 Task: Provide the 2023 Victory Lane Racing Xfinity Series picks for the track "Michigan Int'l Speedway".
Action: Mouse moved to (201, 279)
Screenshot: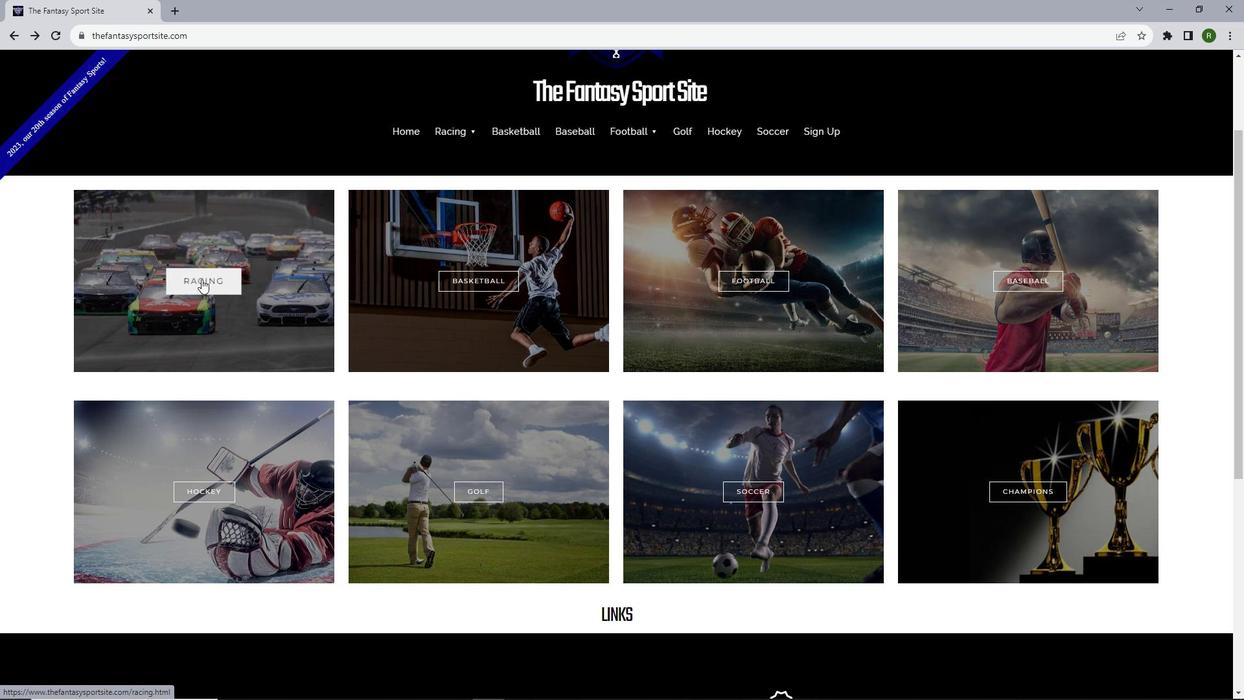 
Action: Mouse pressed left at (201, 279)
Screenshot: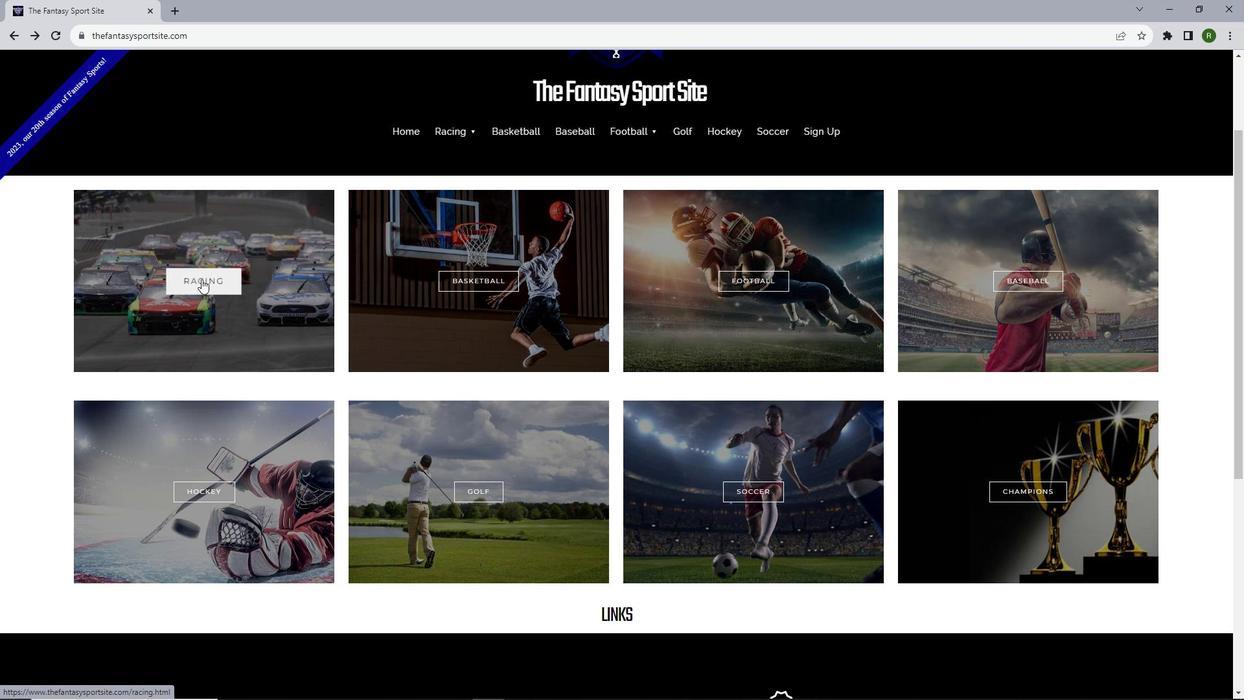 
Action: Mouse moved to (619, 578)
Screenshot: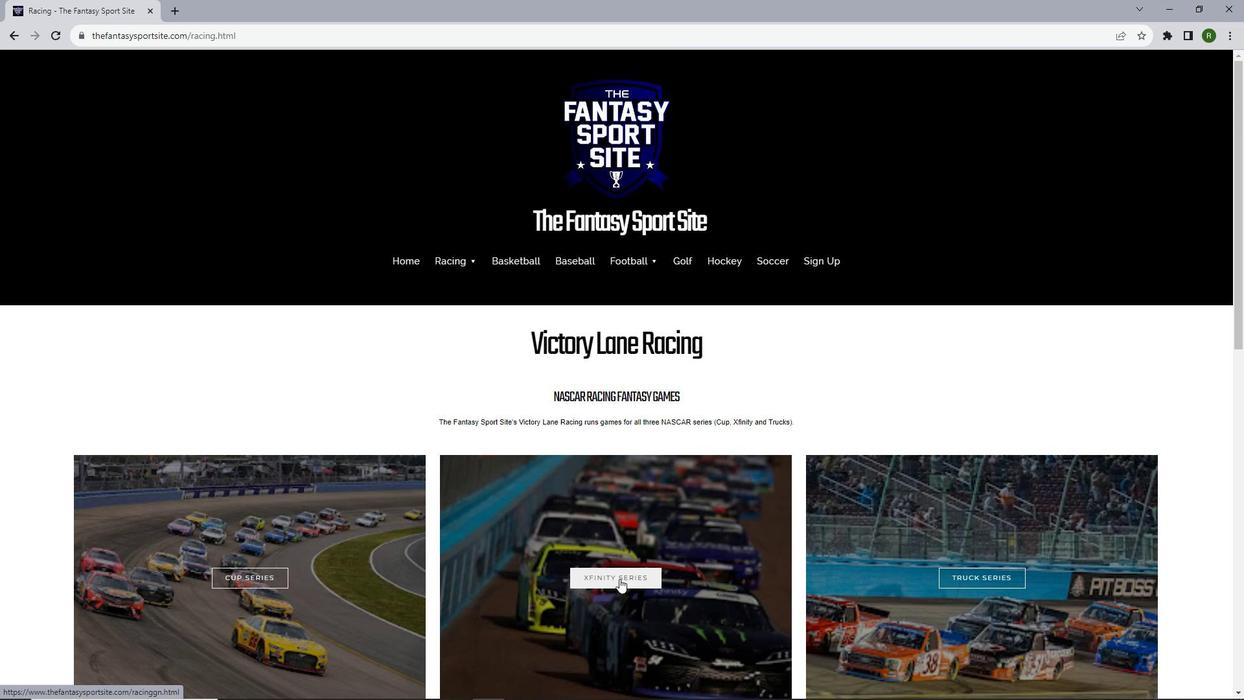 
Action: Mouse pressed left at (619, 578)
Screenshot: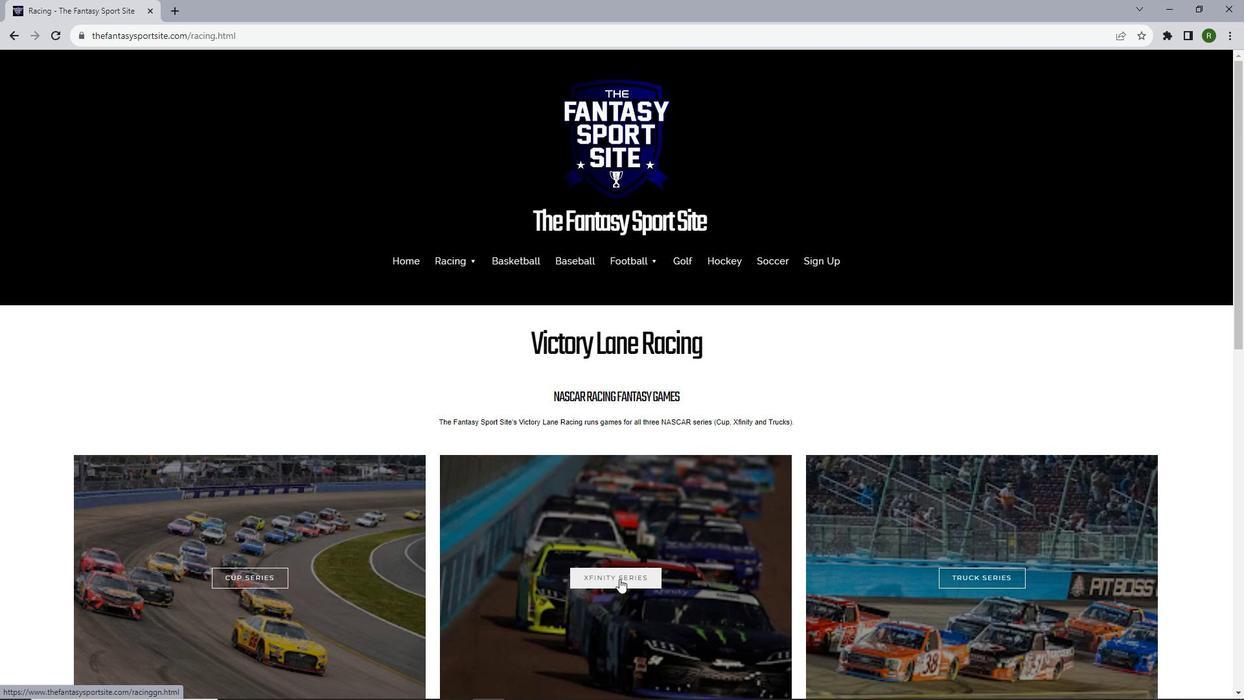 
Action: Mouse moved to (289, 320)
Screenshot: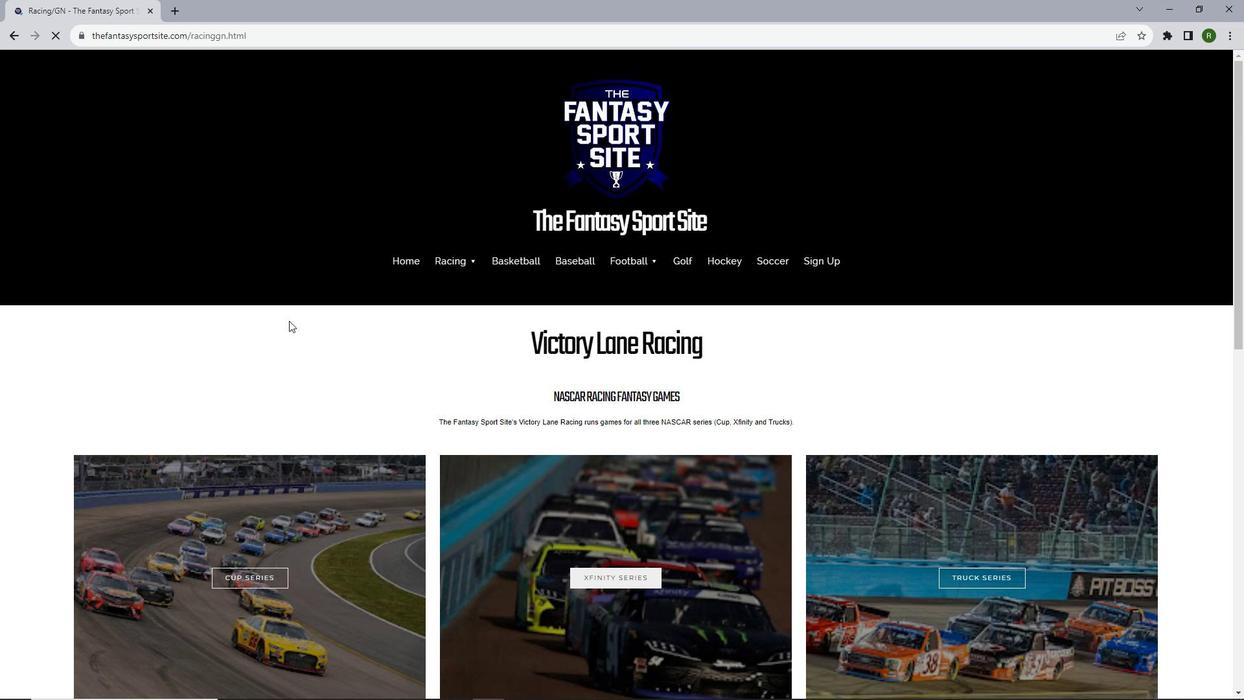 
Action: Mouse scrolled (289, 319) with delta (0, 0)
Screenshot: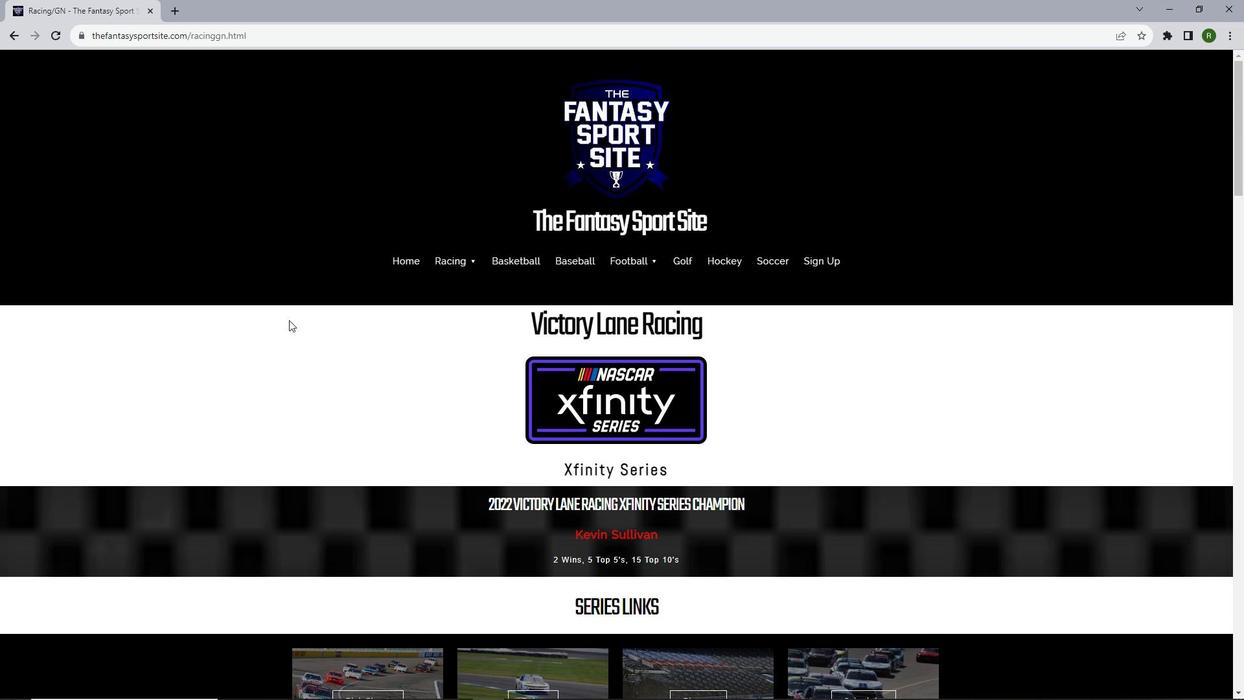 
Action: Mouse scrolled (289, 319) with delta (0, 0)
Screenshot: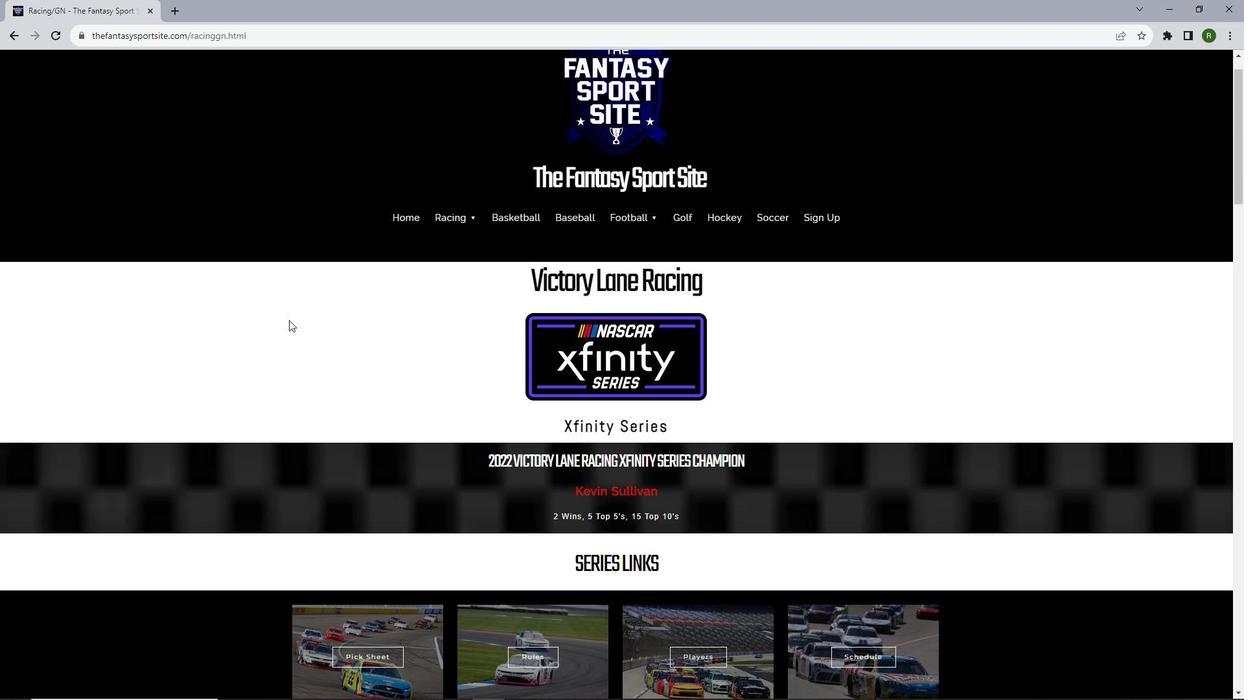 
Action: Mouse scrolled (289, 319) with delta (0, 0)
Screenshot: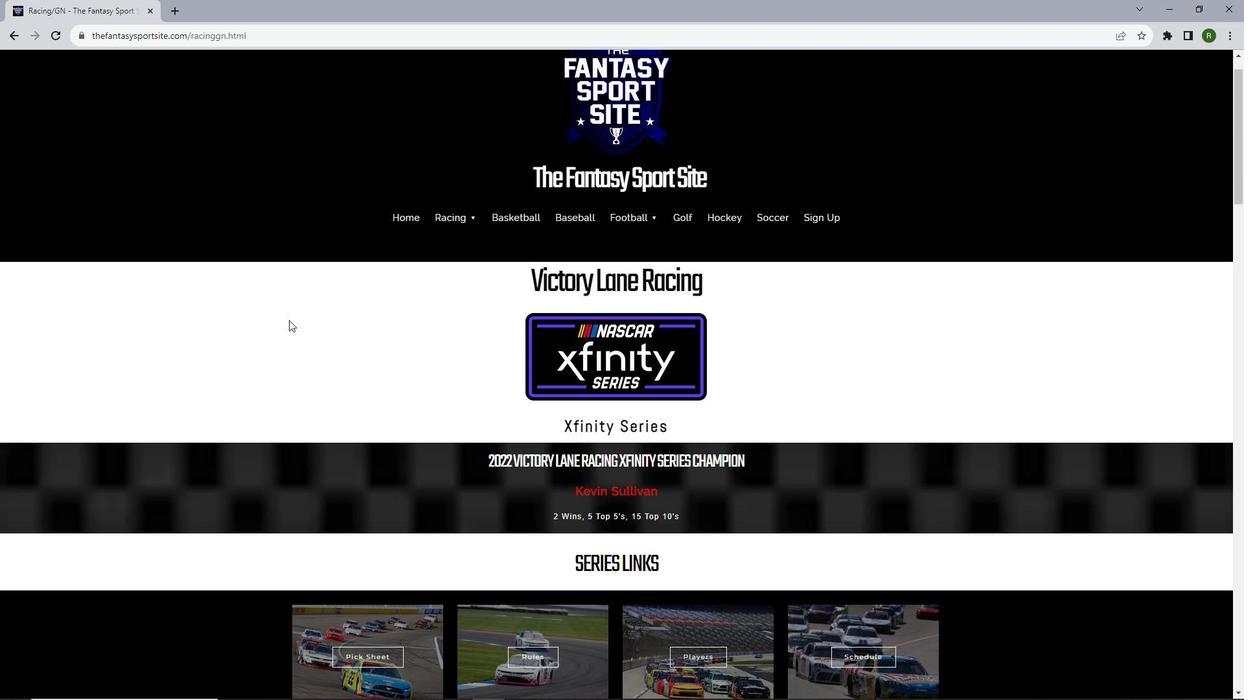 
Action: Mouse scrolled (289, 319) with delta (0, 0)
Screenshot: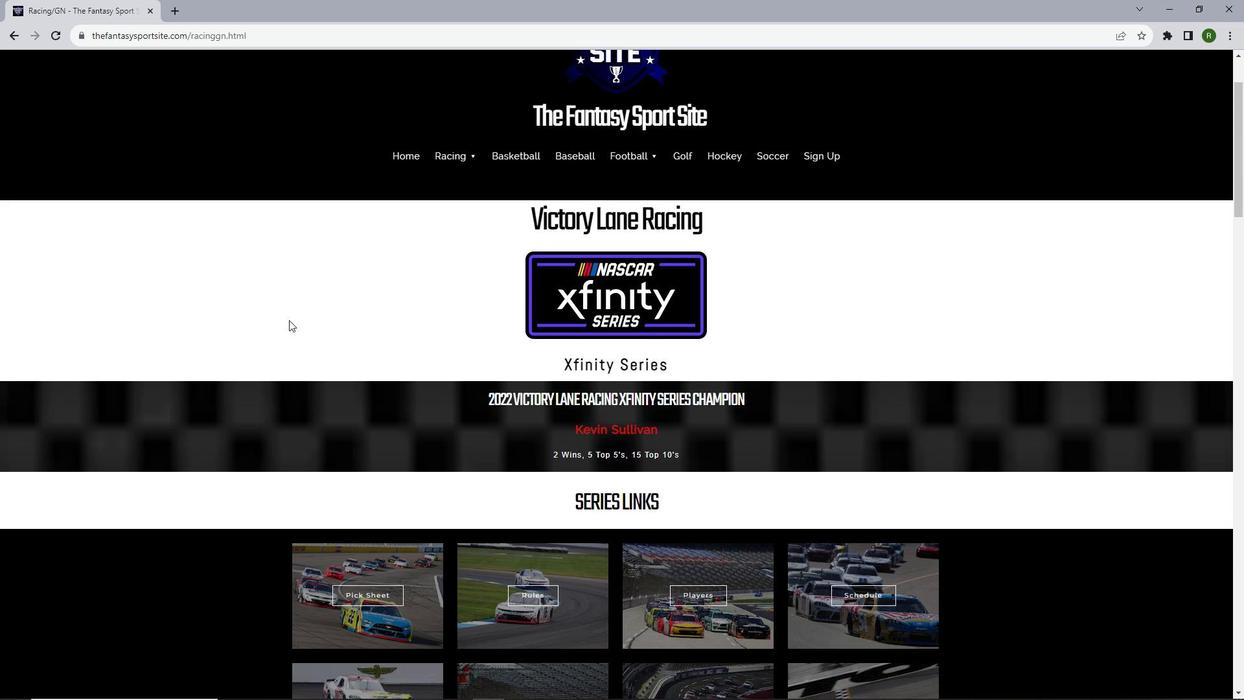 
Action: Mouse moved to (379, 563)
Screenshot: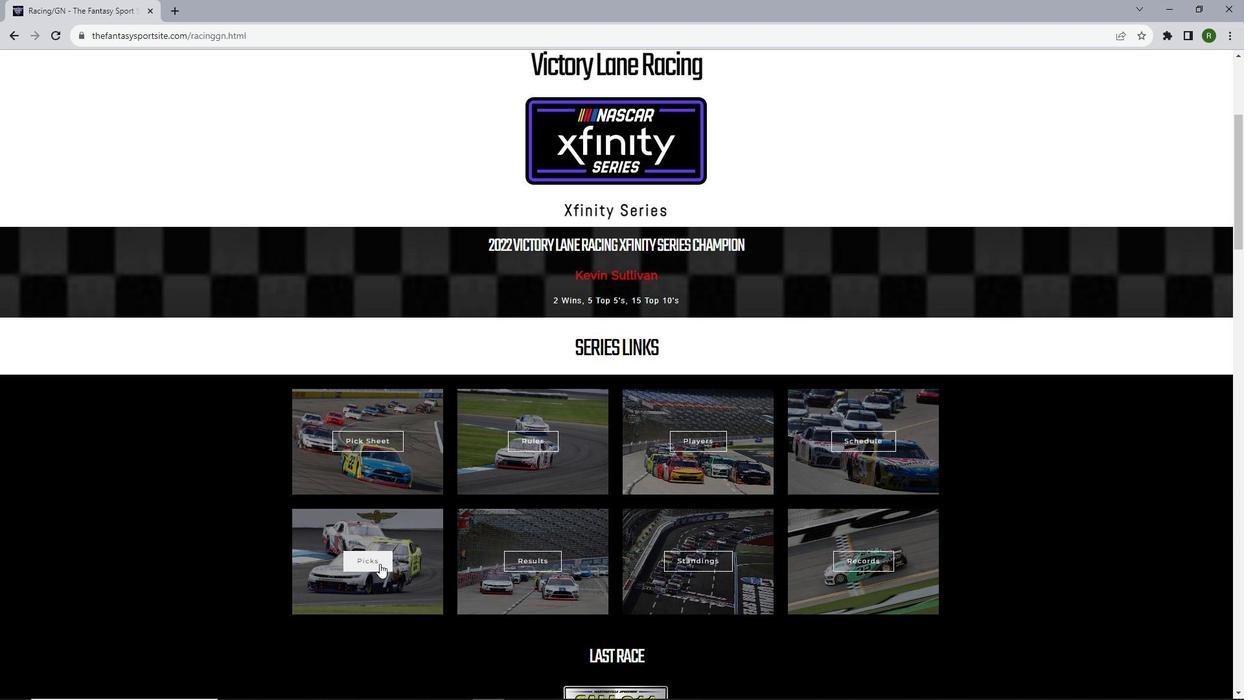 
Action: Mouse pressed left at (379, 563)
Screenshot: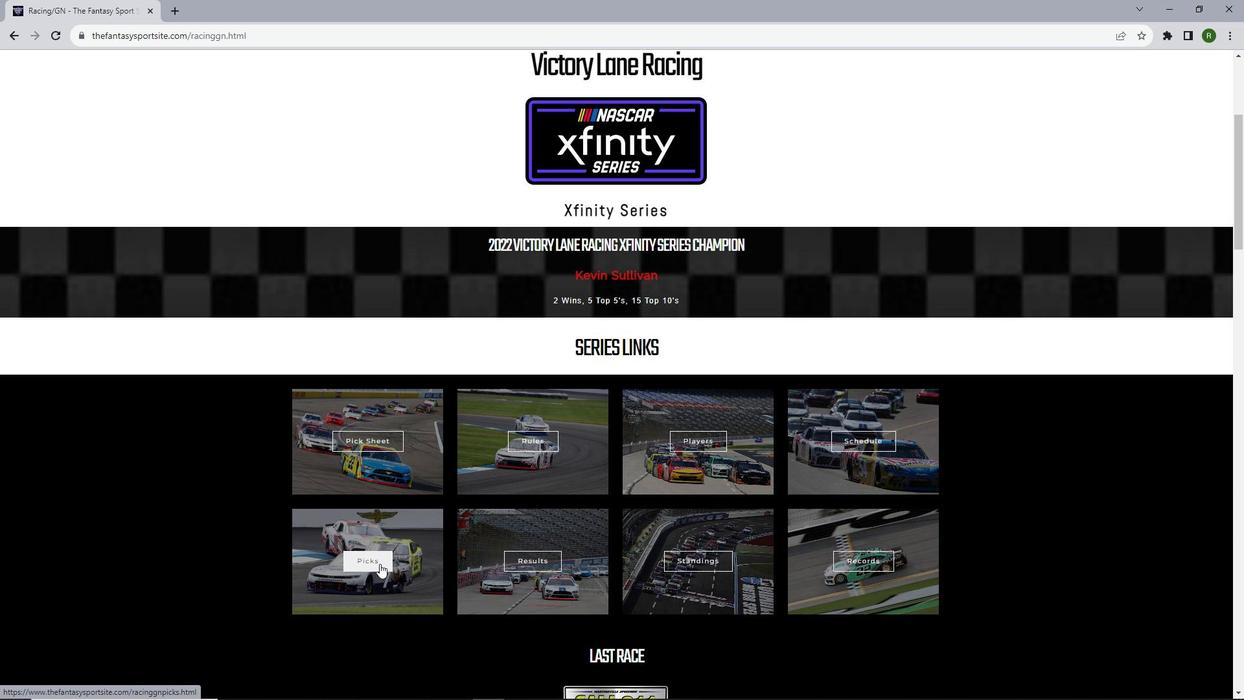 
Action: Mouse moved to (512, 442)
Screenshot: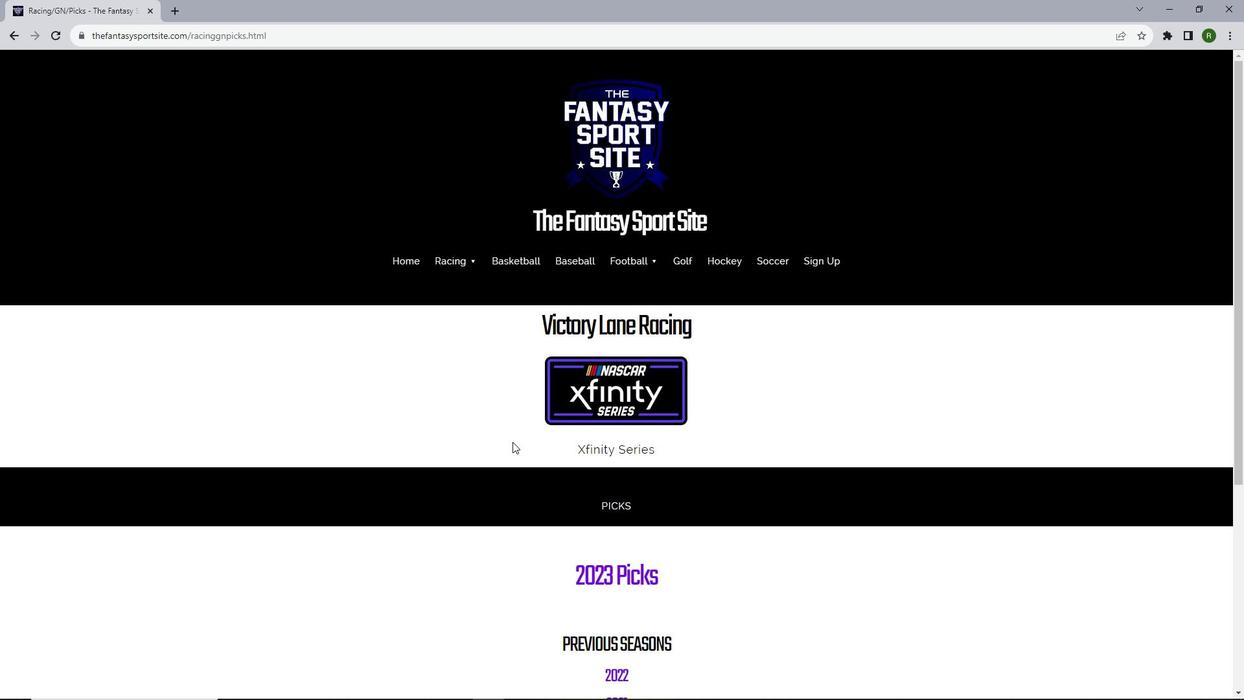 
Action: Mouse scrolled (512, 441) with delta (0, 0)
Screenshot: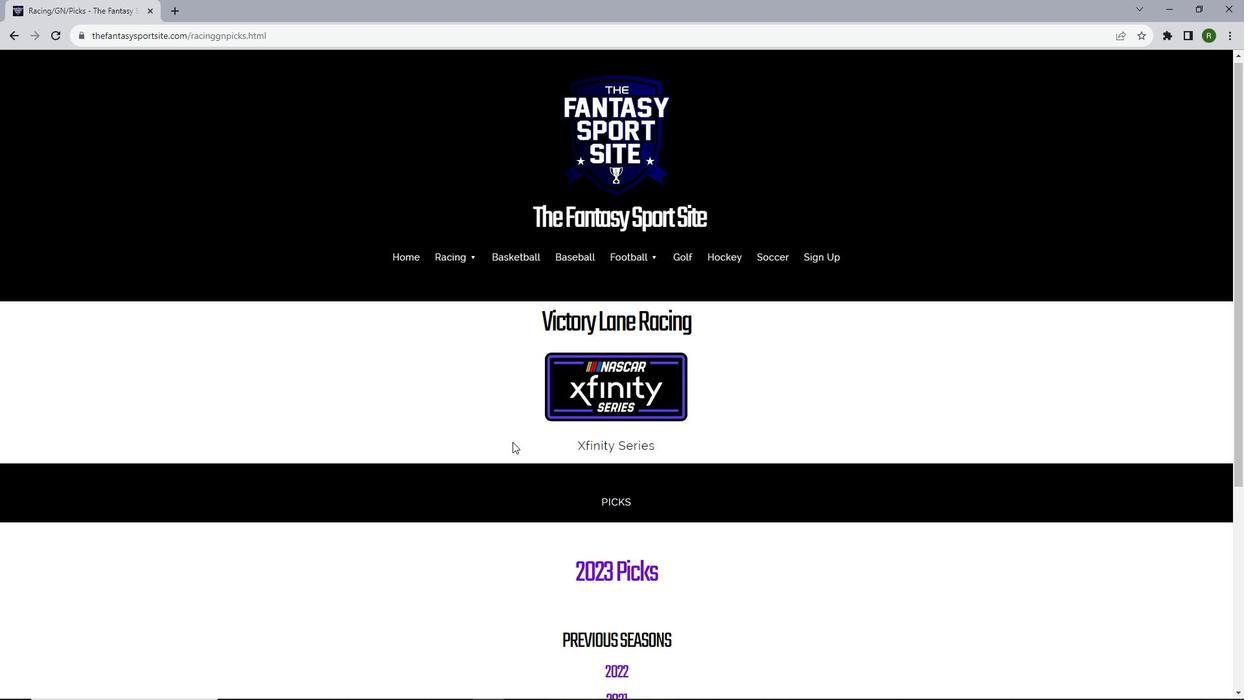 
Action: Mouse moved to (512, 441)
Screenshot: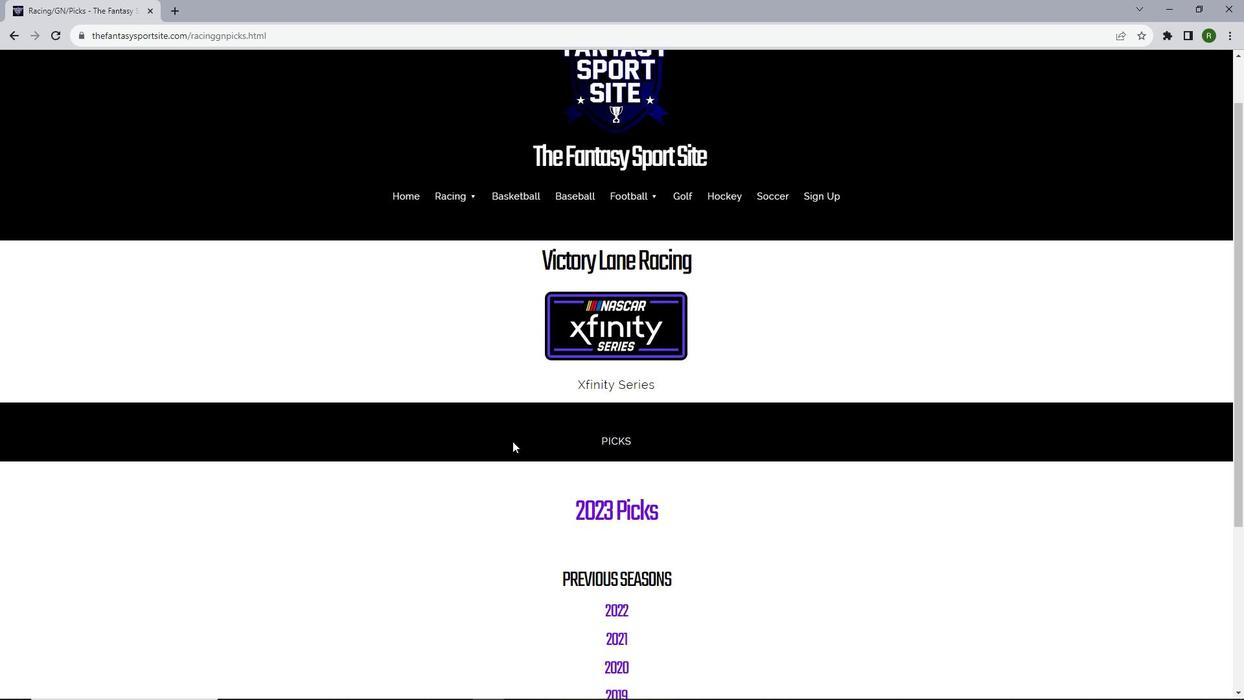 
Action: Mouse scrolled (512, 440) with delta (0, 0)
Screenshot: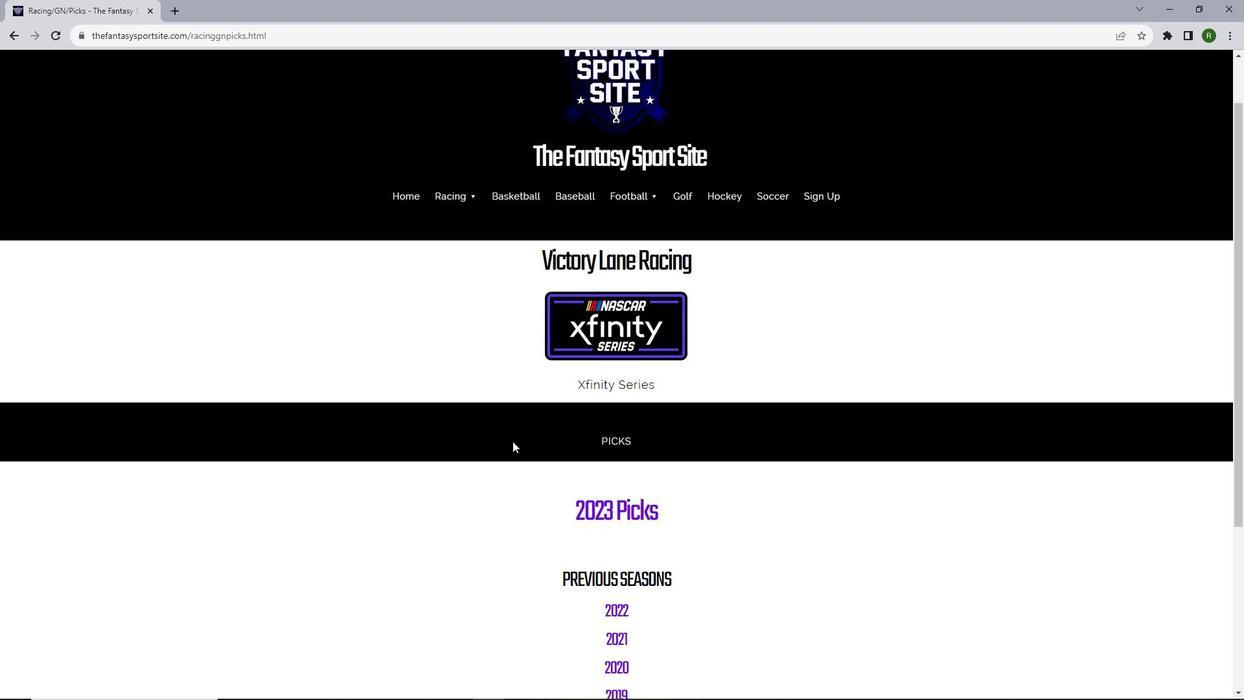 
Action: Mouse moved to (512, 441)
Screenshot: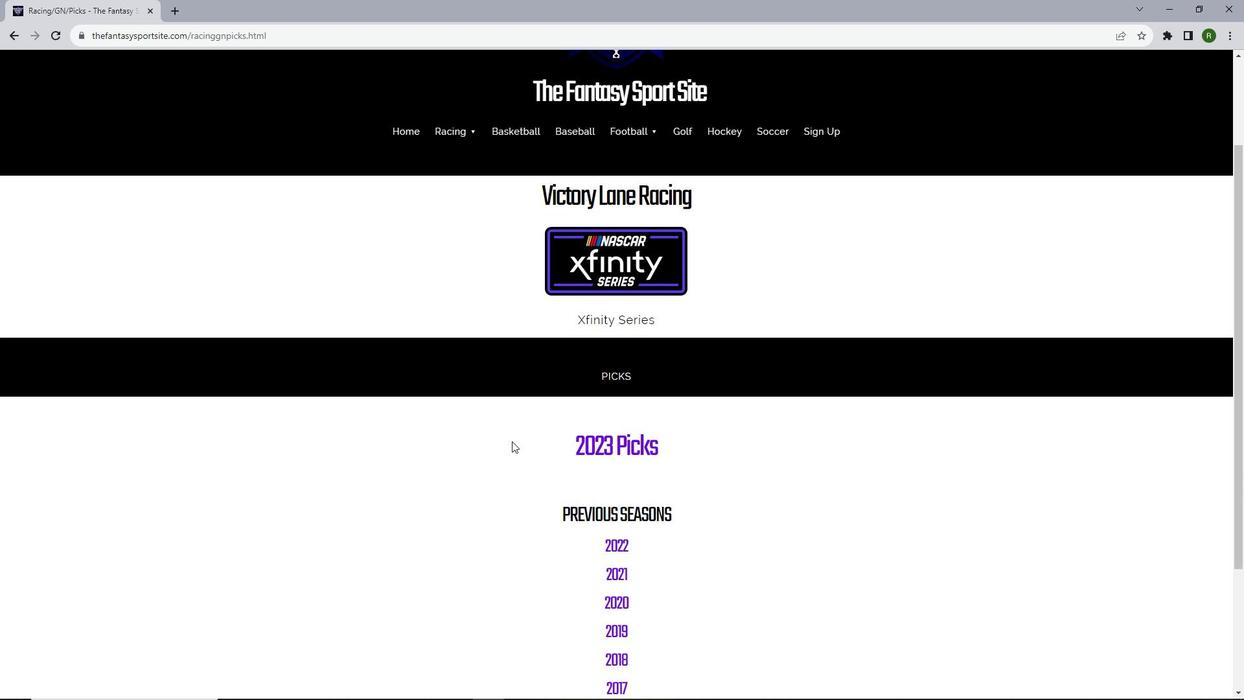 
Action: Mouse scrolled (512, 440) with delta (0, 0)
Screenshot: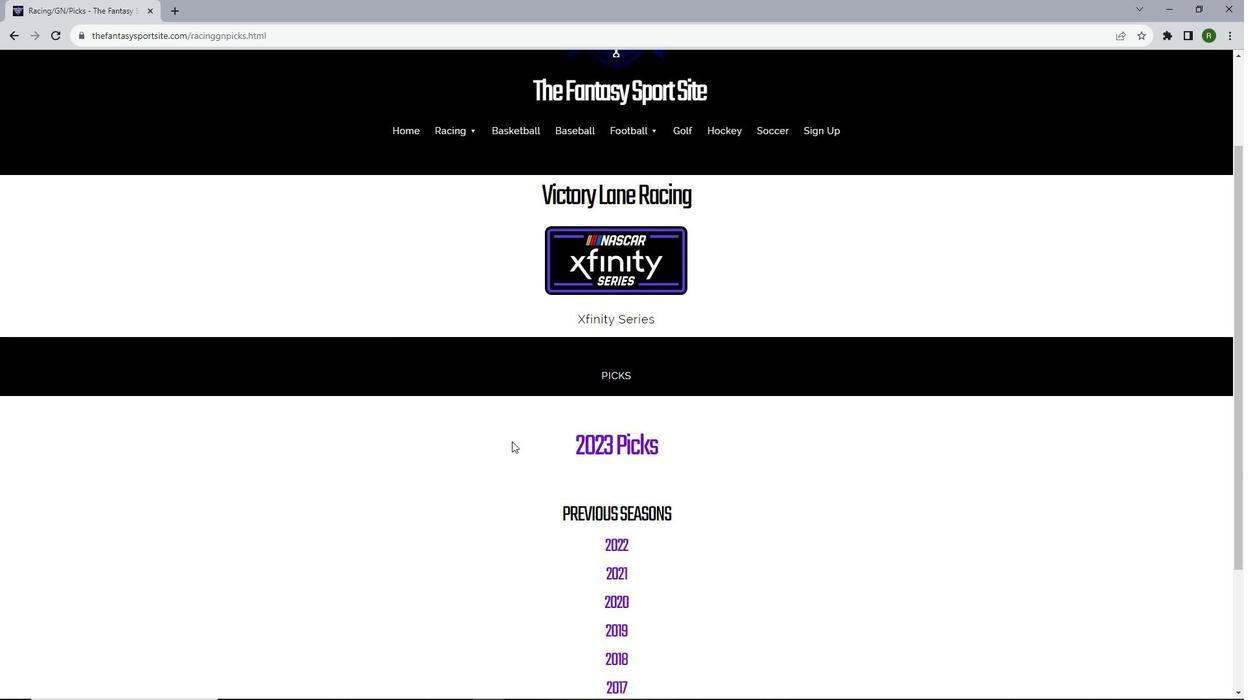 
Action: Mouse scrolled (512, 440) with delta (0, 0)
Screenshot: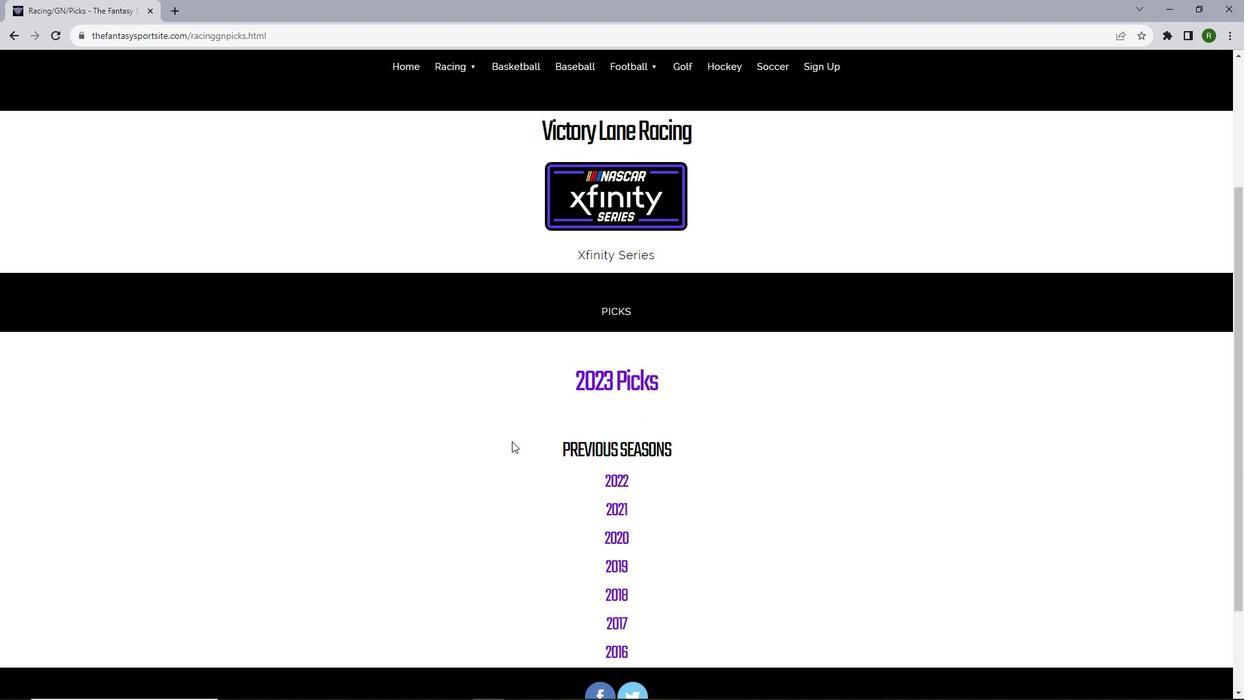 
Action: Mouse scrolled (512, 440) with delta (0, 0)
Screenshot: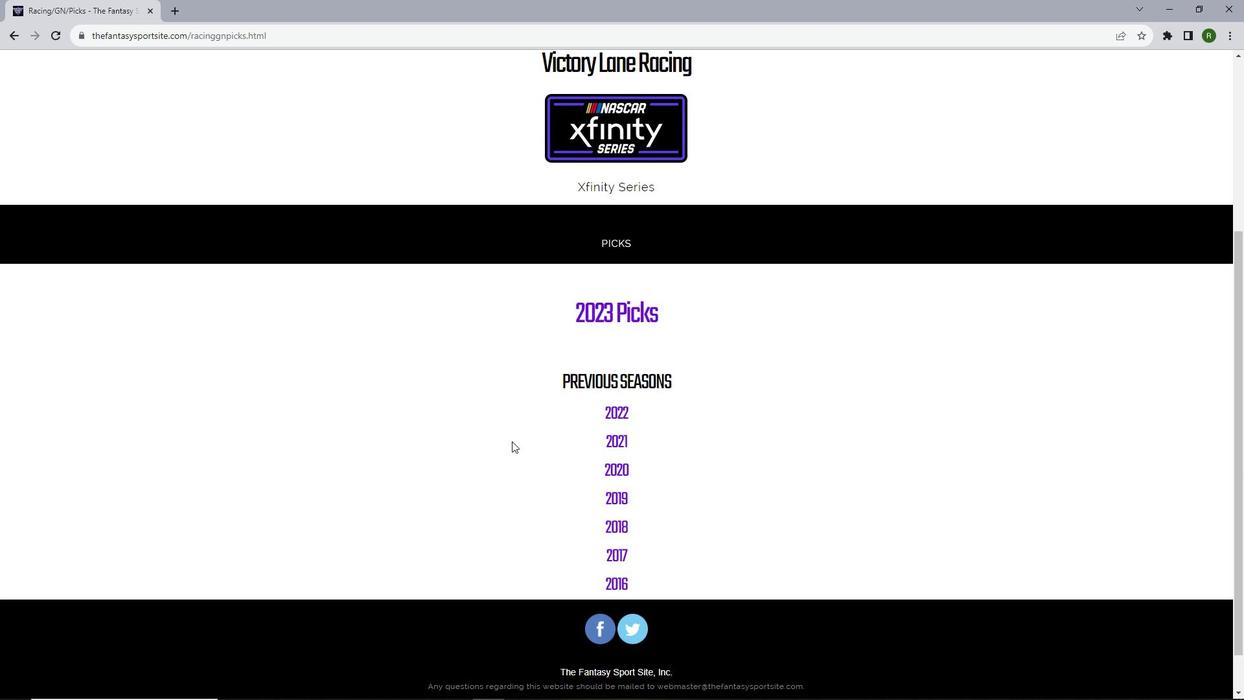 
Action: Mouse moved to (618, 261)
Screenshot: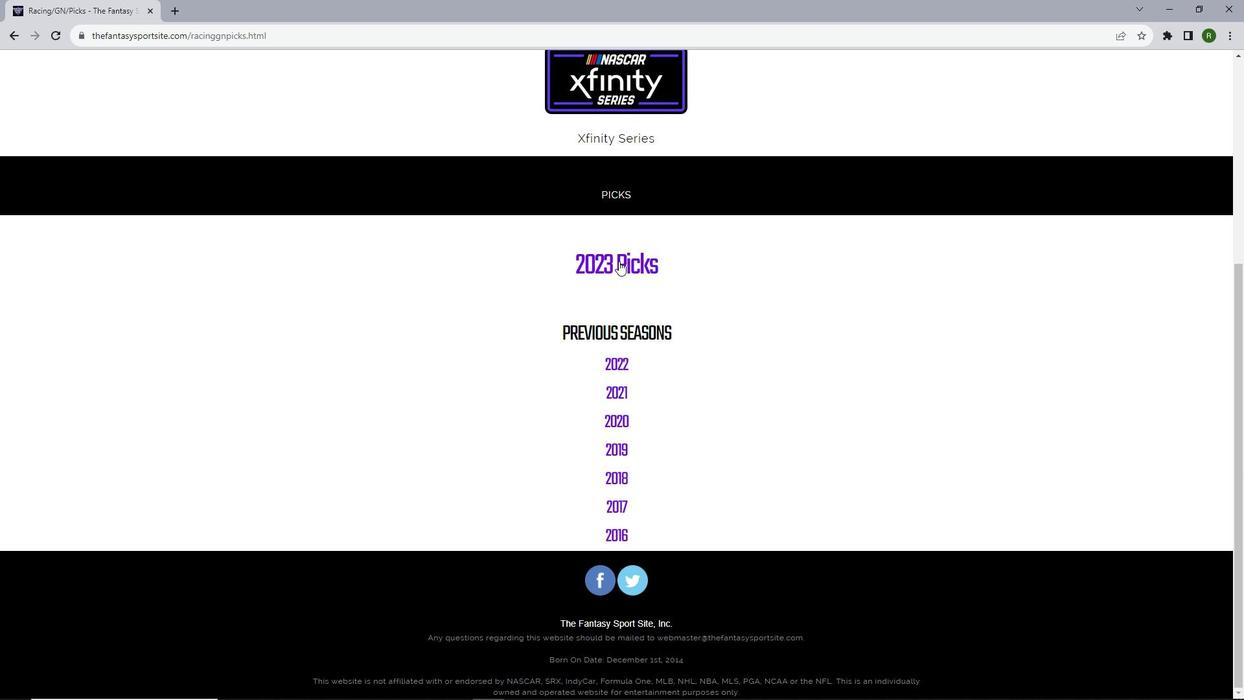 
Action: Mouse pressed left at (618, 261)
Screenshot: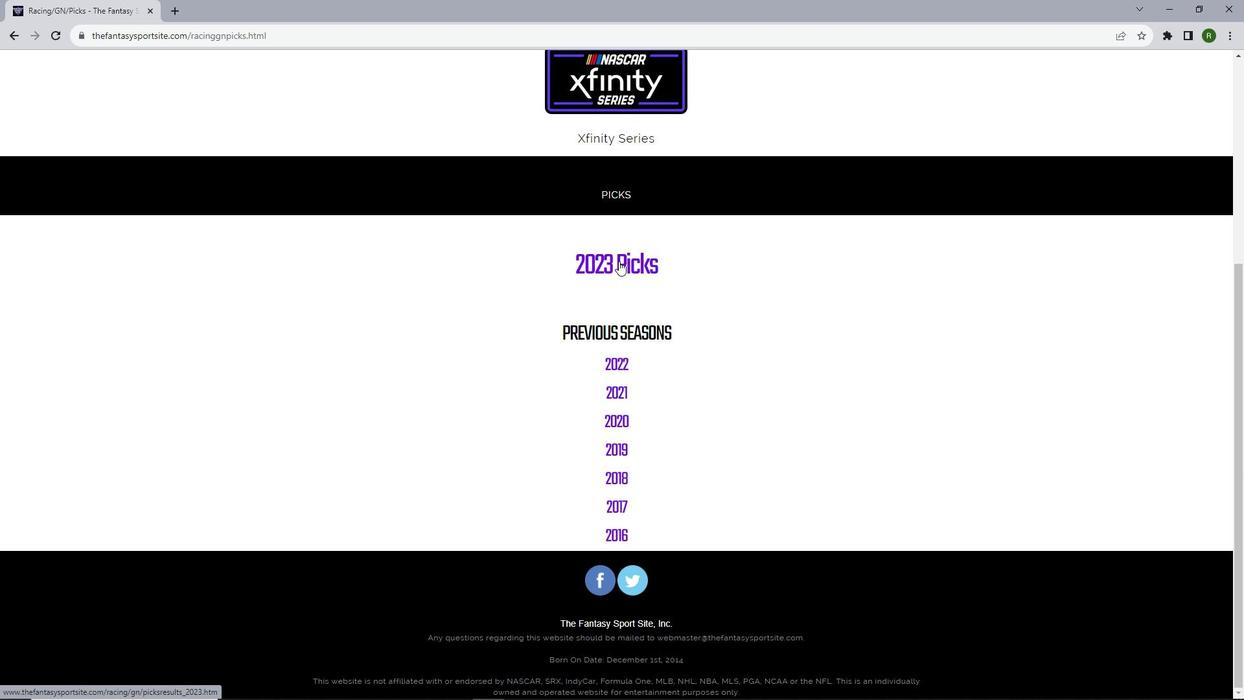 
Action: Mouse moved to (583, 264)
Screenshot: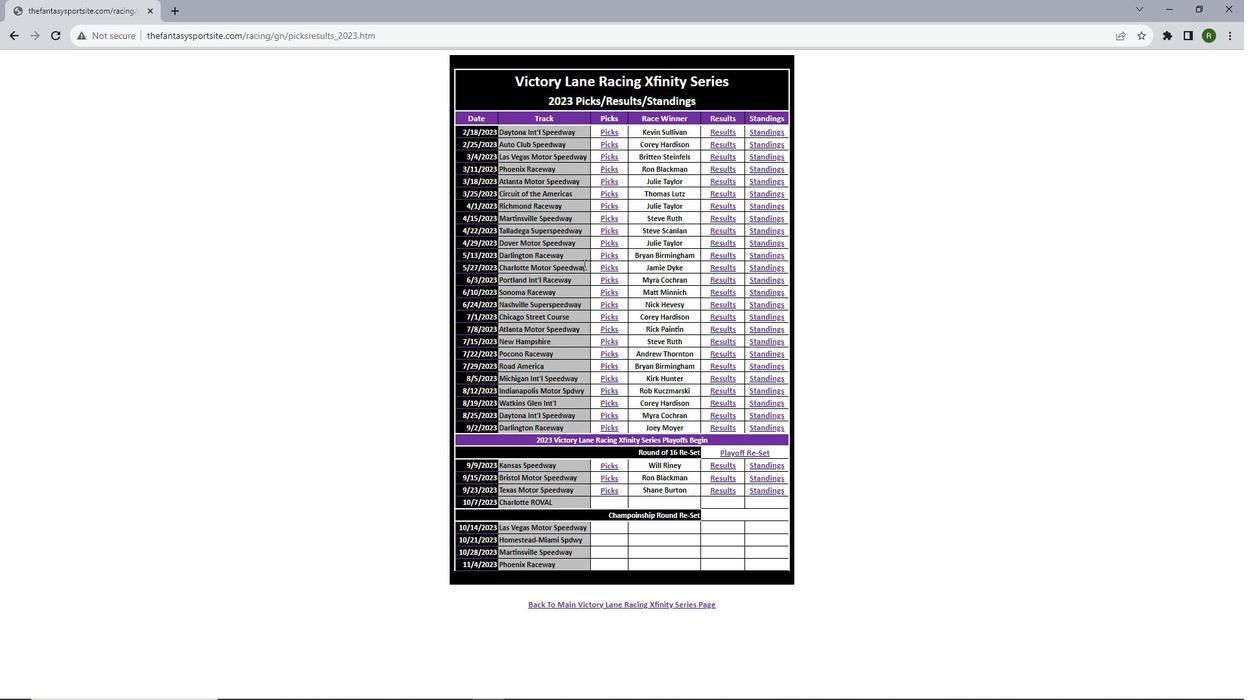 
Action: Mouse scrolled (583, 263) with delta (0, 0)
Screenshot: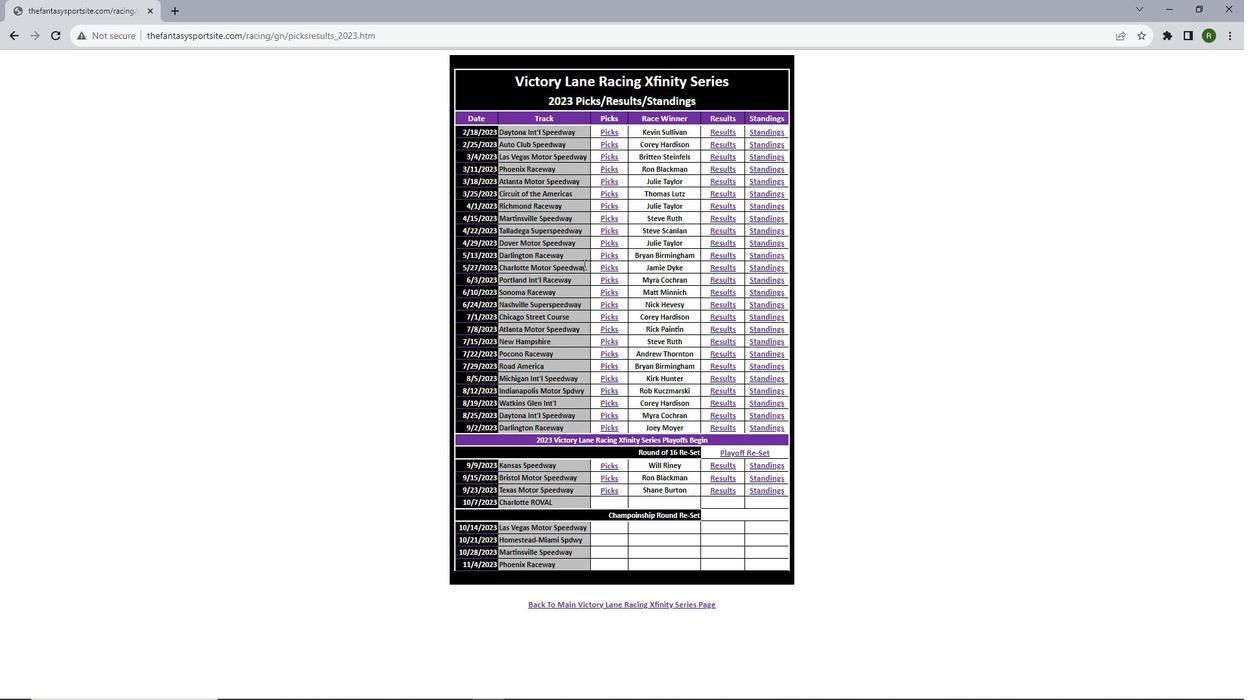 
Action: Mouse moved to (606, 375)
Screenshot: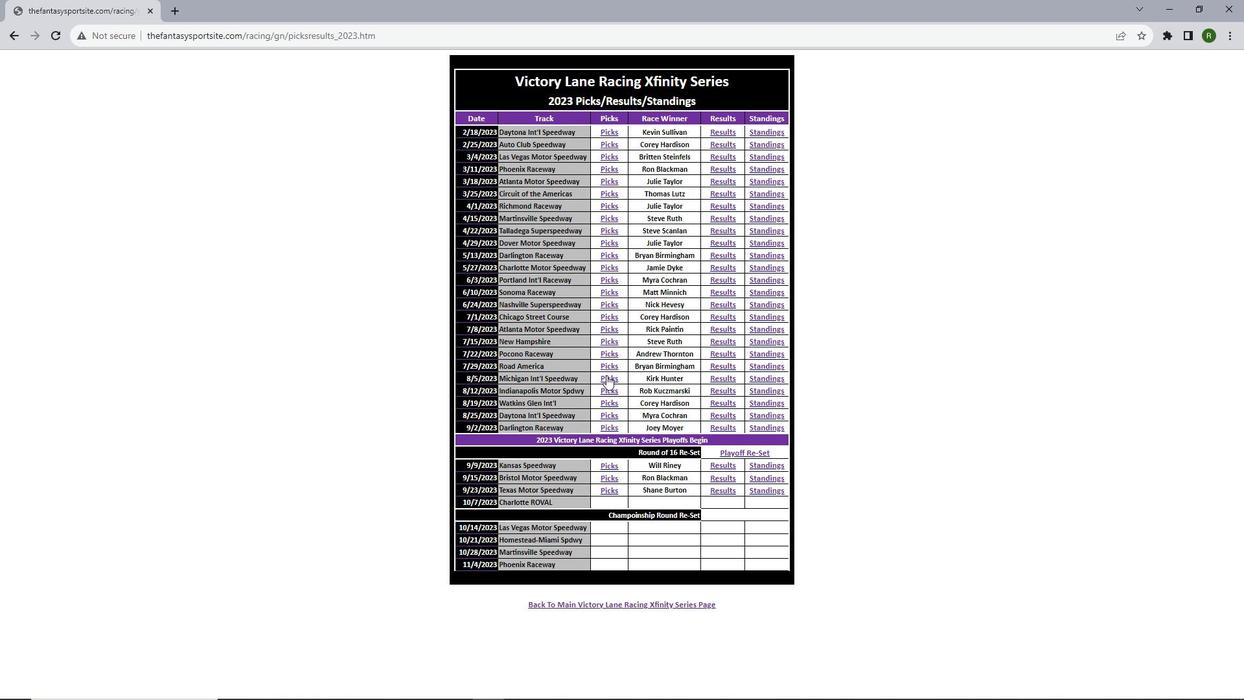 
Action: Mouse pressed left at (606, 375)
Screenshot: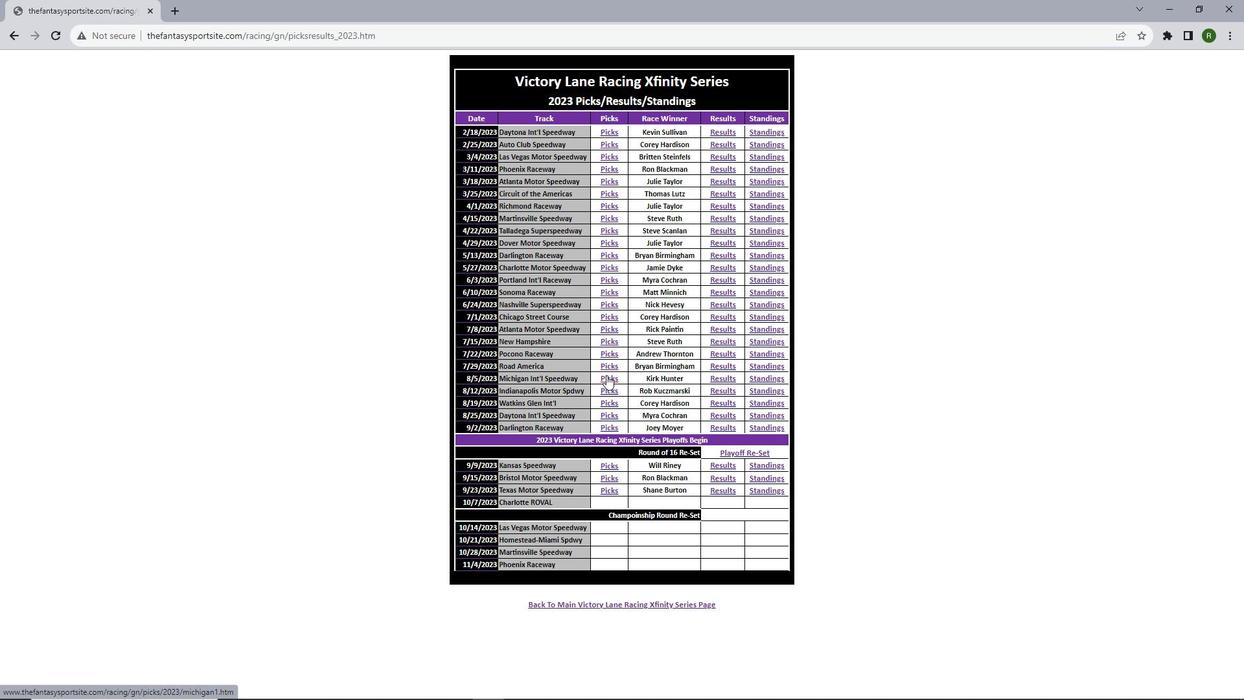 
Action: Mouse moved to (601, 268)
Screenshot: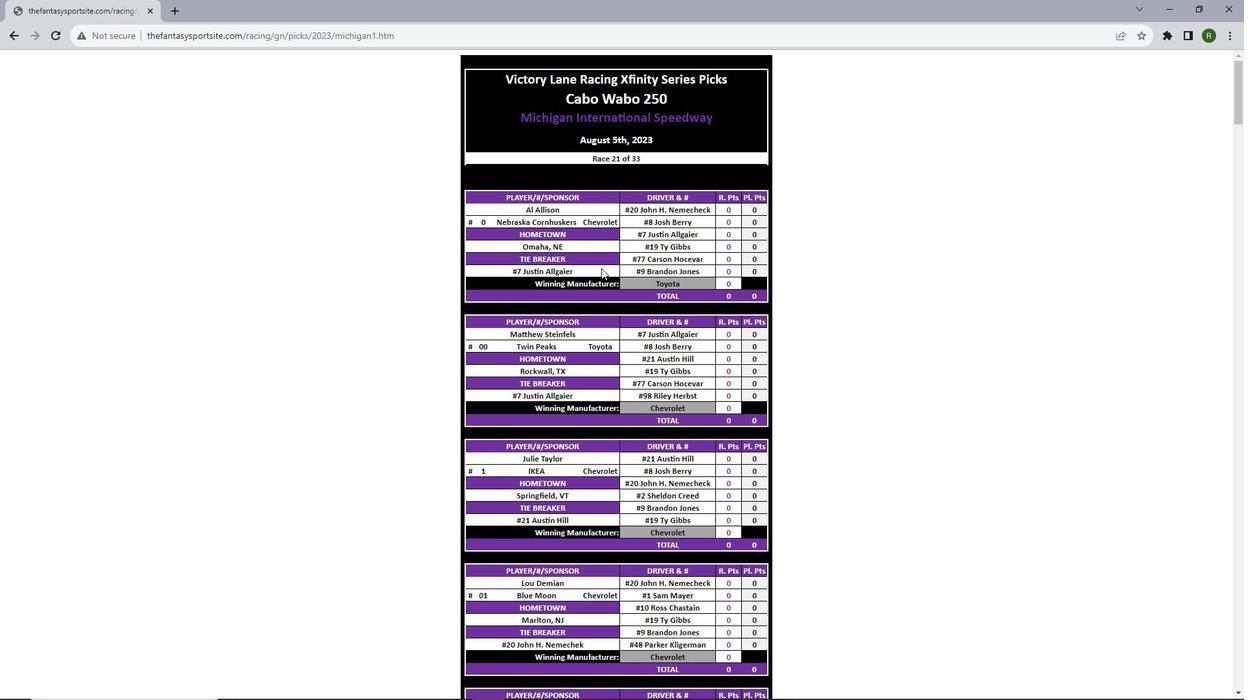 
Action: Mouse scrolled (601, 267) with delta (0, 0)
Screenshot: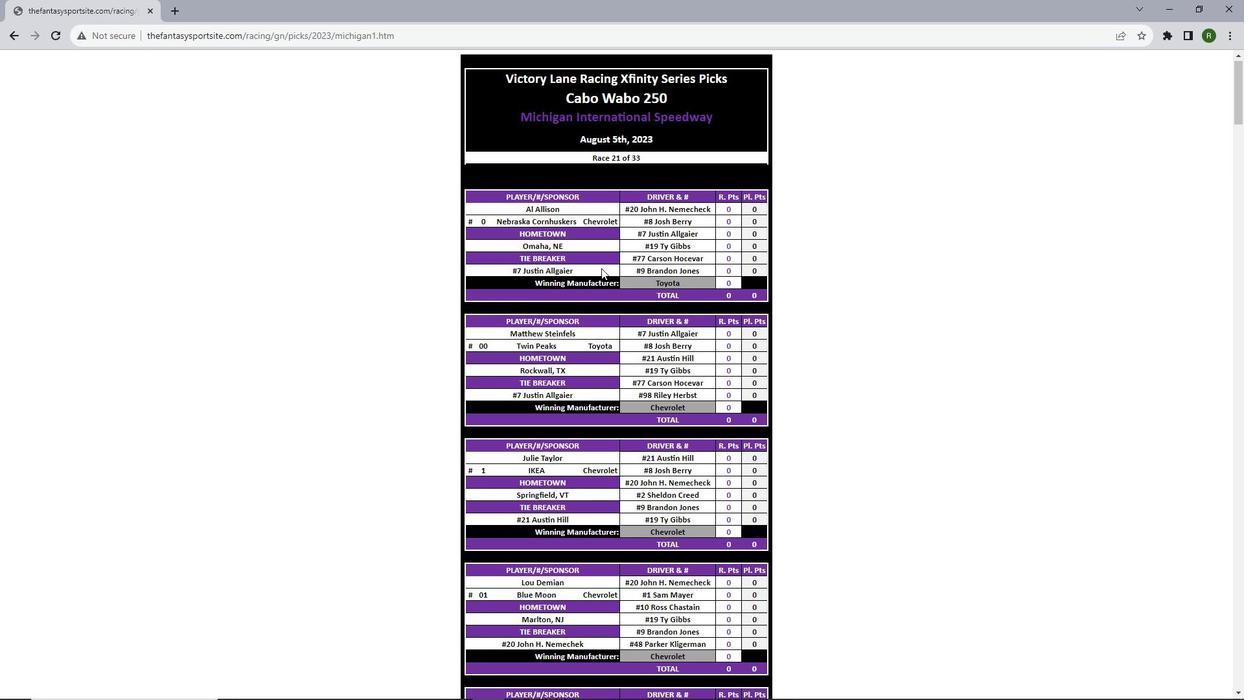 
Action: Mouse scrolled (601, 267) with delta (0, 0)
Screenshot: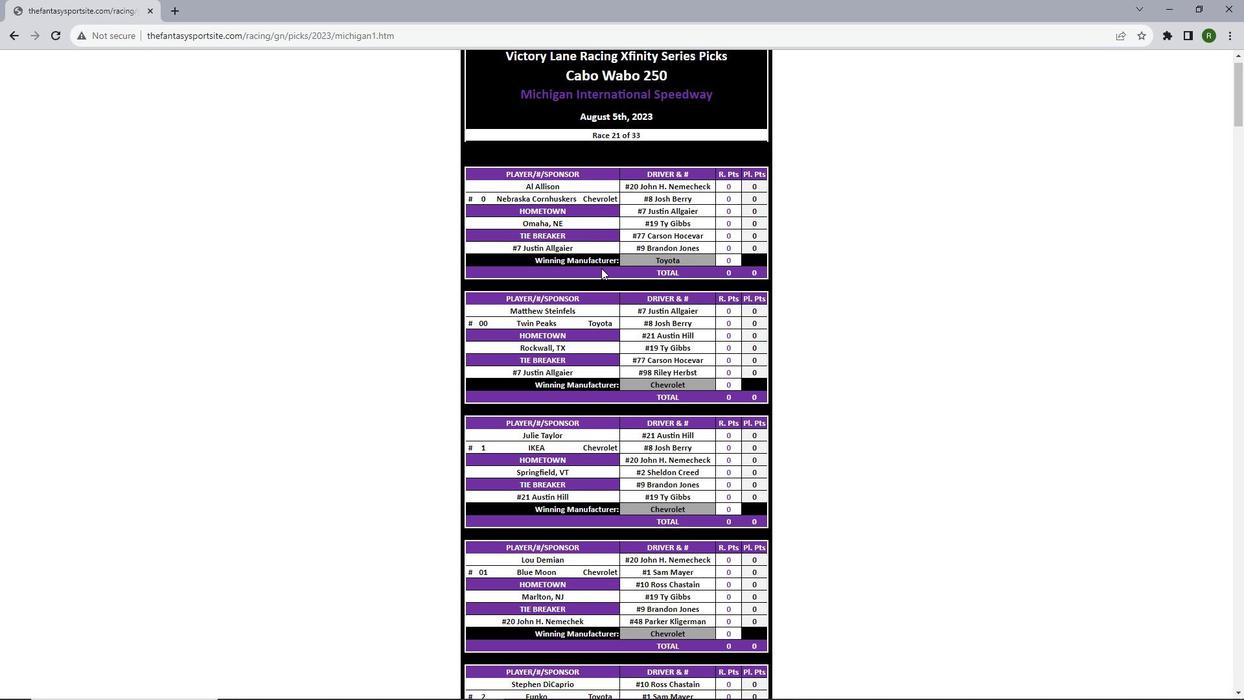
Action: Mouse scrolled (601, 267) with delta (0, 0)
Screenshot: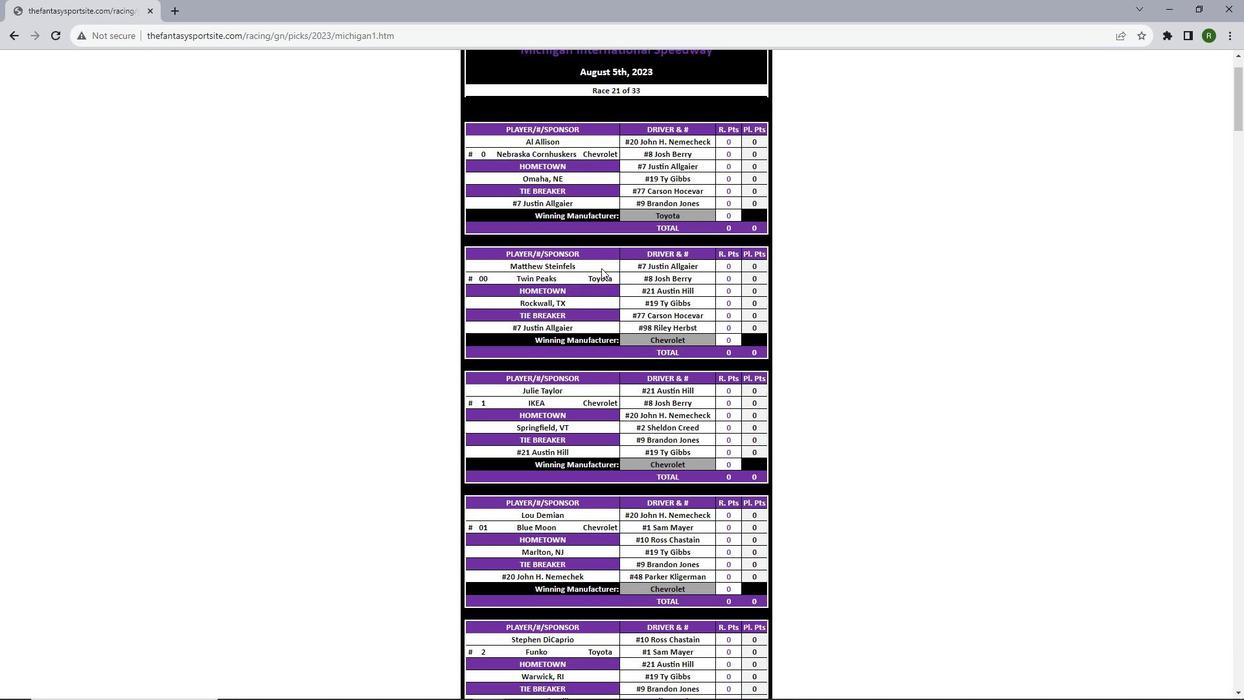 
Action: Mouse scrolled (601, 267) with delta (0, 0)
Screenshot: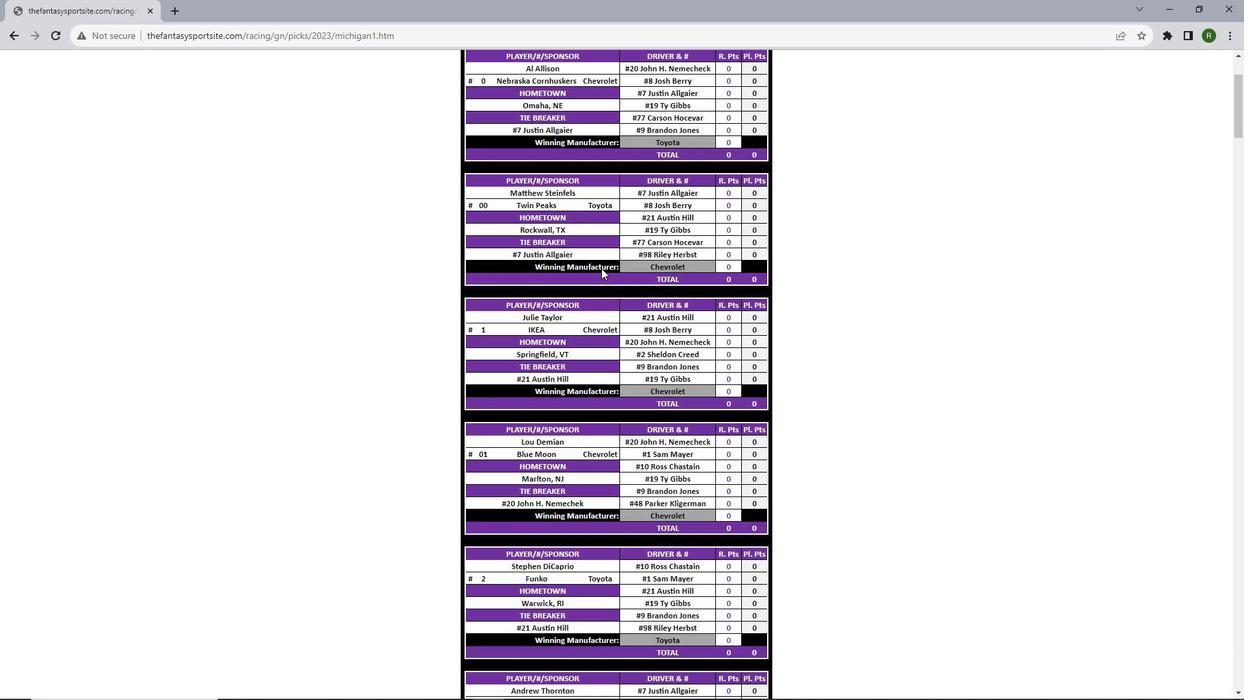
Action: Mouse scrolled (601, 267) with delta (0, 0)
Screenshot: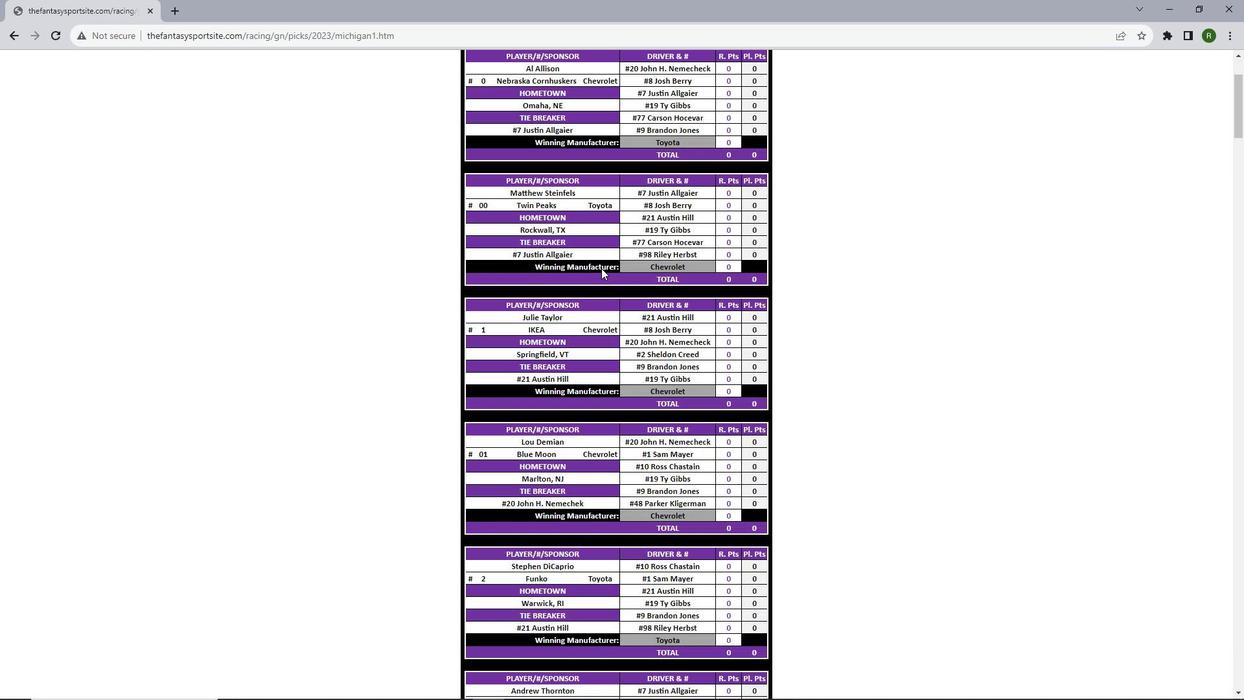 
Action: Mouse scrolled (601, 267) with delta (0, 0)
Screenshot: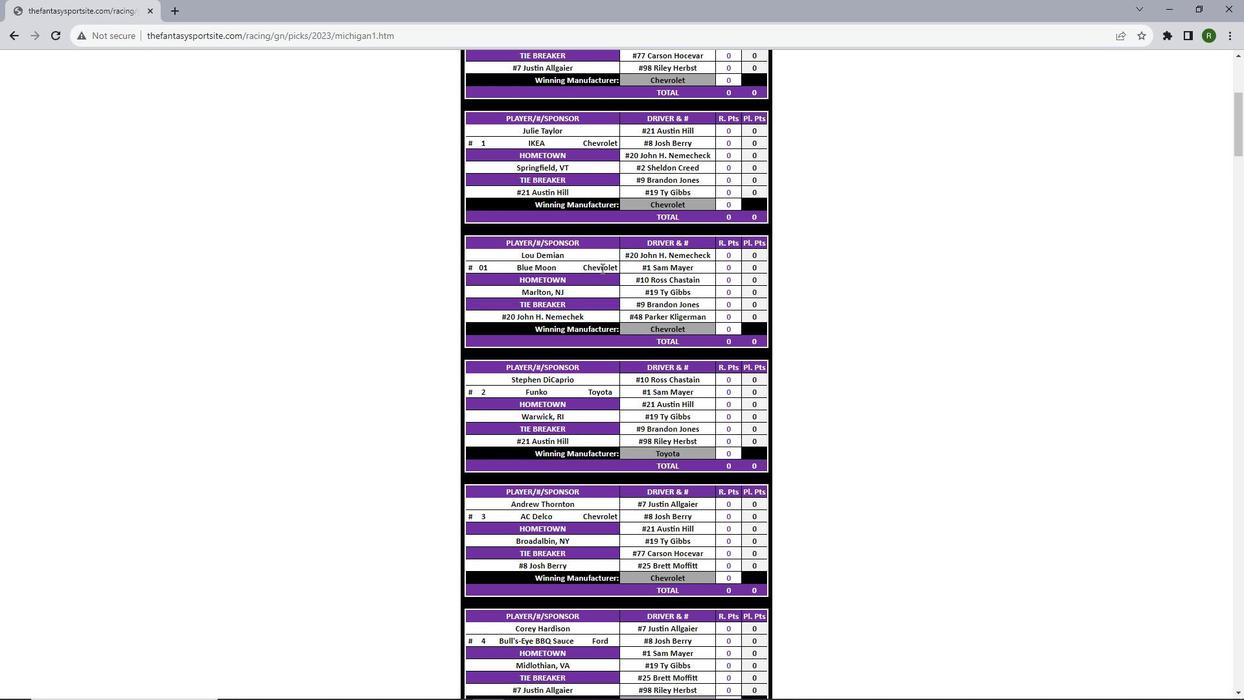 
Action: Mouse scrolled (601, 267) with delta (0, 0)
Screenshot: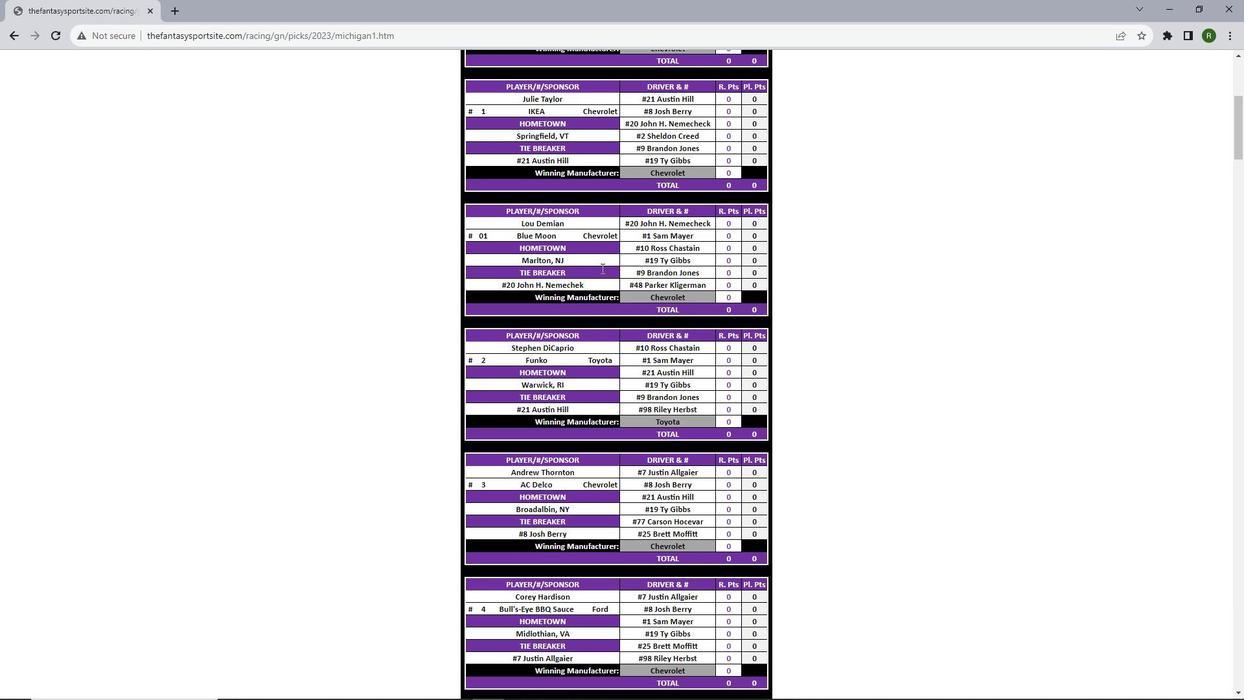 
Action: Mouse scrolled (601, 267) with delta (0, 0)
Screenshot: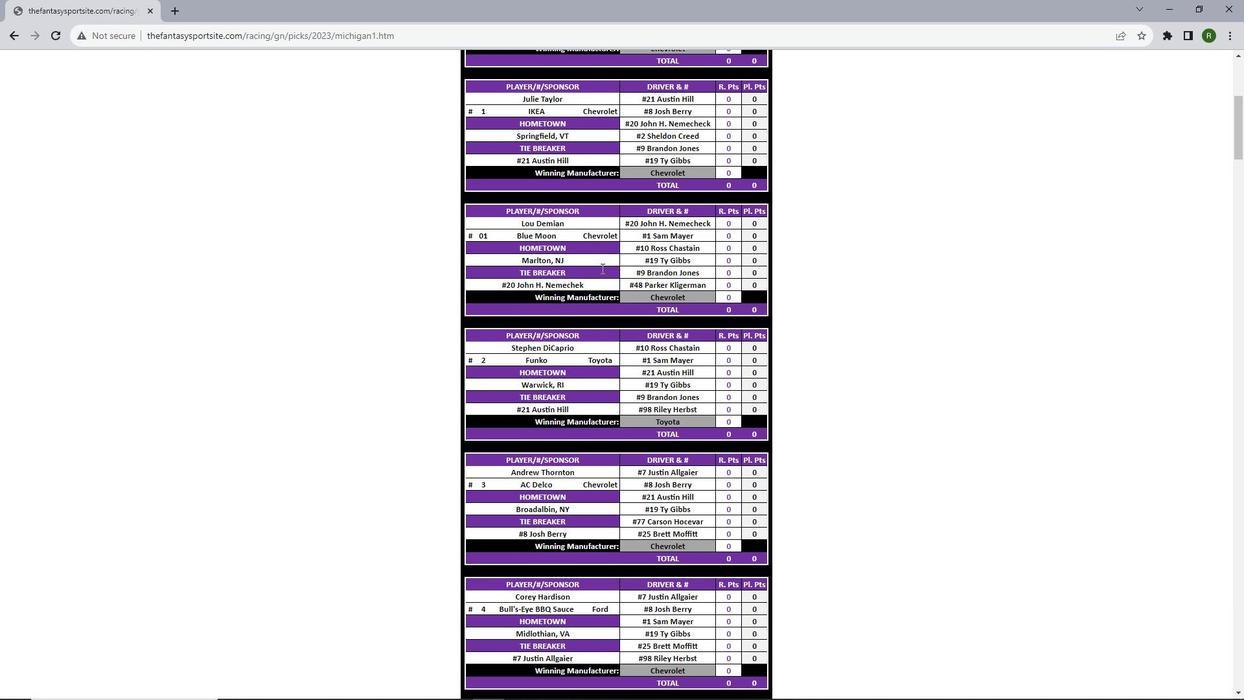 
Action: Mouse scrolled (601, 267) with delta (0, 0)
Screenshot: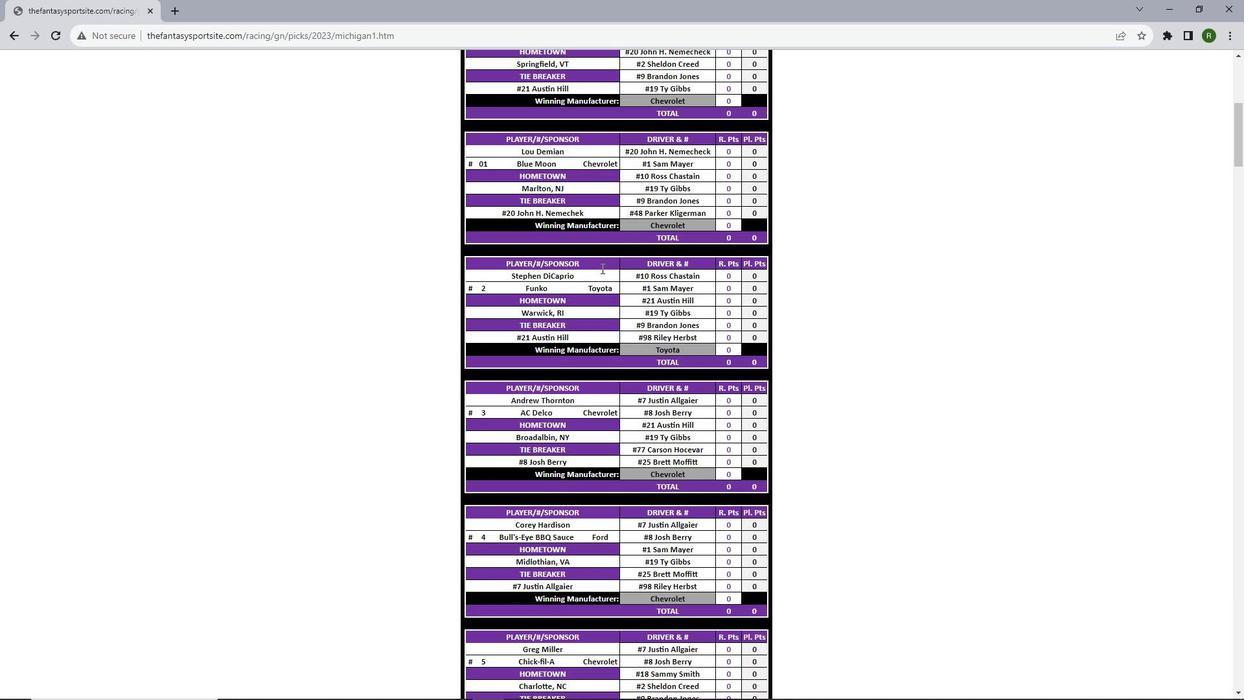 
Action: Mouse scrolled (601, 267) with delta (0, 0)
Screenshot: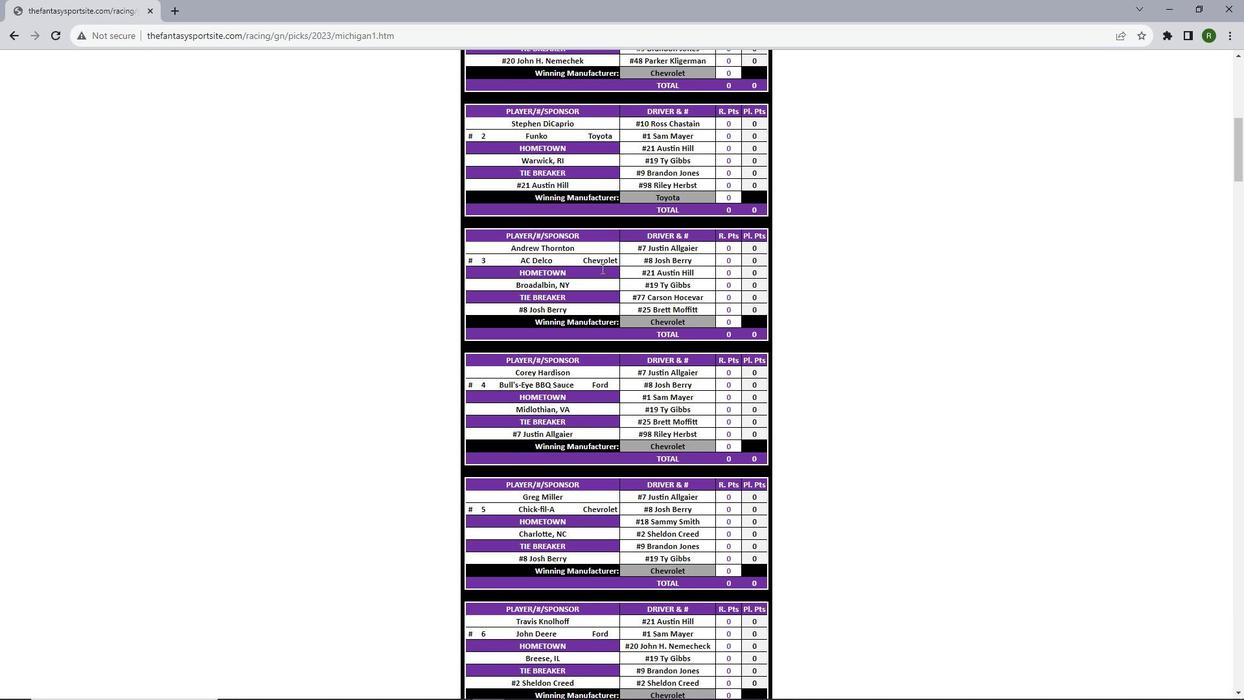 
Action: Mouse scrolled (601, 267) with delta (0, 0)
Screenshot: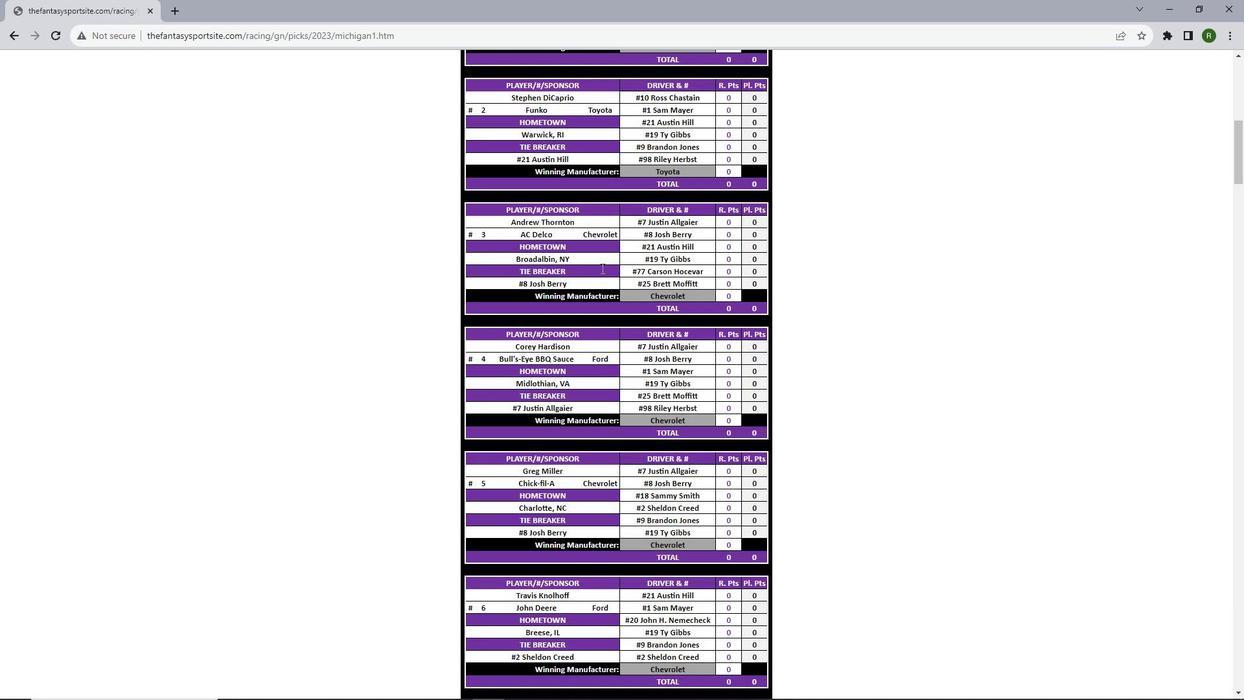 
Action: Mouse scrolled (601, 267) with delta (0, 0)
Screenshot: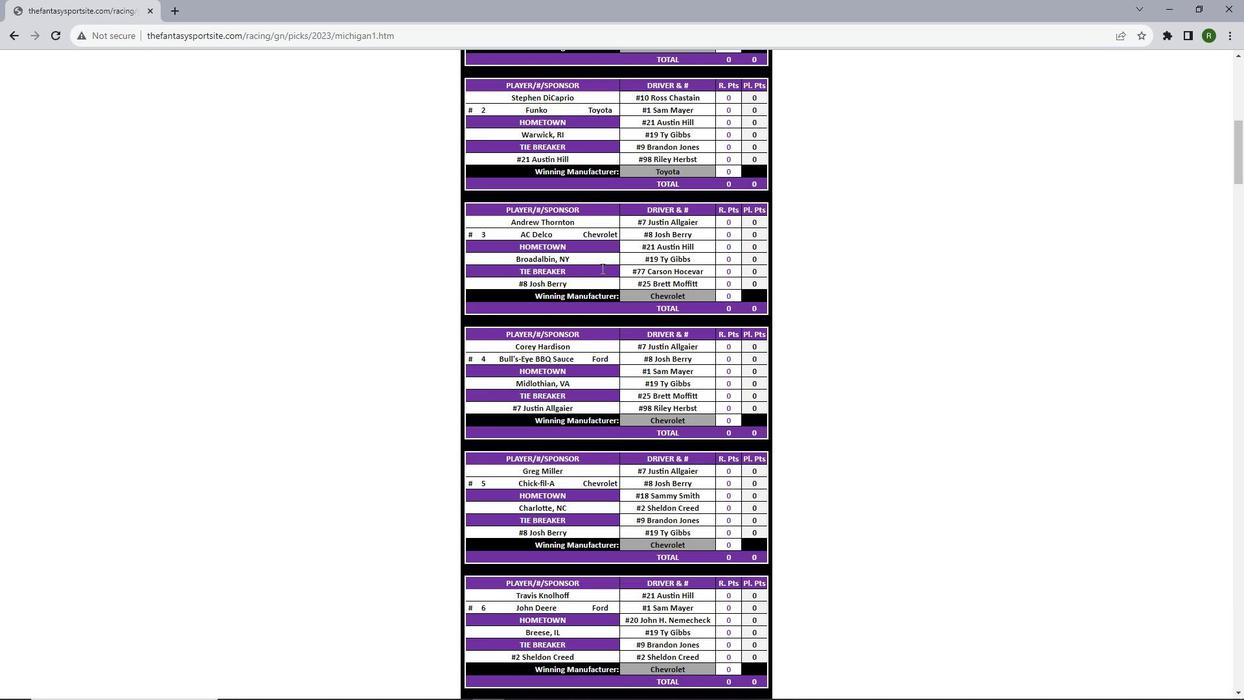
Action: Mouse scrolled (601, 267) with delta (0, 0)
Screenshot: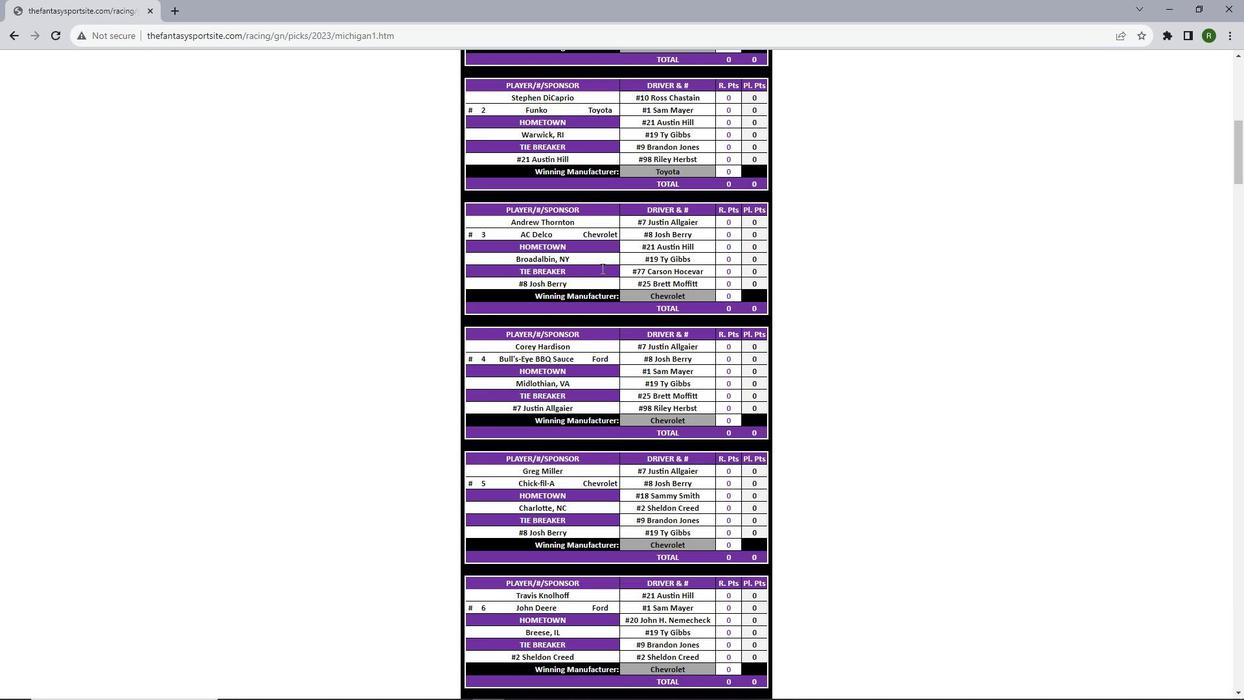 
Action: Mouse scrolled (601, 267) with delta (0, 0)
Screenshot: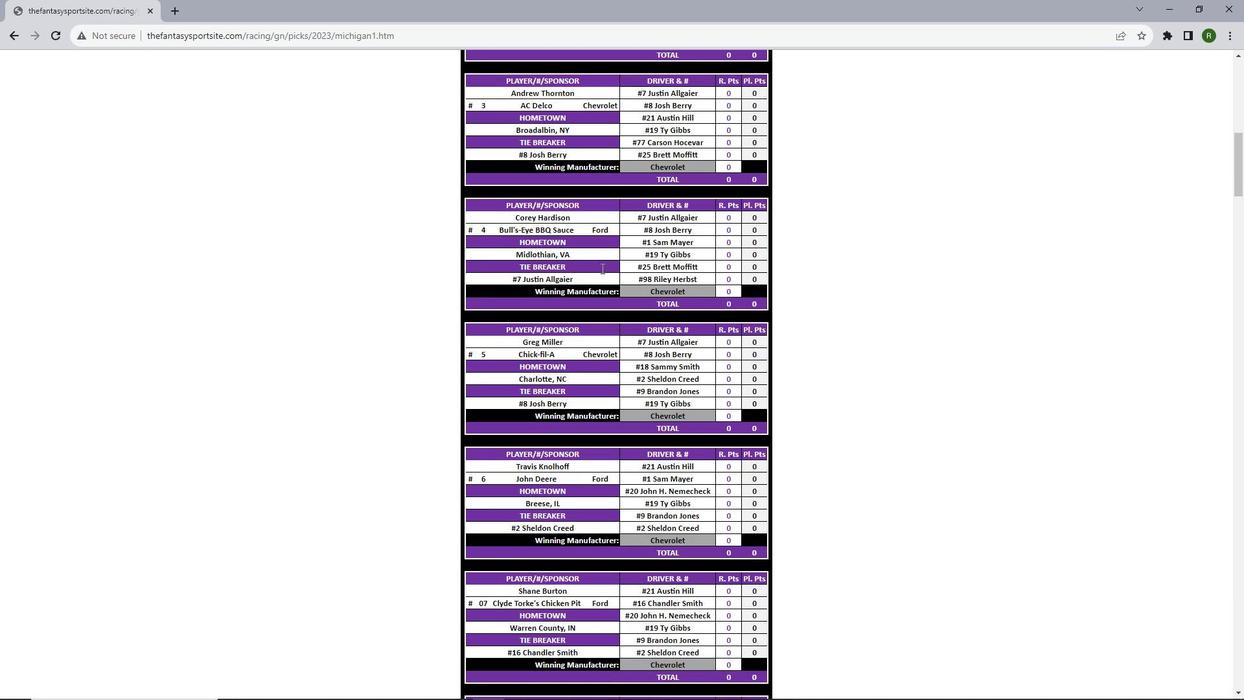 
Action: Mouse scrolled (601, 267) with delta (0, 0)
Screenshot: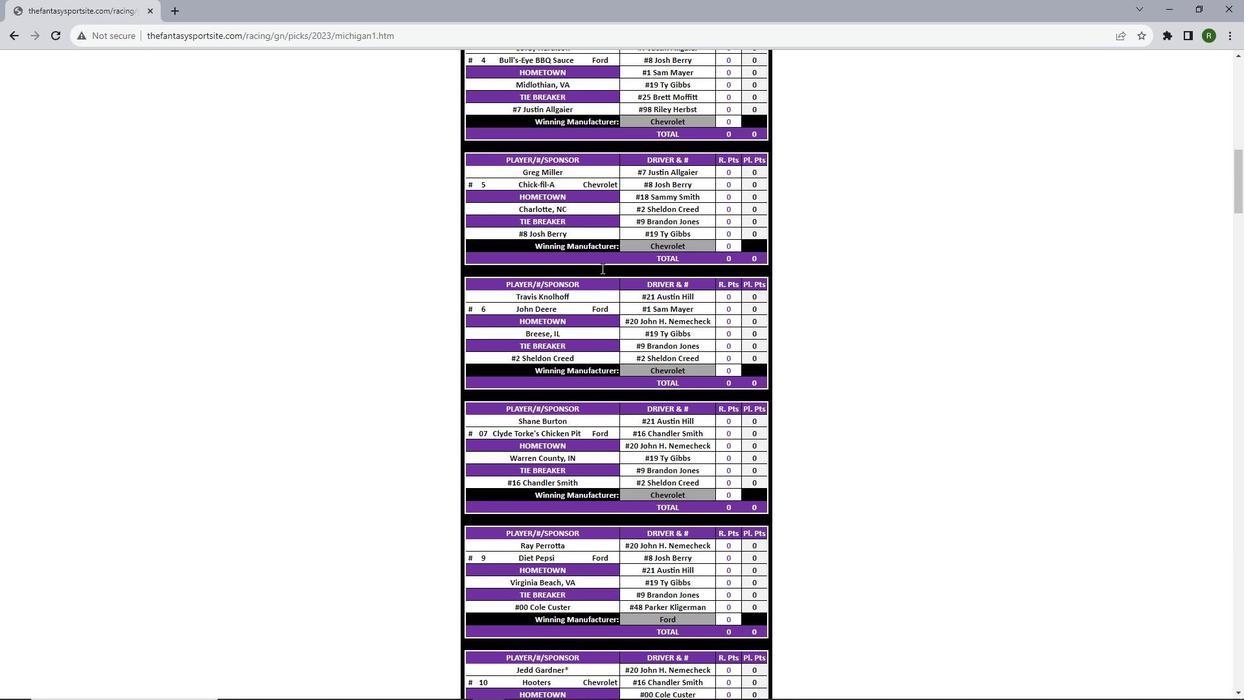 
Action: Mouse scrolled (601, 267) with delta (0, 0)
Screenshot: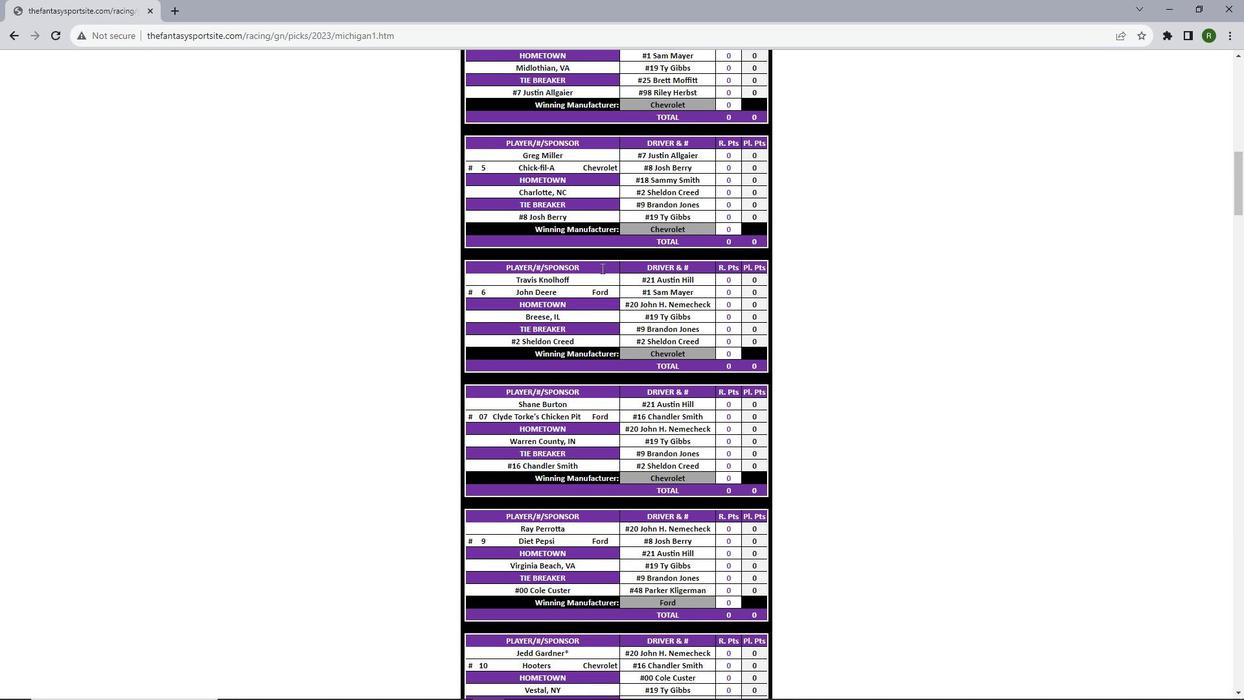 
Action: Mouse scrolled (601, 267) with delta (0, 0)
Screenshot: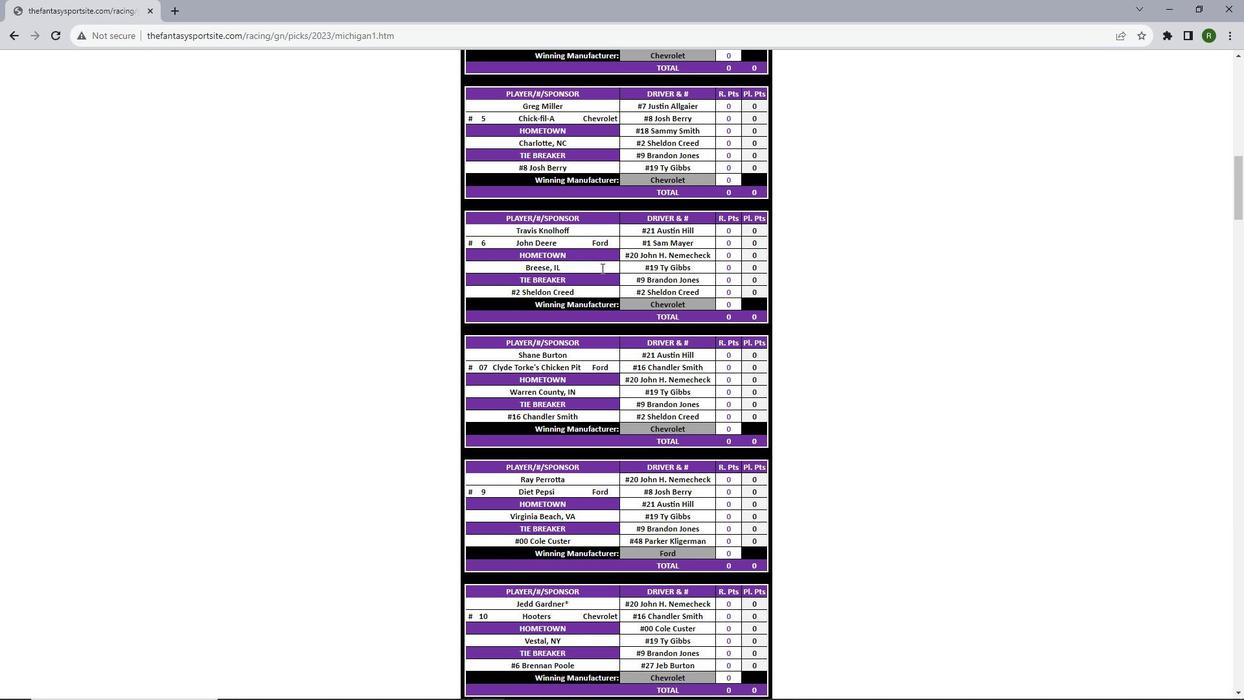 
Action: Mouse scrolled (601, 267) with delta (0, 0)
Screenshot: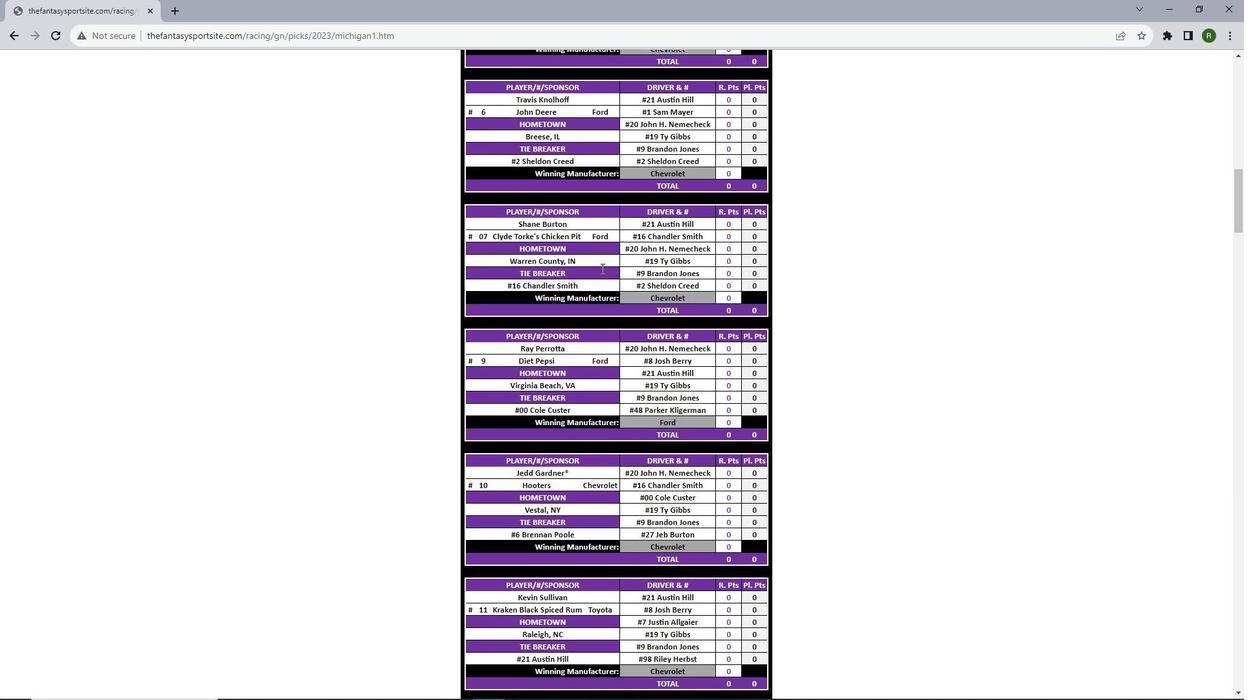 
Action: Mouse scrolled (601, 267) with delta (0, 0)
Screenshot: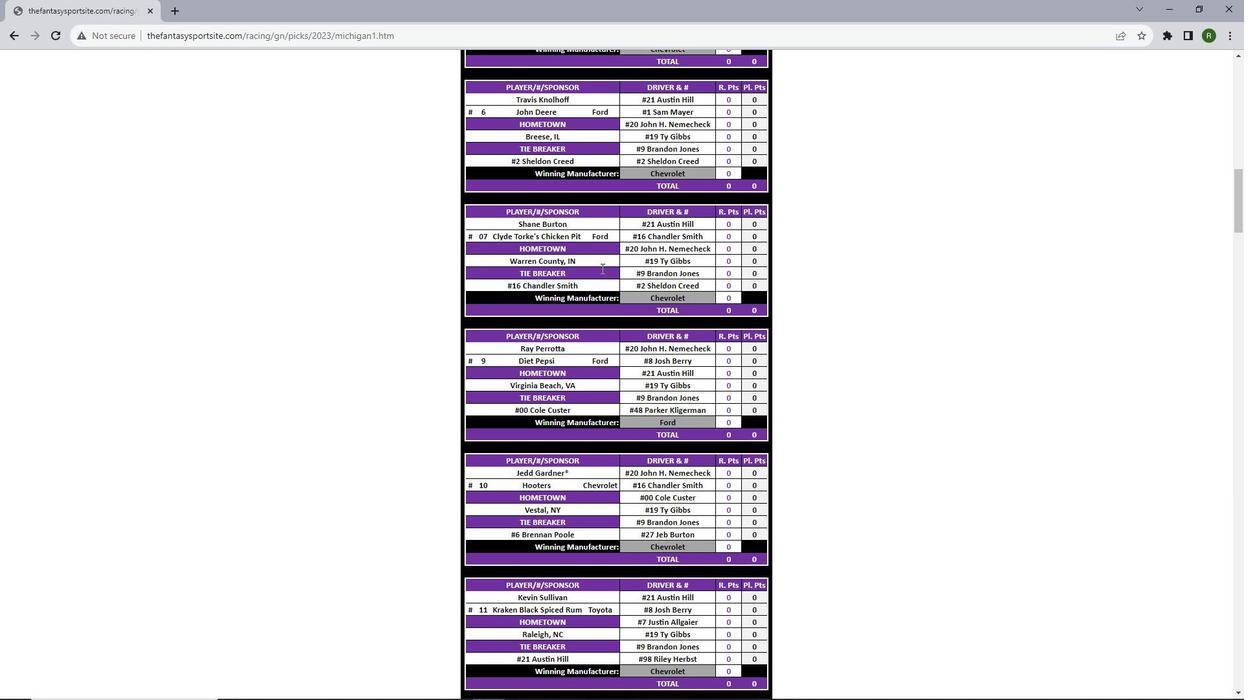 
Action: Mouse scrolled (601, 267) with delta (0, 0)
Screenshot: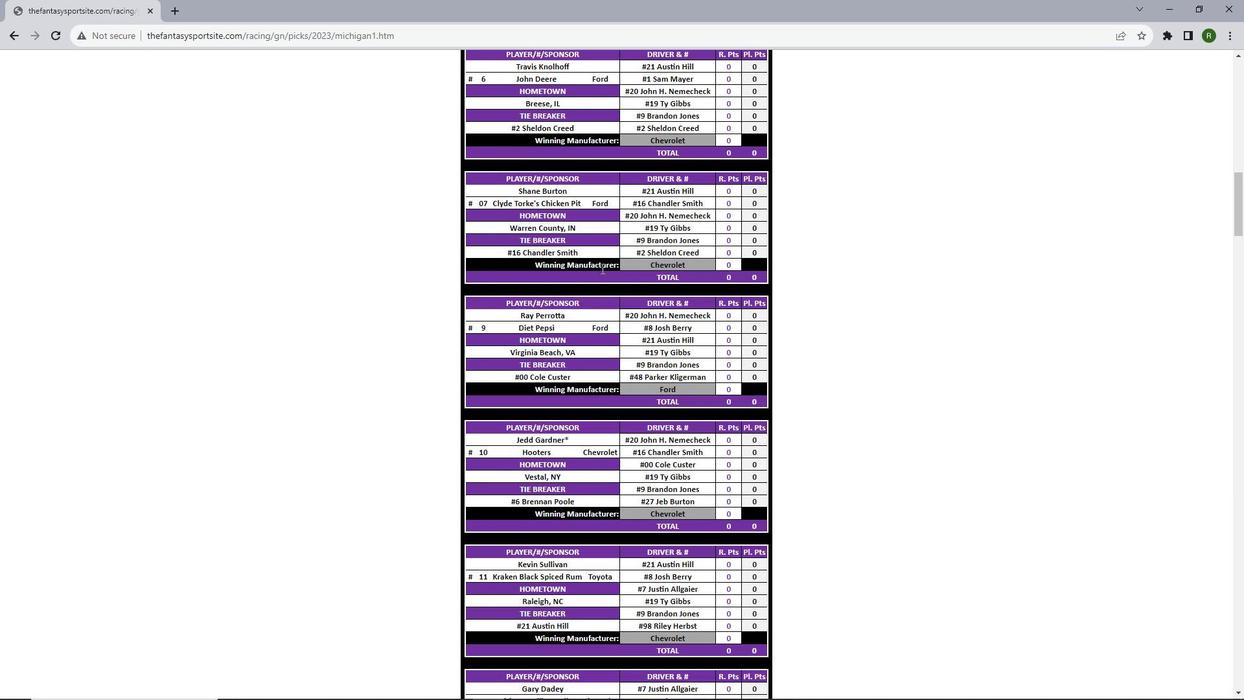 
Action: Mouse scrolled (601, 267) with delta (0, 0)
Screenshot: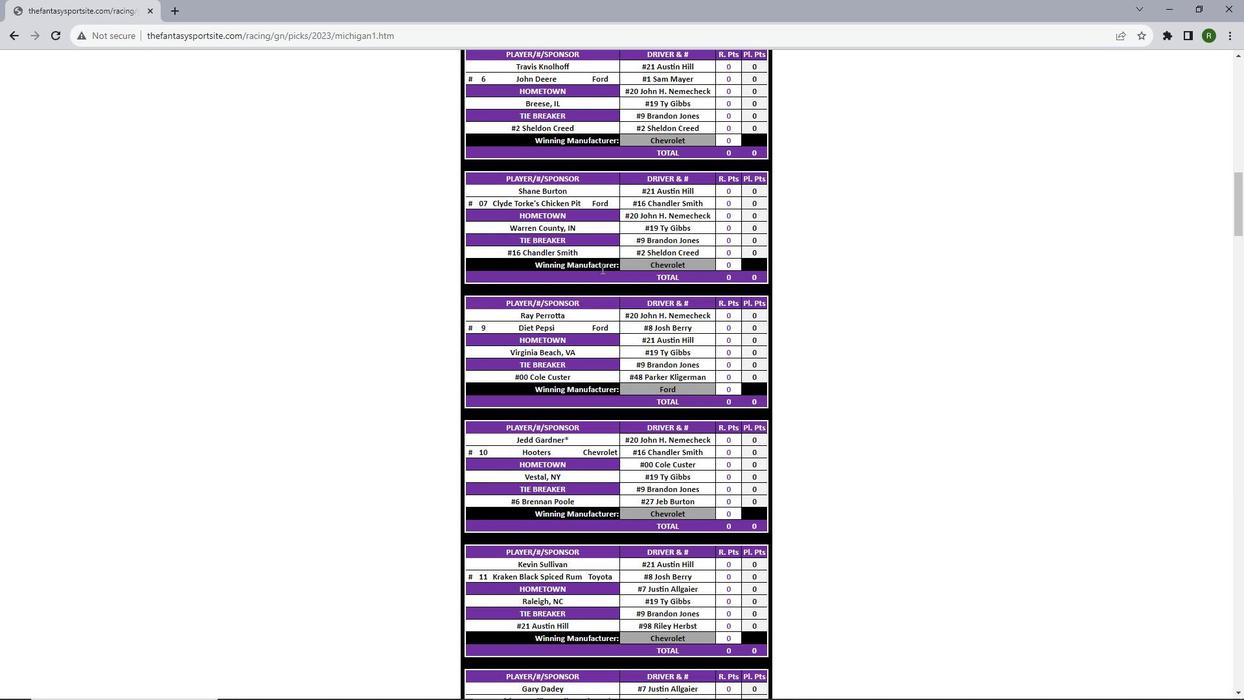 
Action: Mouse scrolled (601, 267) with delta (0, 0)
Screenshot: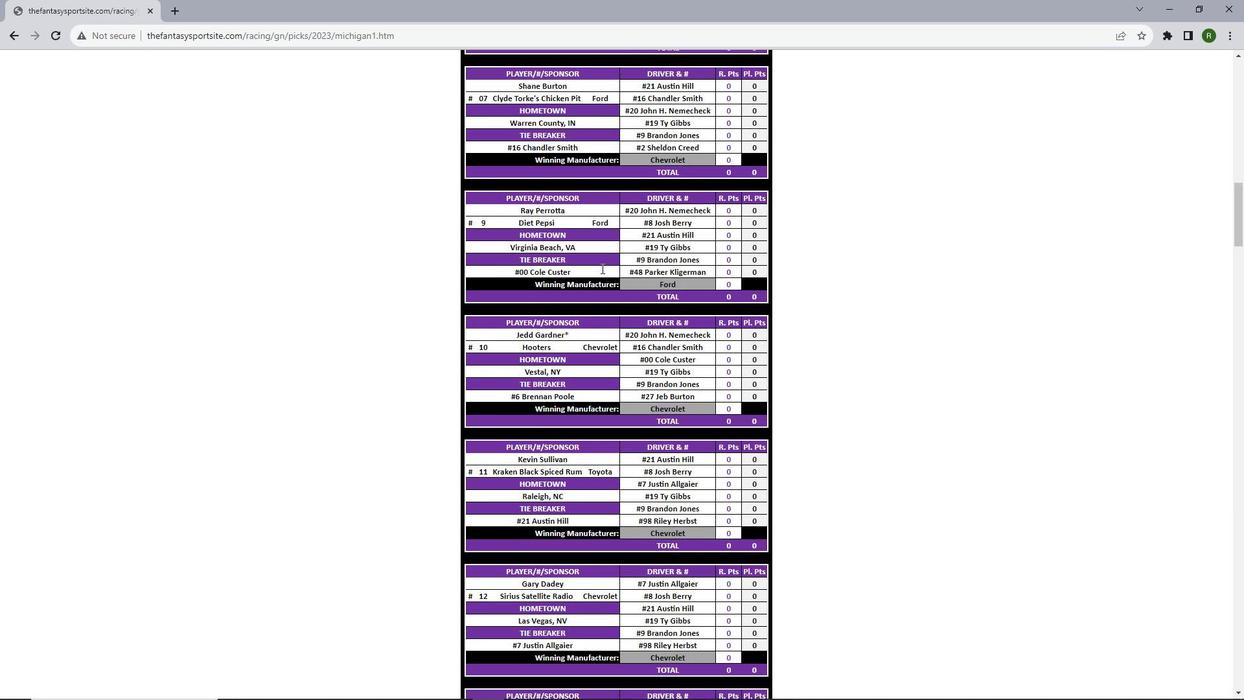 
Action: Mouse scrolled (601, 267) with delta (0, 0)
Screenshot: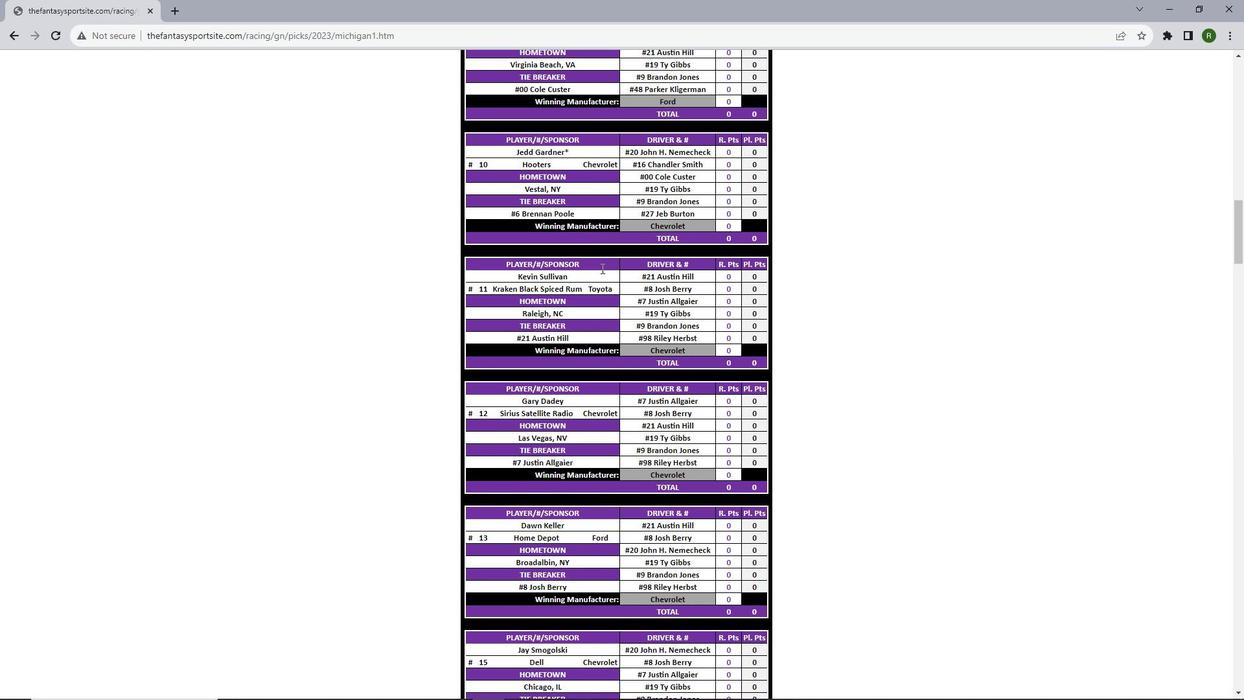 
Action: Mouse scrolled (601, 267) with delta (0, 0)
Screenshot: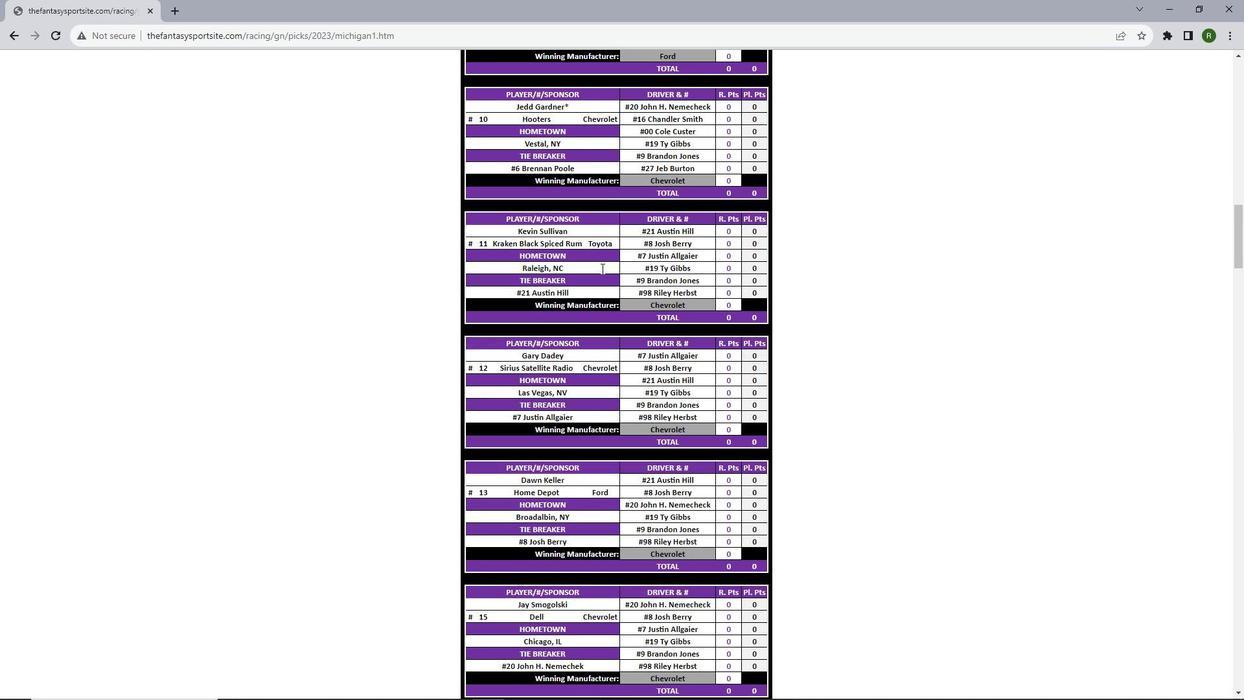 
Action: Mouse scrolled (601, 267) with delta (0, 0)
Screenshot: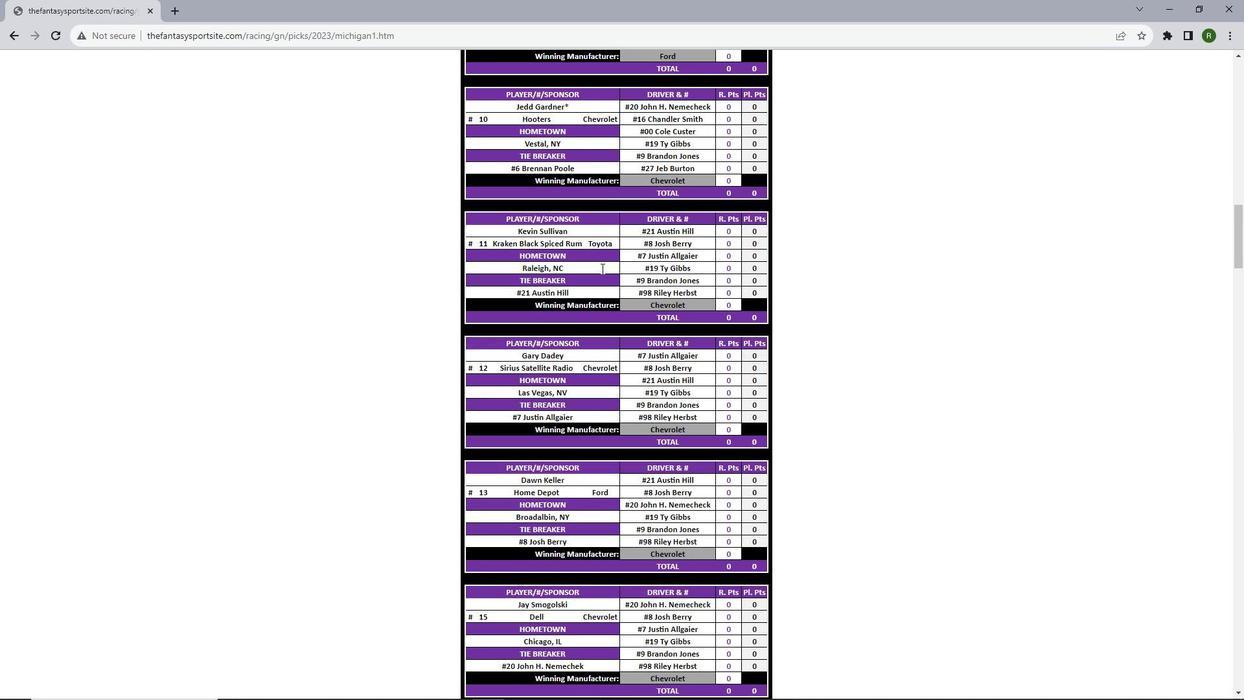 
Action: Mouse scrolled (601, 267) with delta (0, 0)
Screenshot: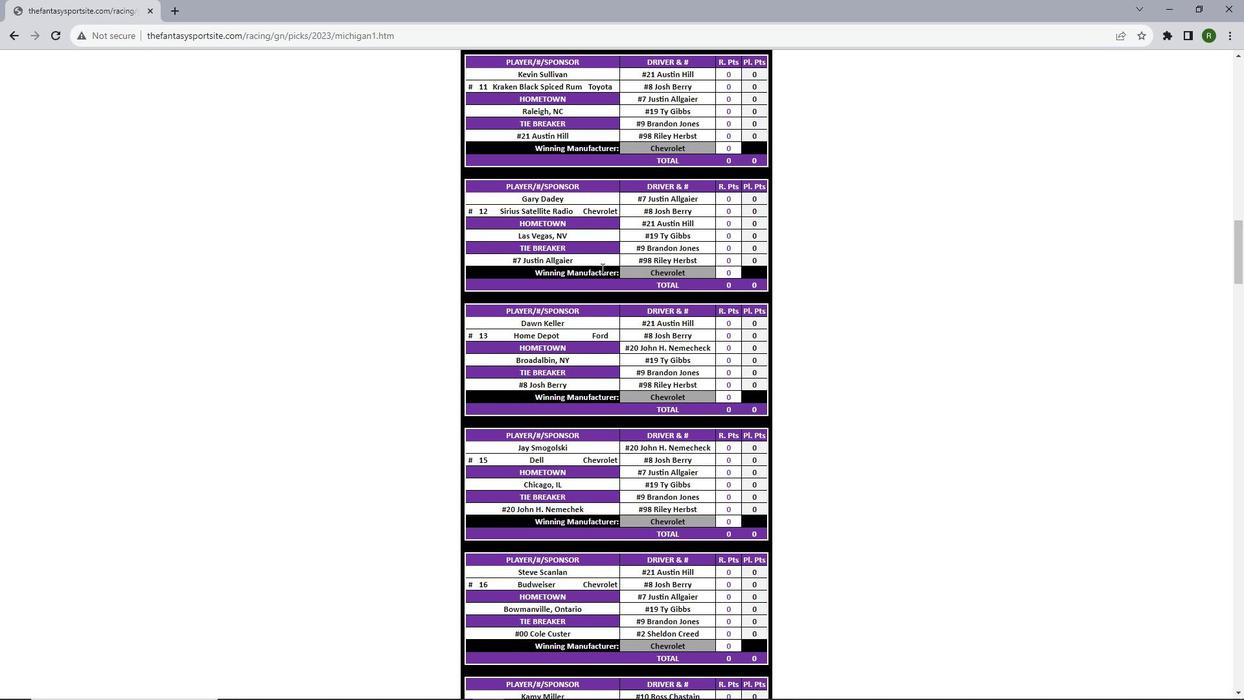 
Action: Mouse scrolled (601, 267) with delta (0, 0)
Screenshot: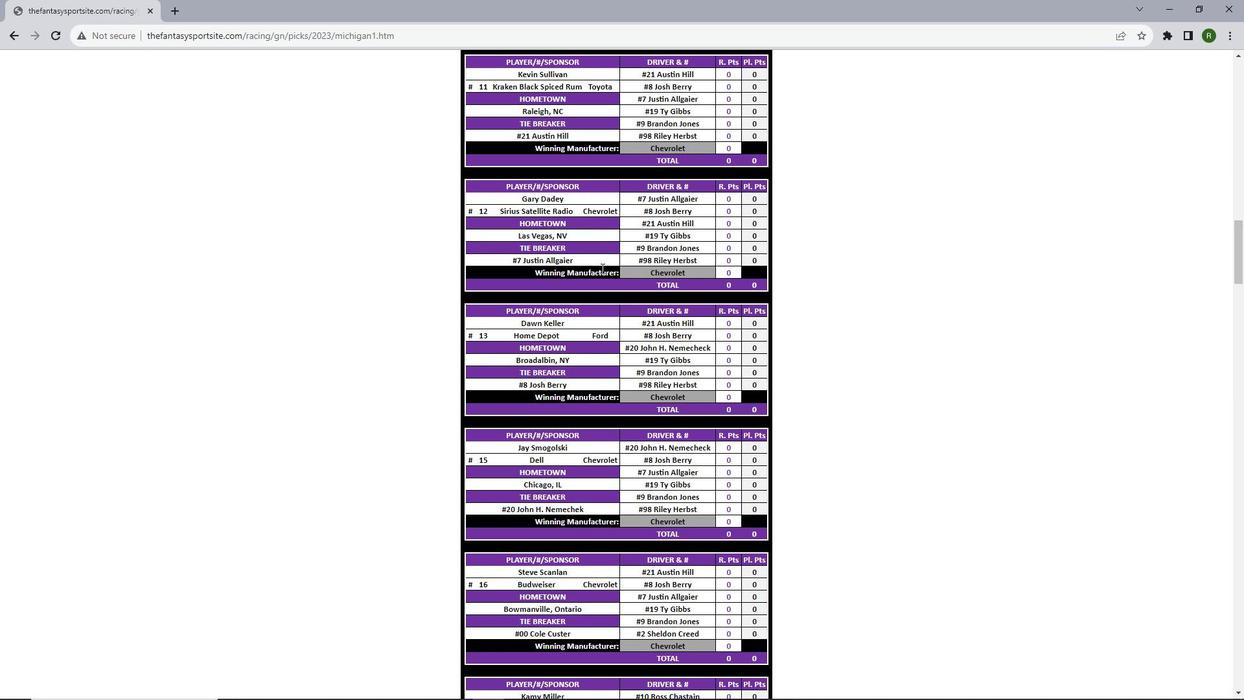 
Action: Mouse scrolled (601, 267) with delta (0, 0)
Screenshot: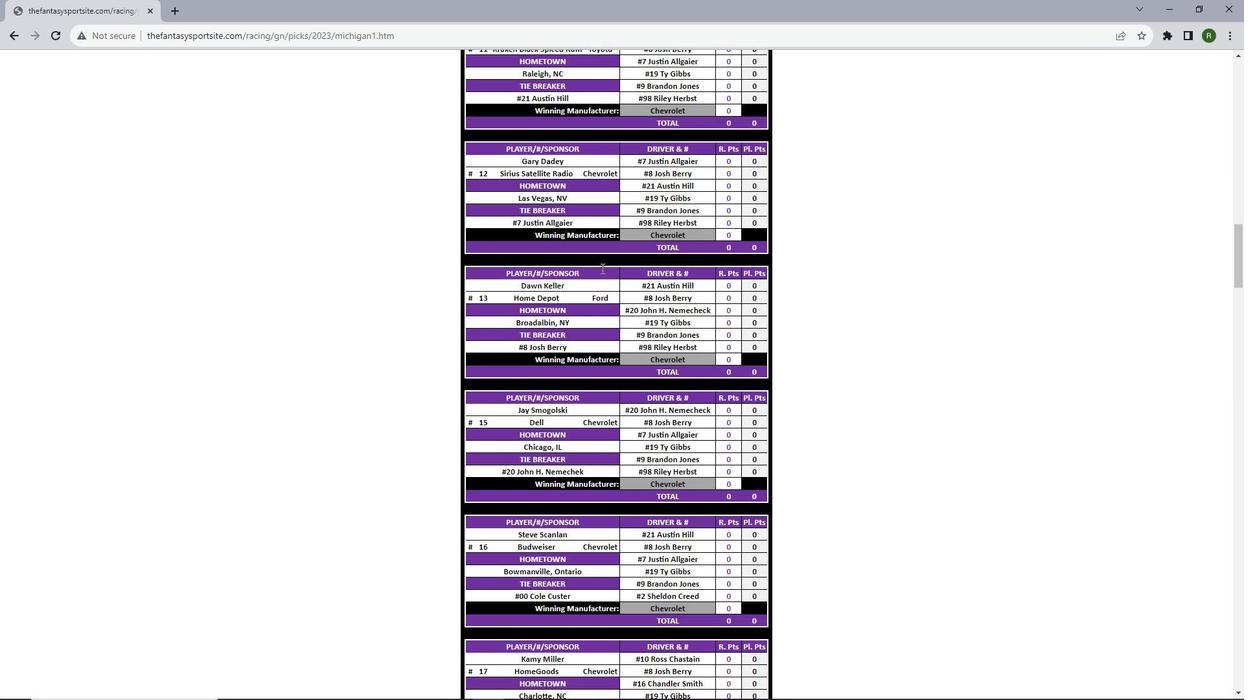 
Action: Mouse scrolled (601, 267) with delta (0, 0)
Screenshot: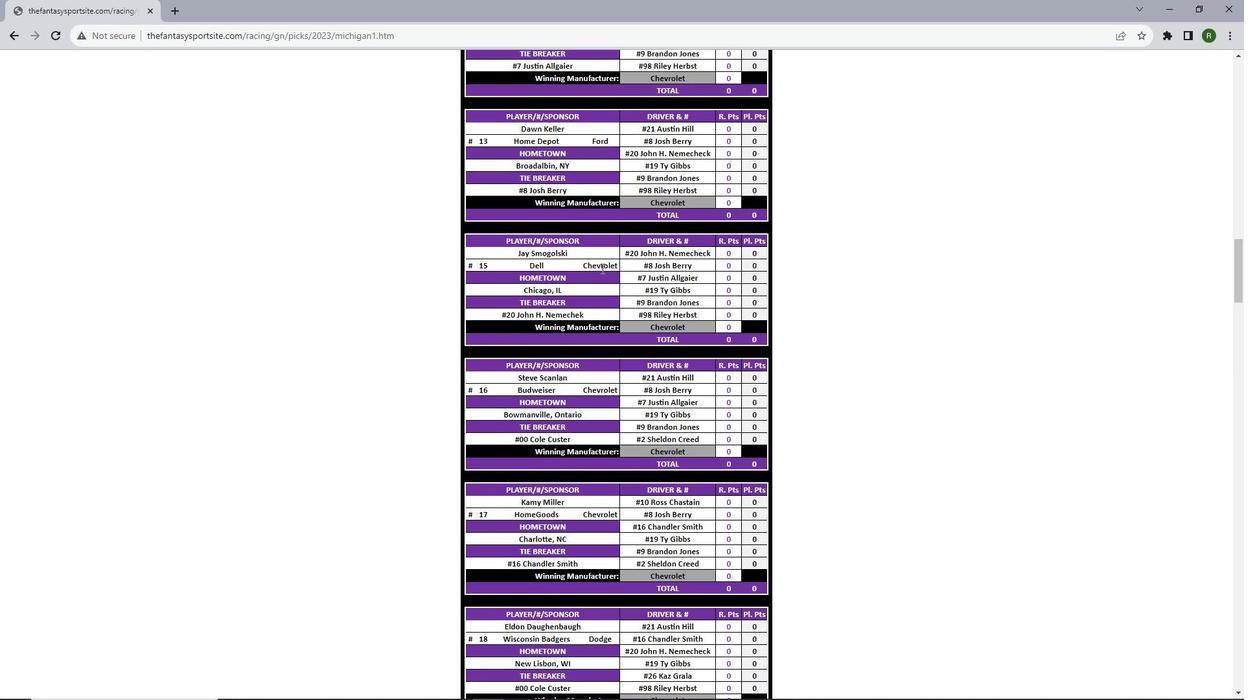 
Action: Mouse scrolled (601, 267) with delta (0, 0)
Screenshot: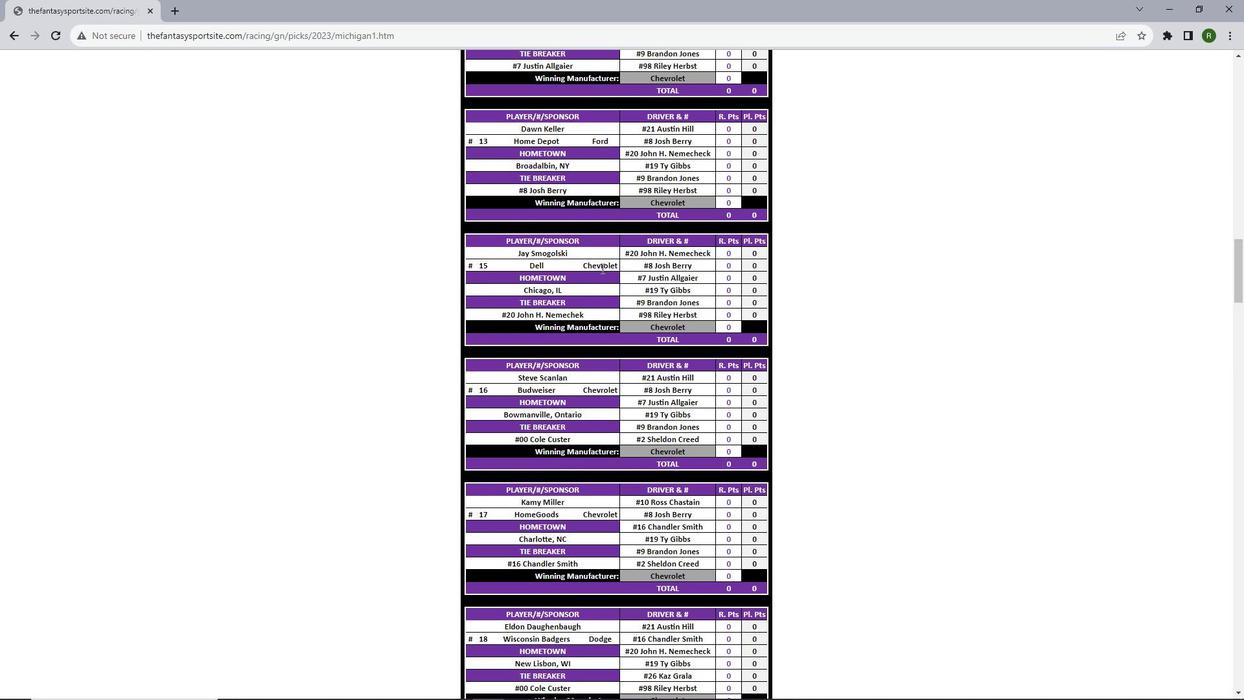 
Action: Mouse scrolled (601, 267) with delta (0, 0)
Screenshot: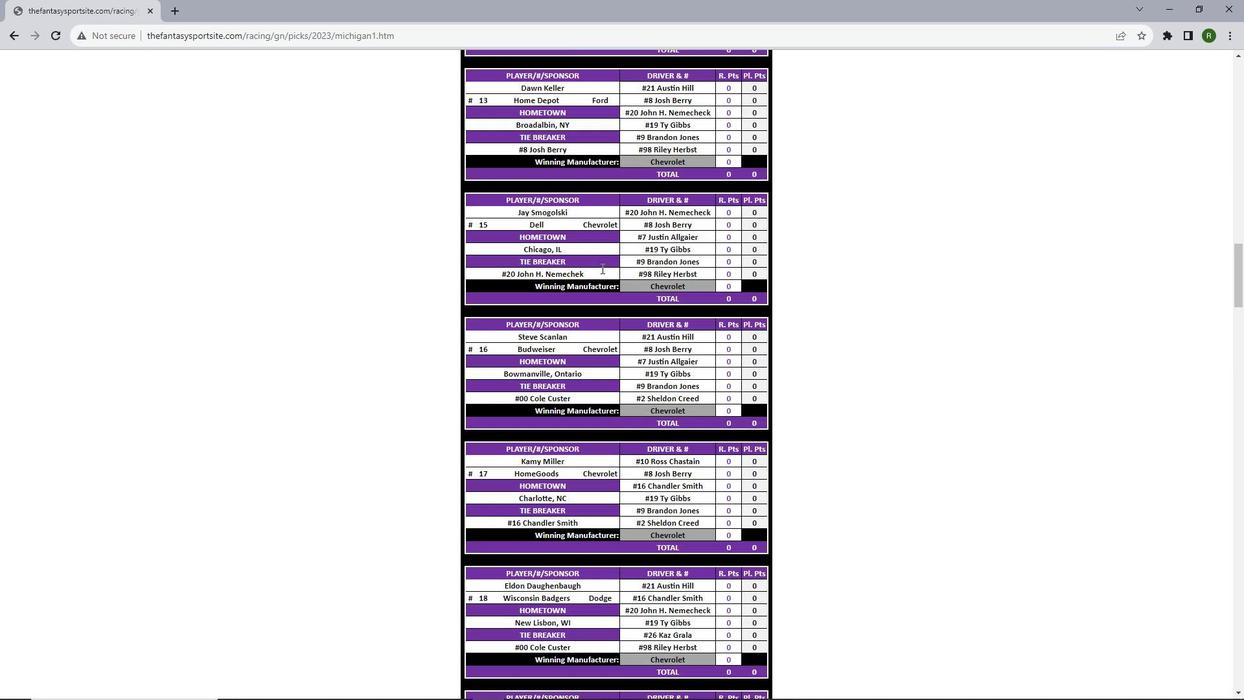 
Action: Mouse scrolled (601, 267) with delta (0, 0)
Screenshot: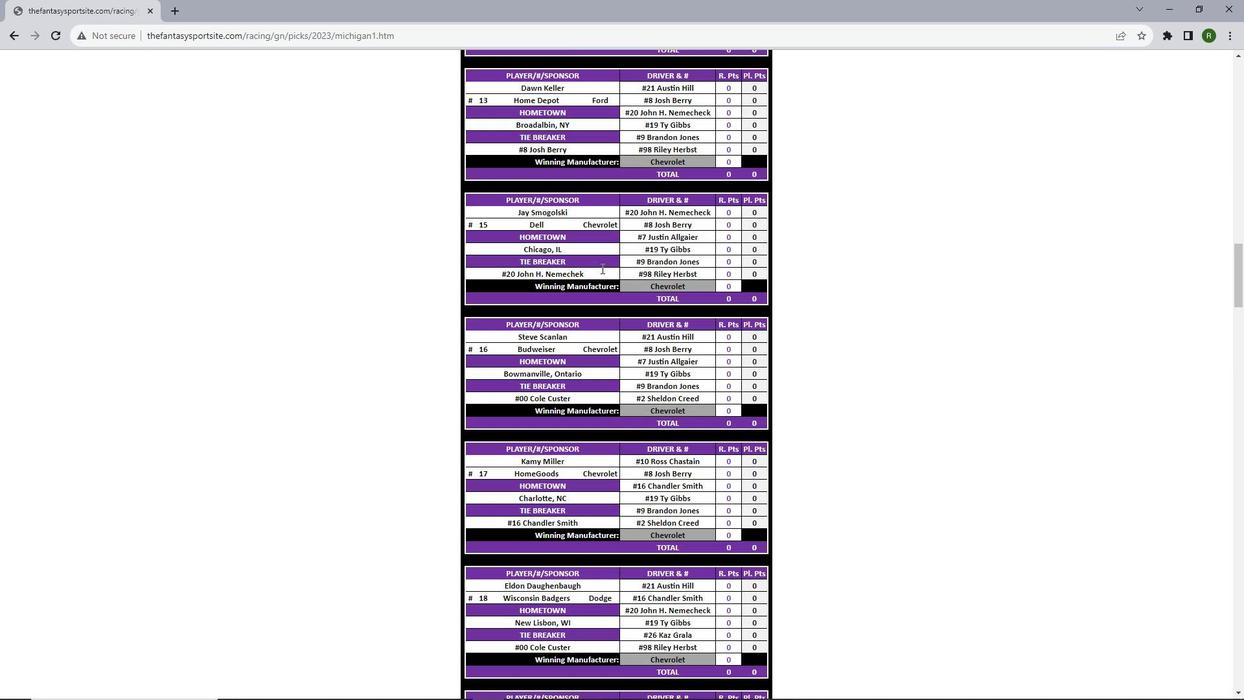 
Action: Mouse scrolled (601, 267) with delta (0, 0)
Screenshot: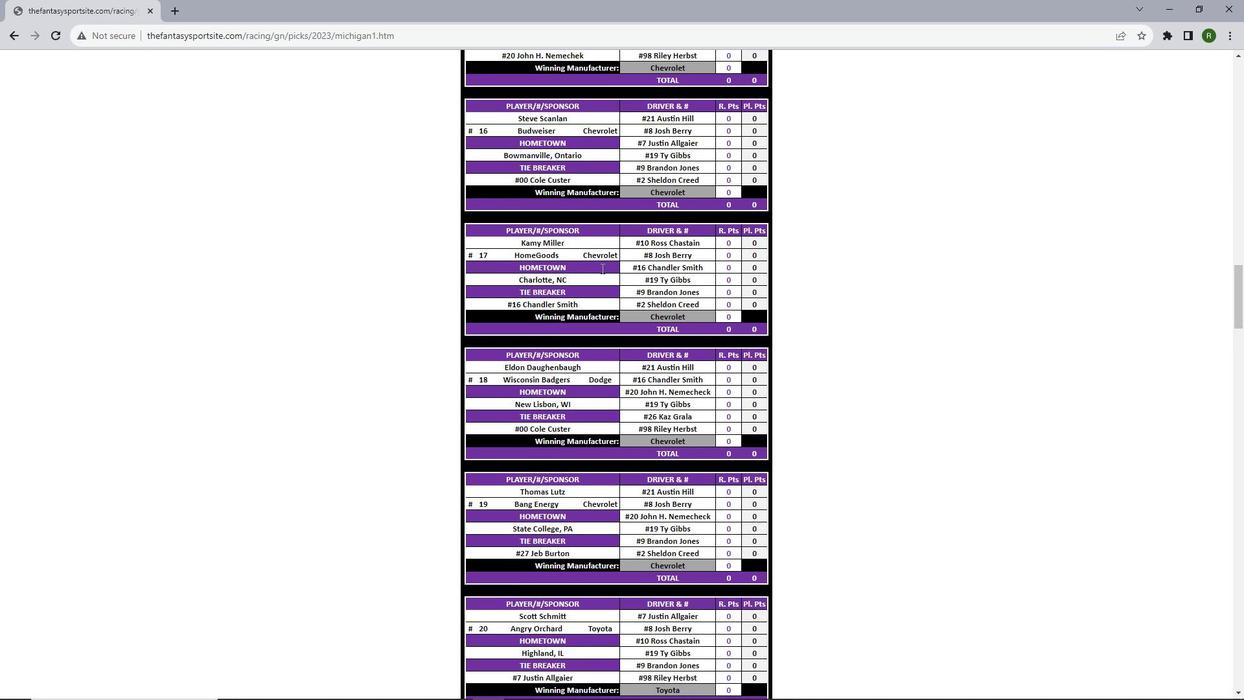
Action: Mouse scrolled (601, 267) with delta (0, 0)
Screenshot: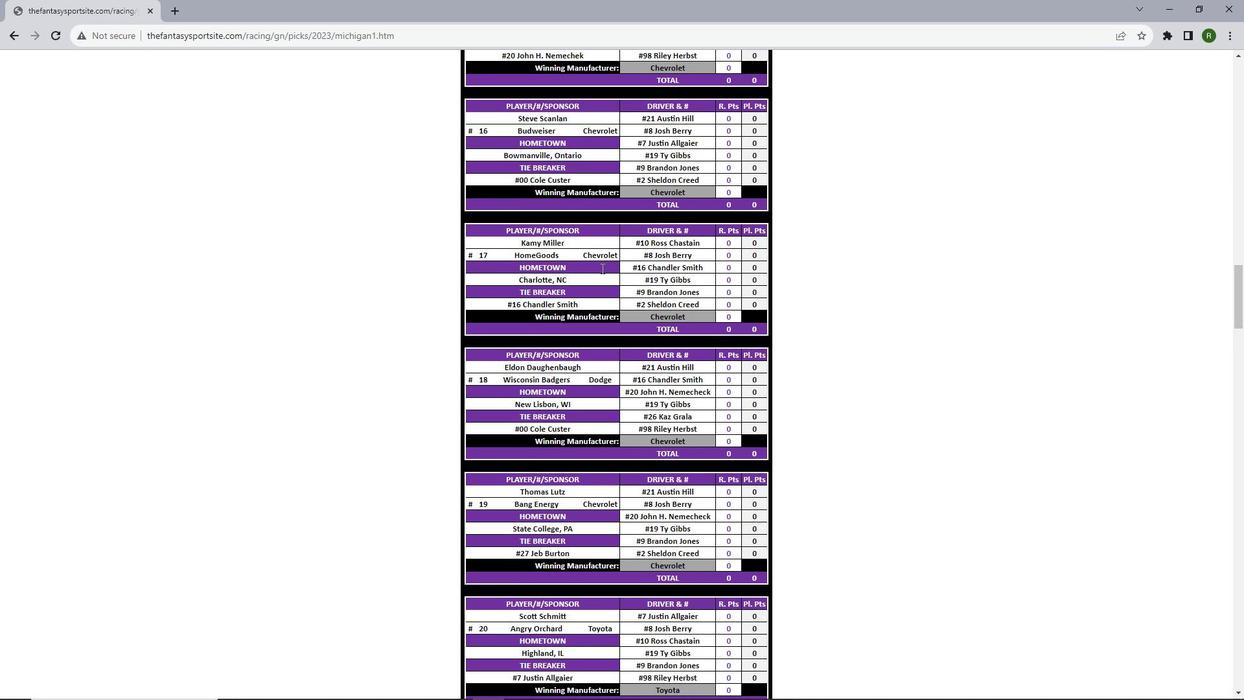 
Action: Mouse scrolled (601, 267) with delta (0, 0)
Screenshot: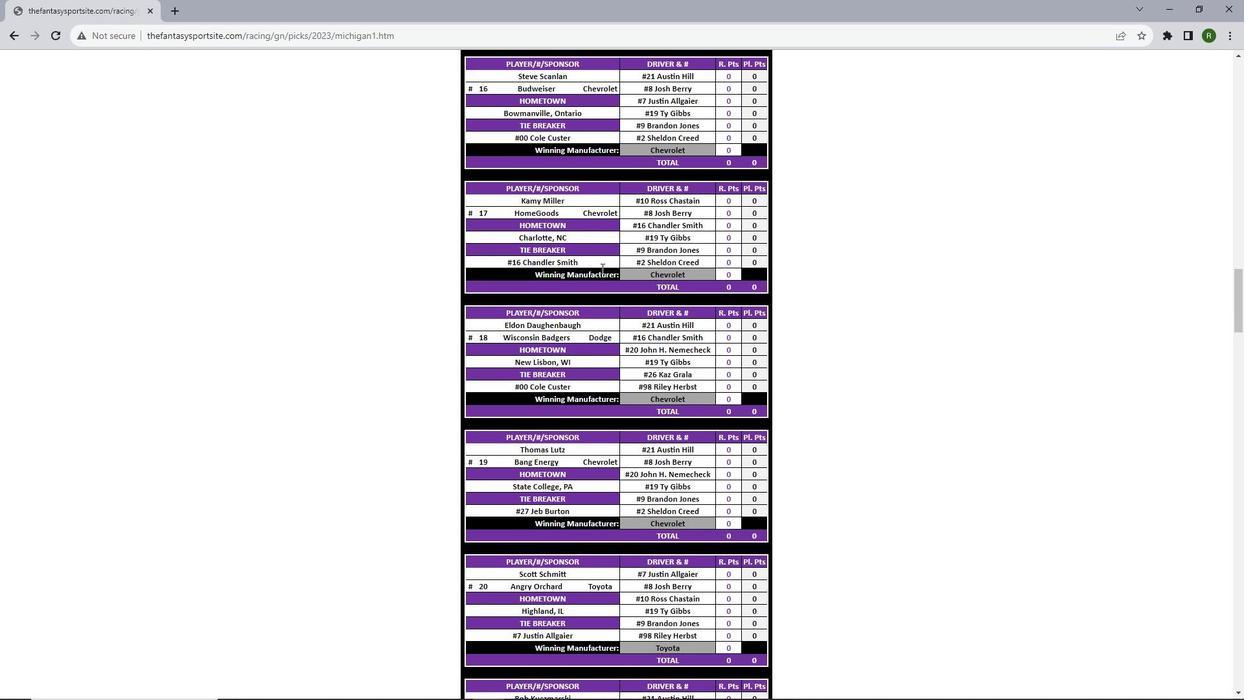 
Action: Mouse scrolled (601, 267) with delta (0, 0)
Screenshot: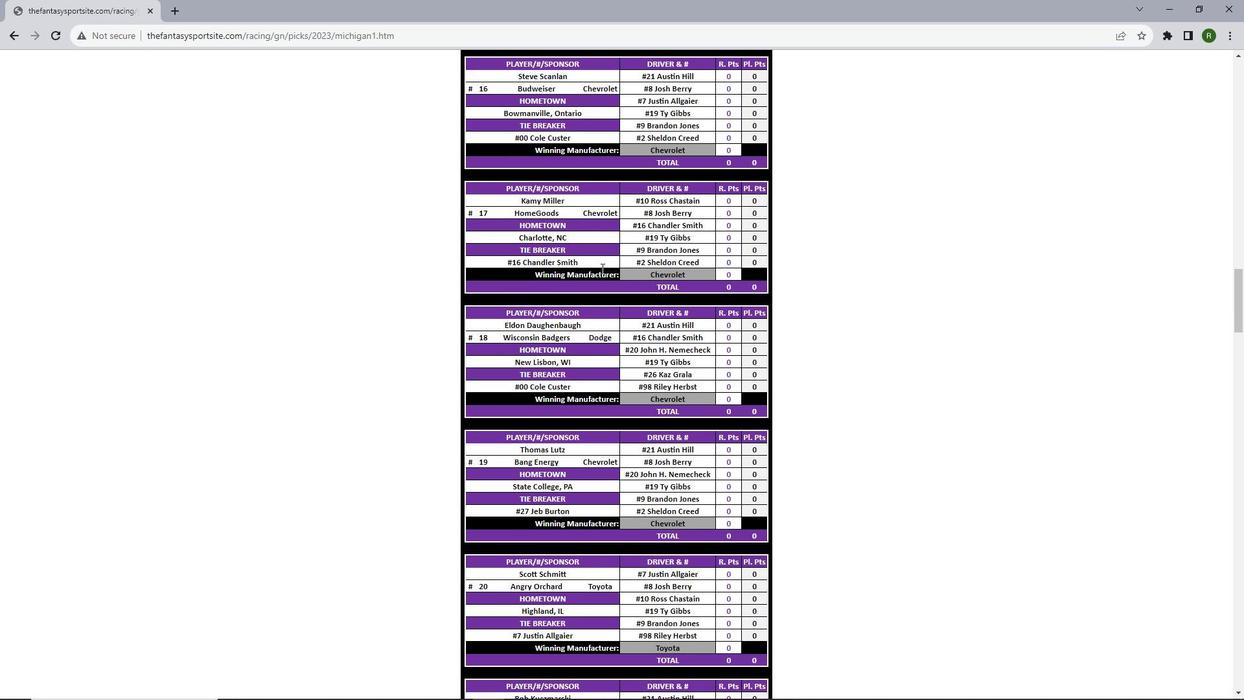 
Action: Mouse scrolled (601, 267) with delta (0, 0)
Screenshot: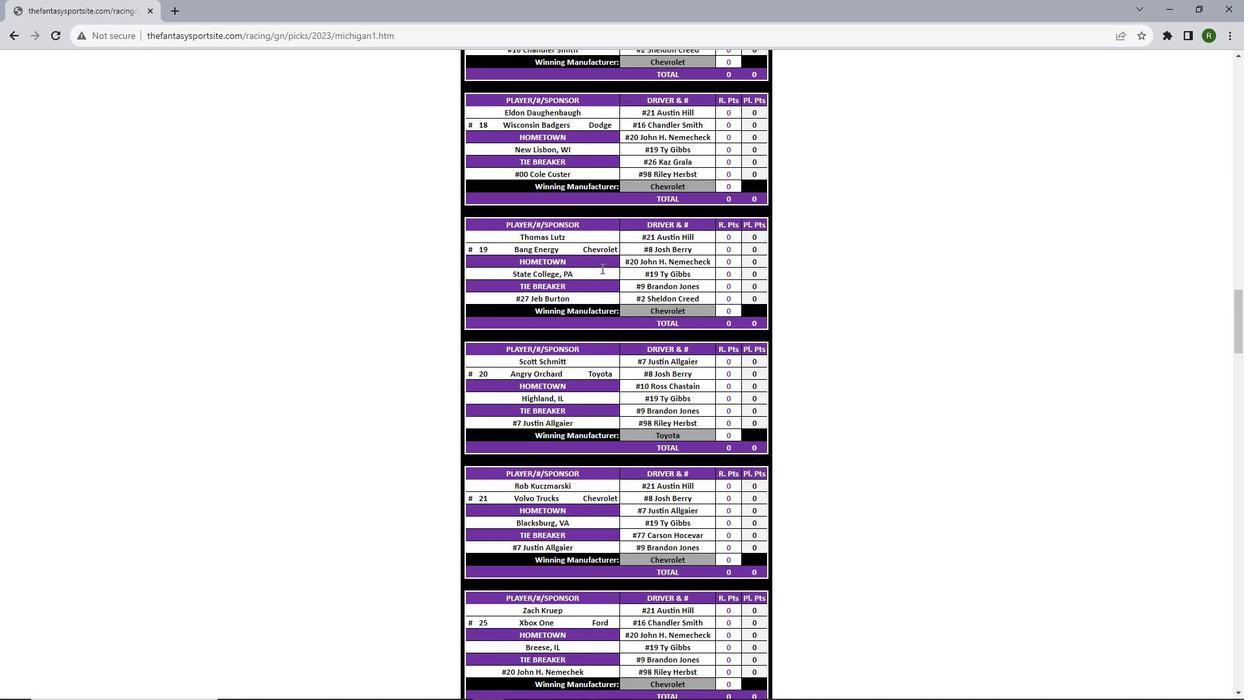 
Action: Mouse scrolled (601, 267) with delta (0, 0)
Screenshot: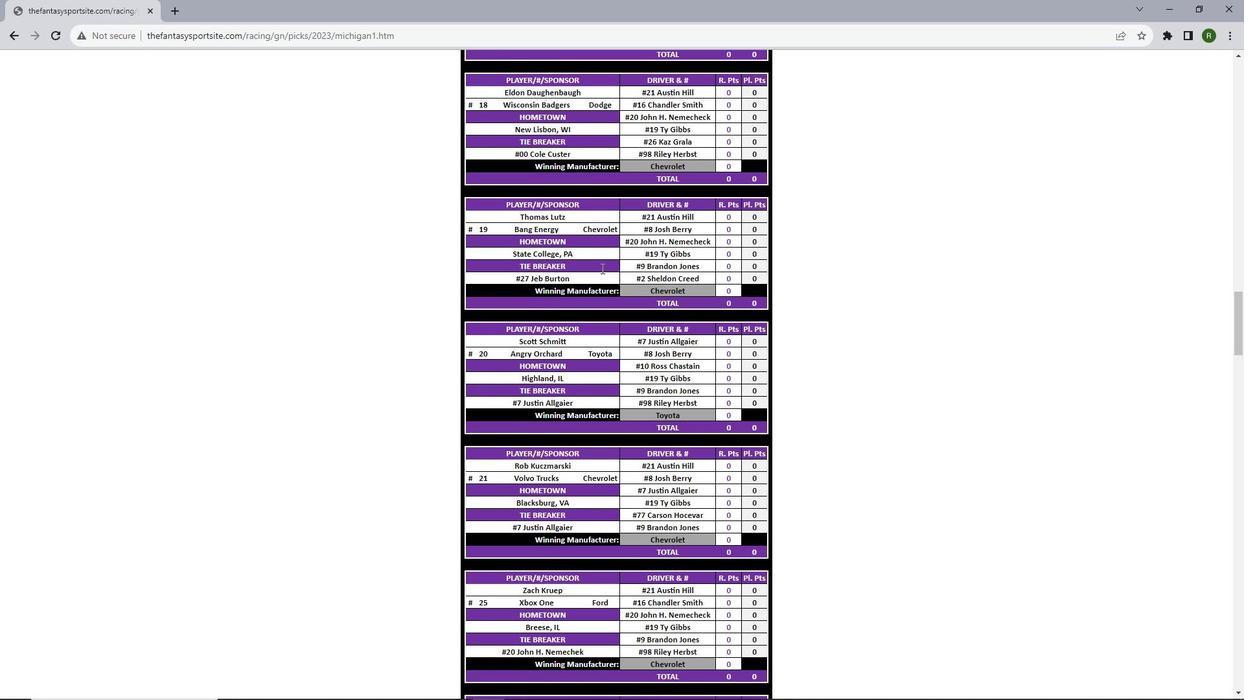 
Action: Mouse scrolled (601, 267) with delta (0, 0)
Screenshot: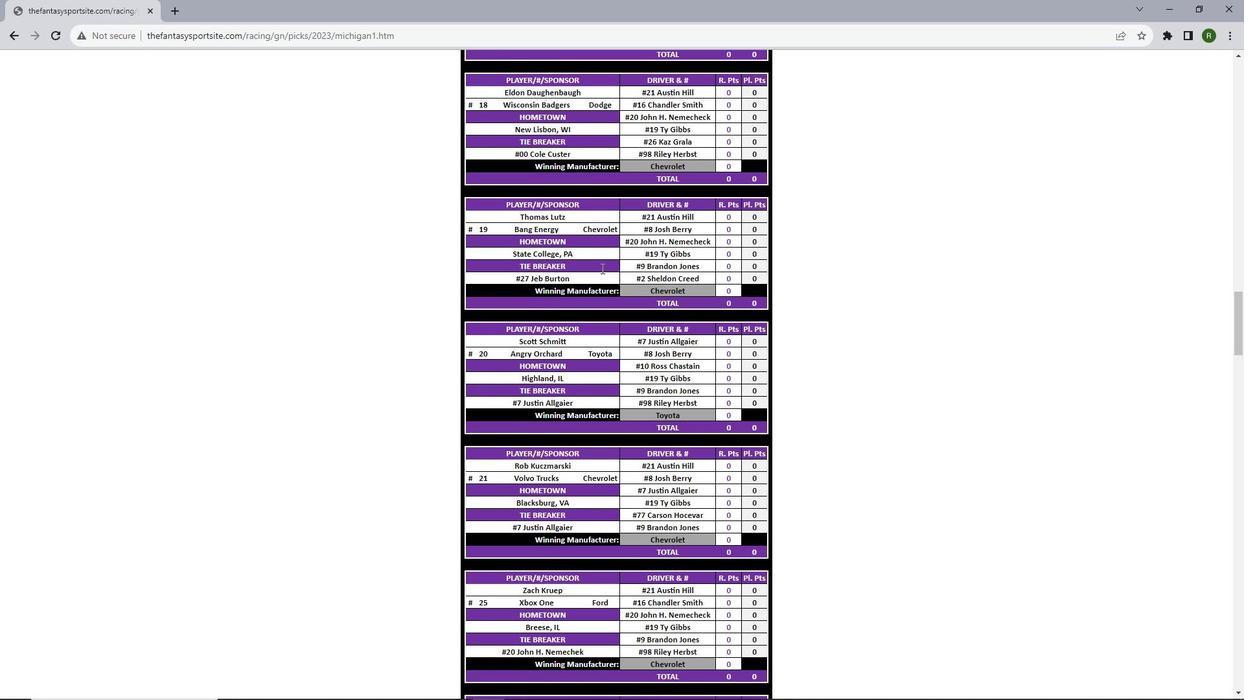 
Action: Mouse scrolled (601, 267) with delta (0, 0)
Screenshot: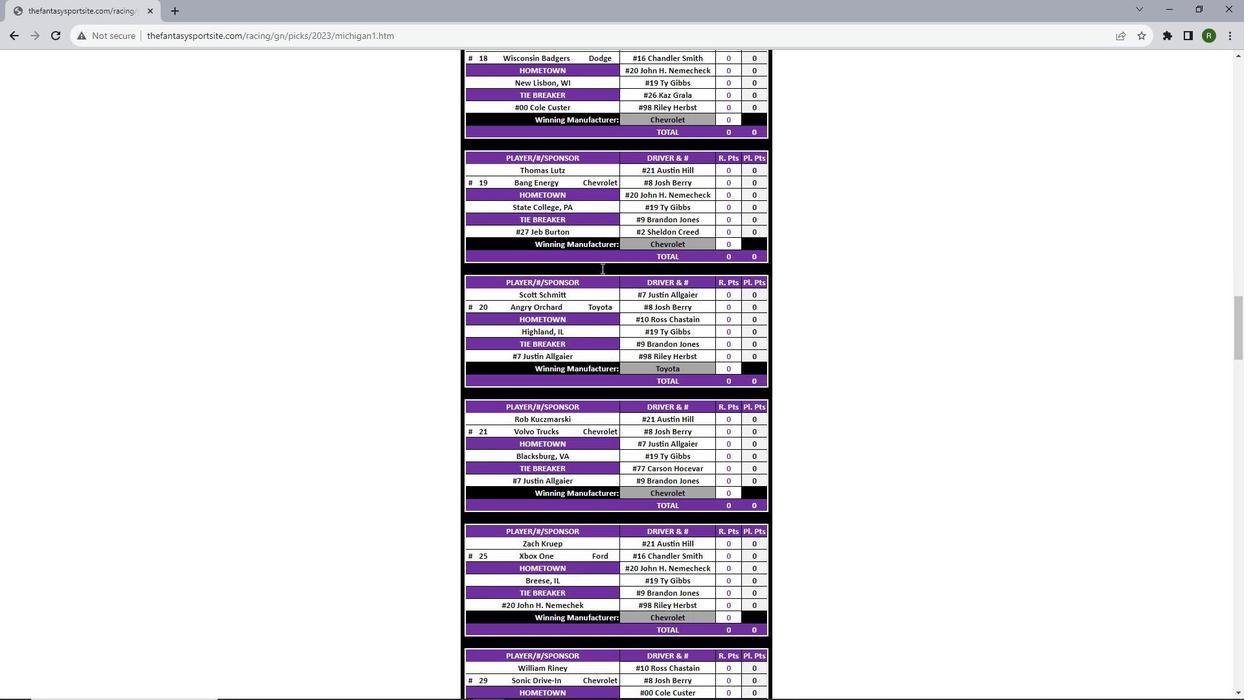 
Action: Mouse scrolled (601, 267) with delta (0, 0)
Screenshot: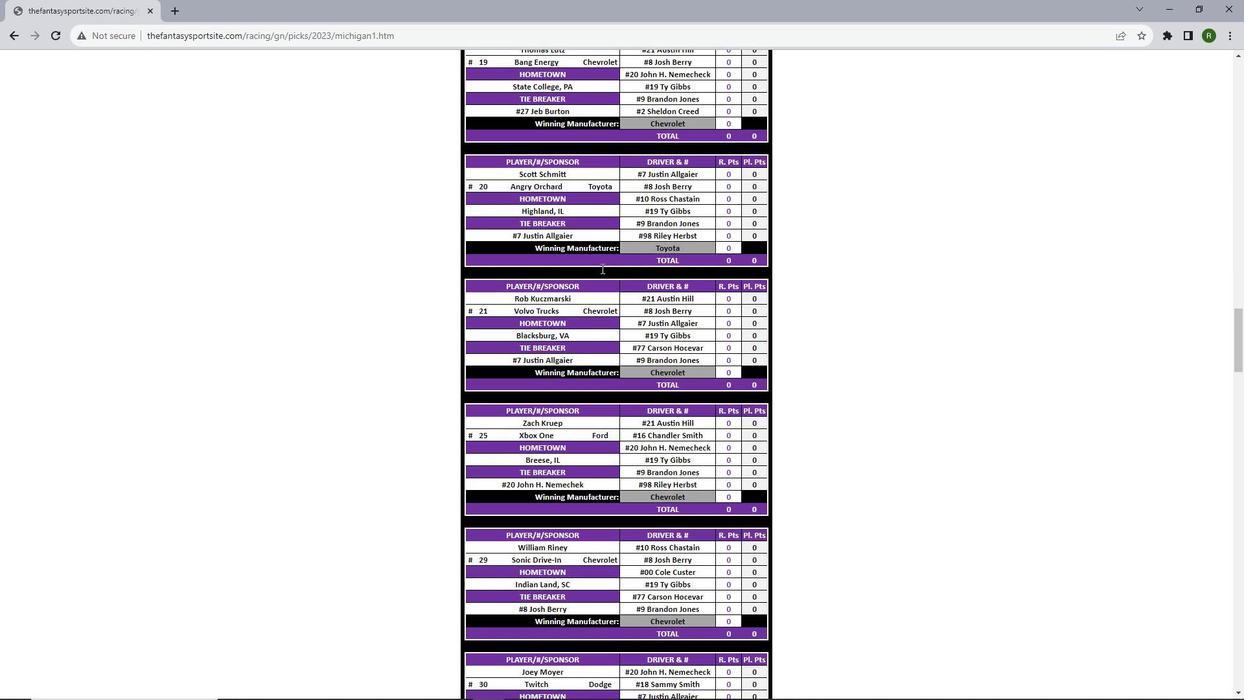 
Action: Mouse scrolled (601, 267) with delta (0, 0)
Screenshot: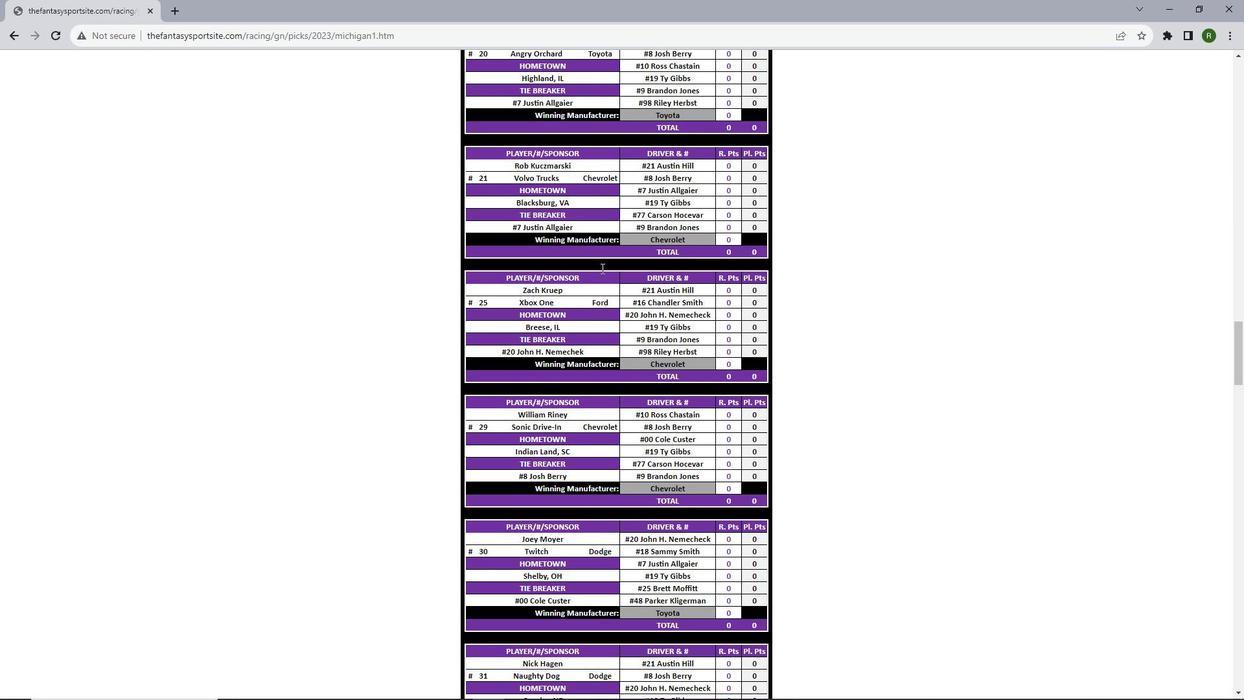
Action: Mouse scrolled (601, 267) with delta (0, 0)
Screenshot: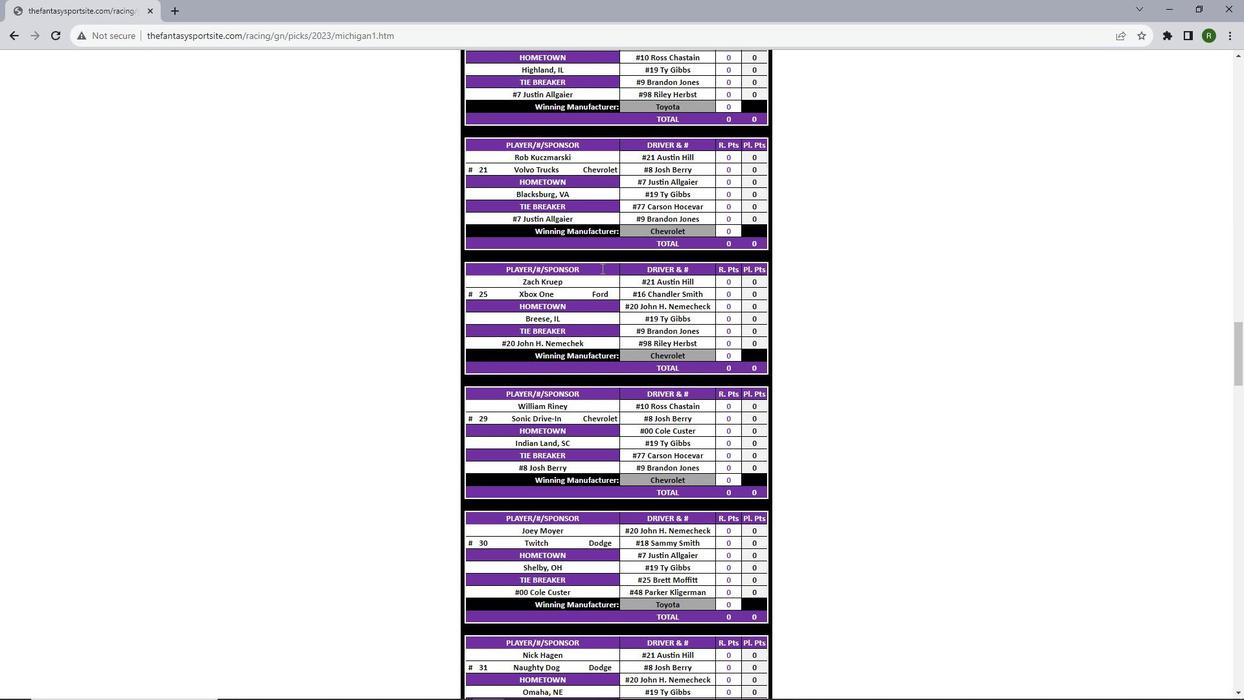 
Action: Mouse scrolled (601, 267) with delta (0, 0)
Screenshot: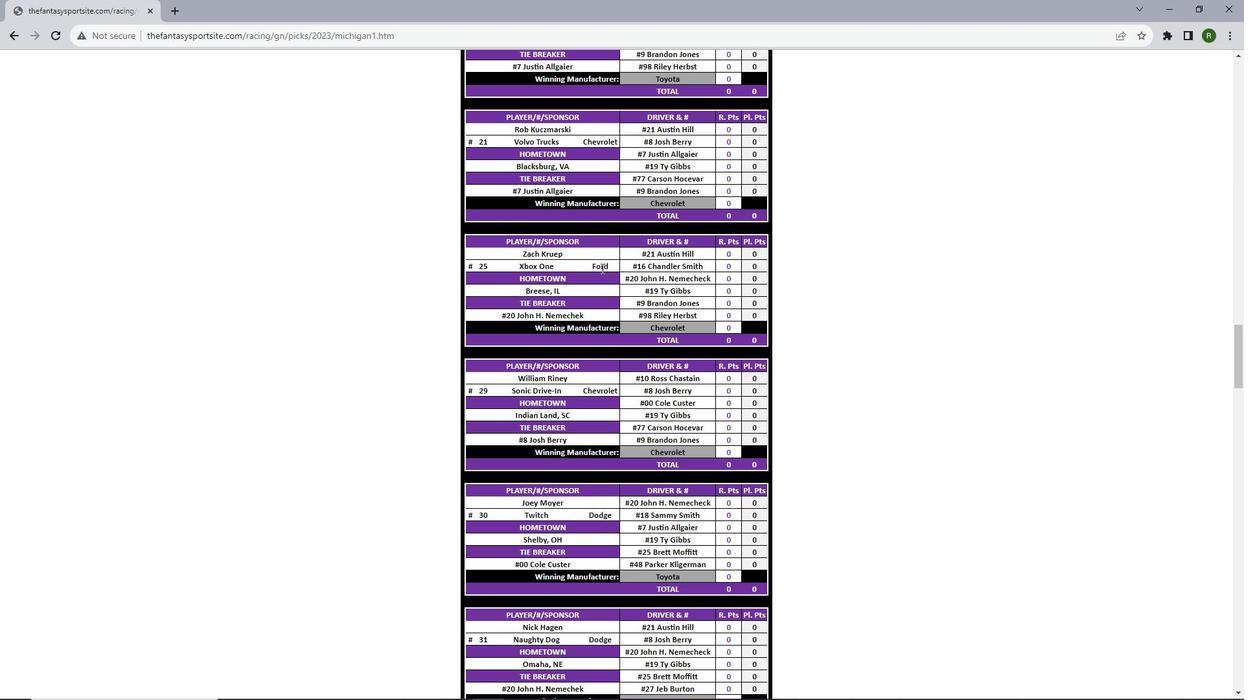 
Action: Mouse scrolled (601, 267) with delta (0, 0)
Screenshot: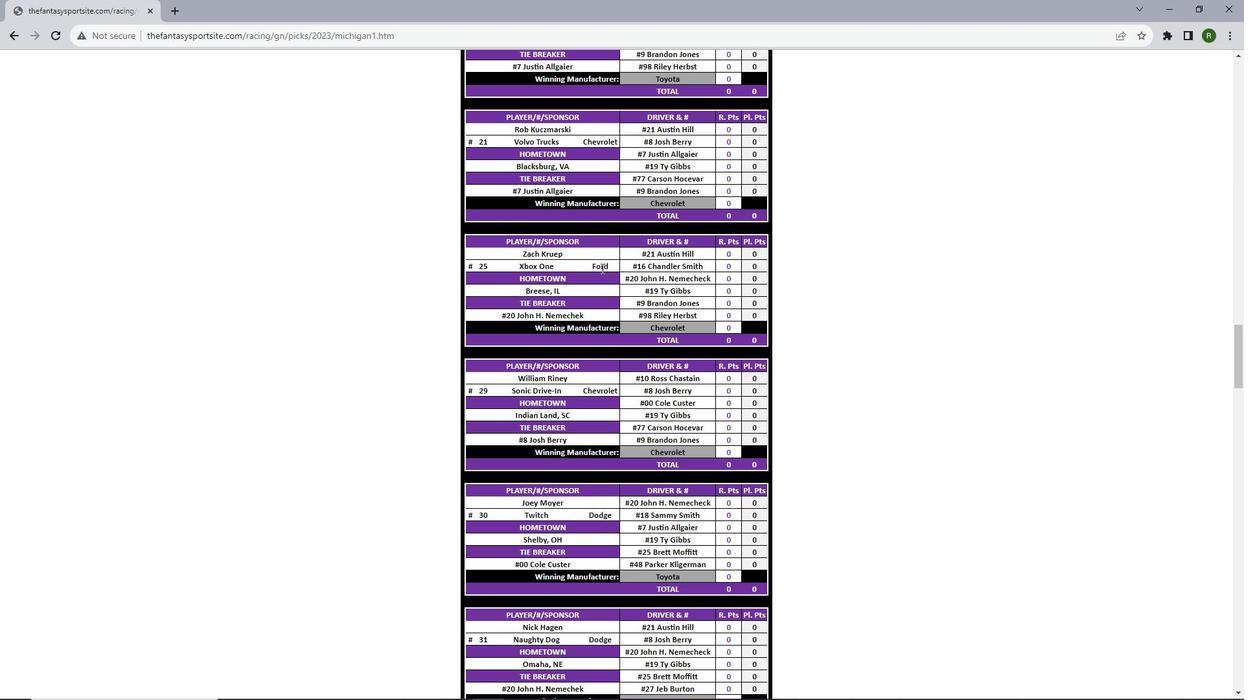 
Action: Mouse scrolled (601, 267) with delta (0, 0)
Screenshot: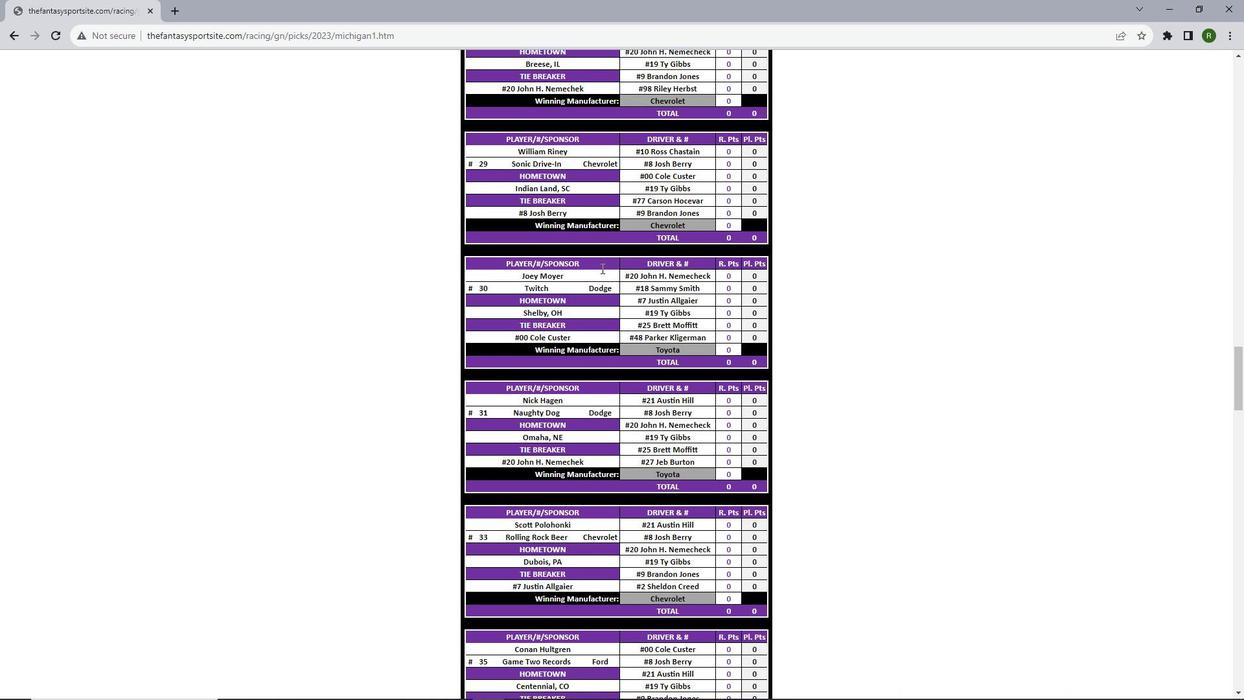 
Action: Mouse scrolled (601, 267) with delta (0, 0)
Screenshot: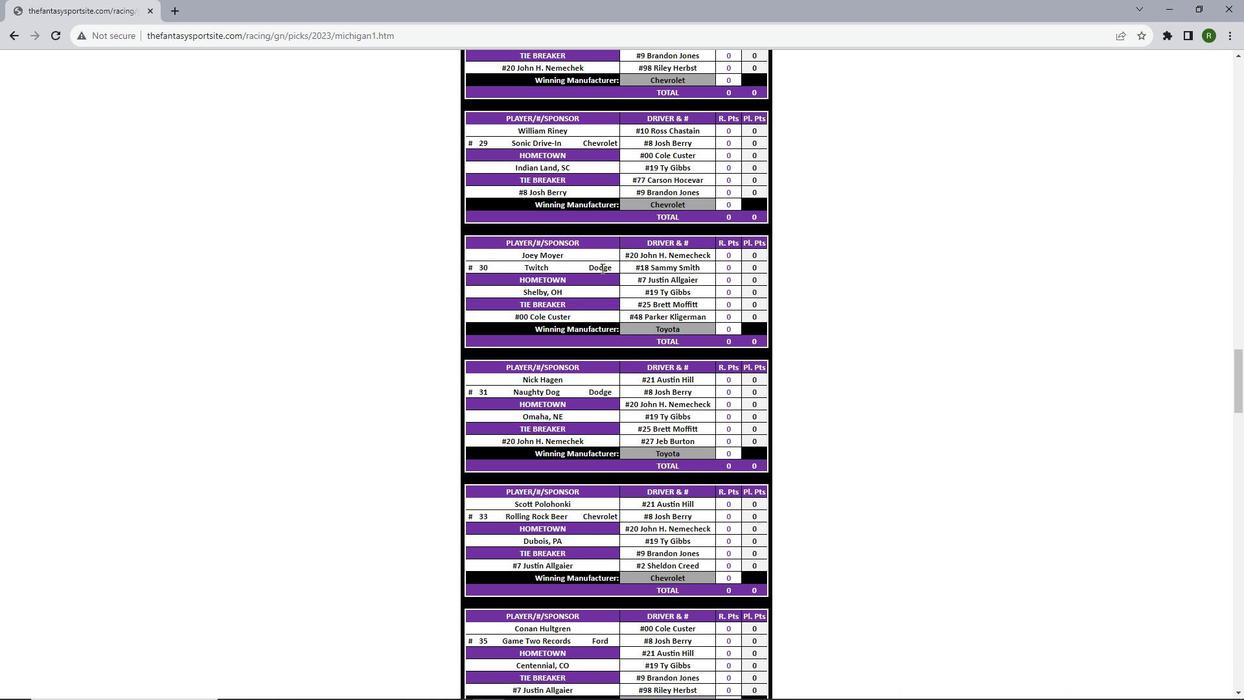 
Action: Mouse scrolled (601, 267) with delta (0, 0)
Screenshot: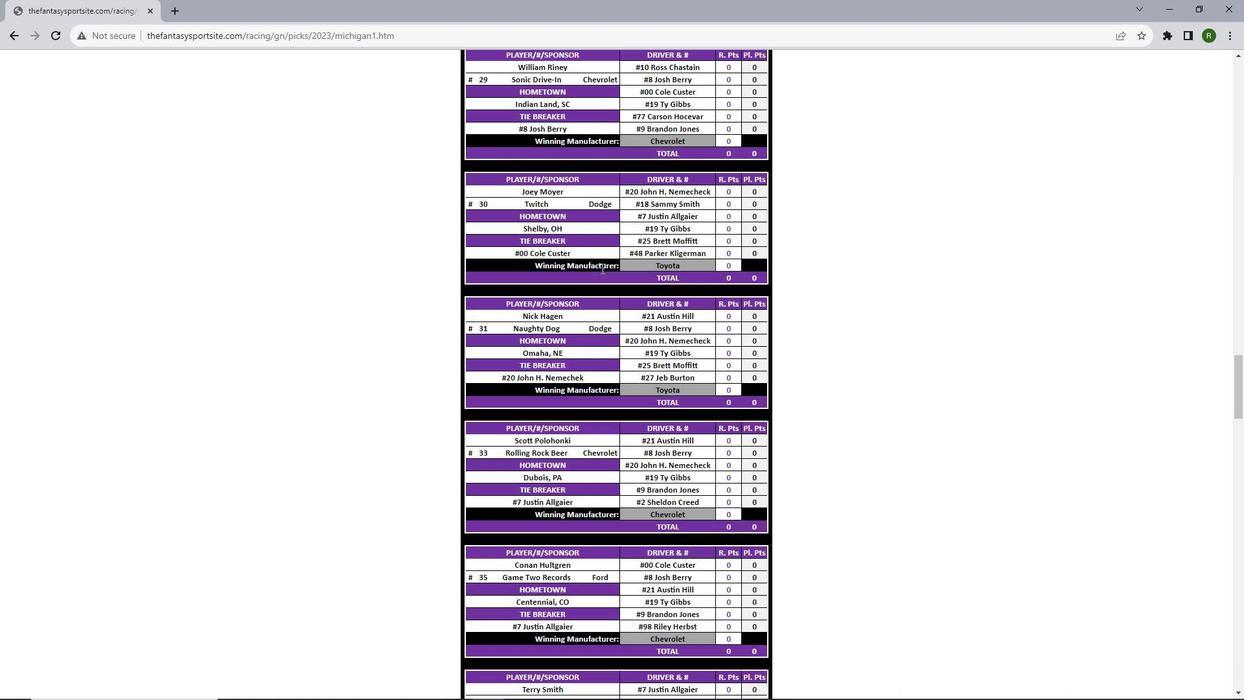 
Action: Mouse scrolled (601, 267) with delta (0, 0)
Screenshot: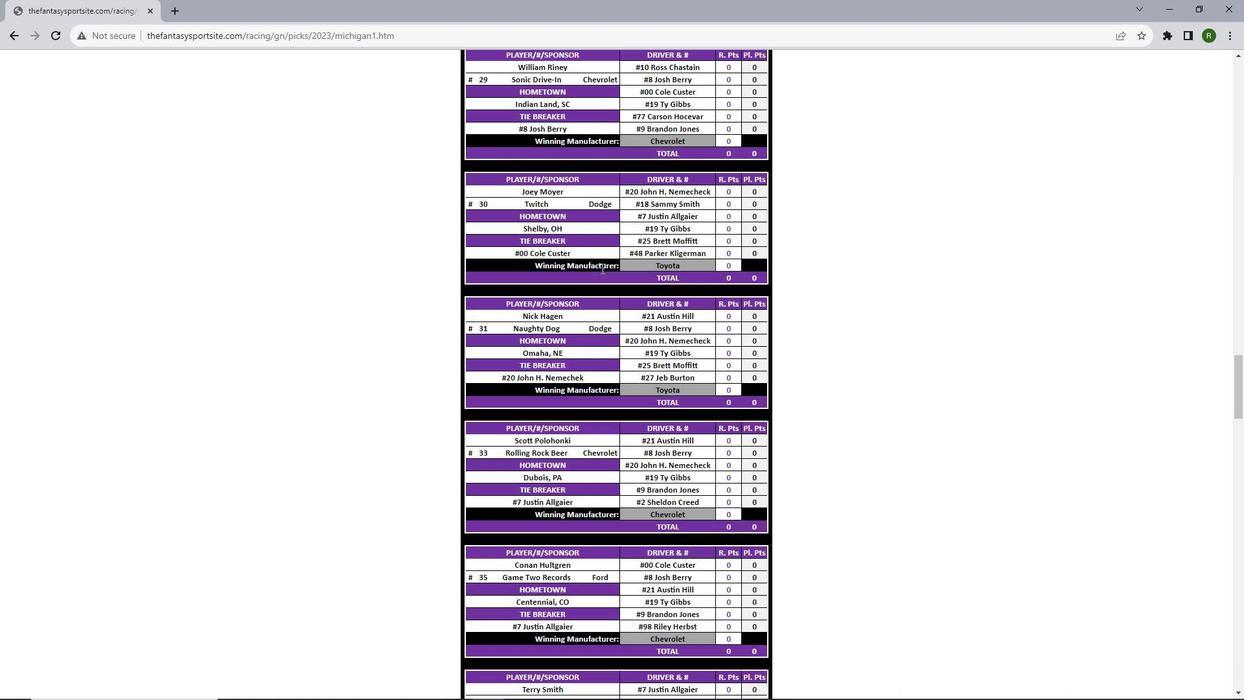 
Action: Mouse scrolled (601, 267) with delta (0, 0)
Screenshot: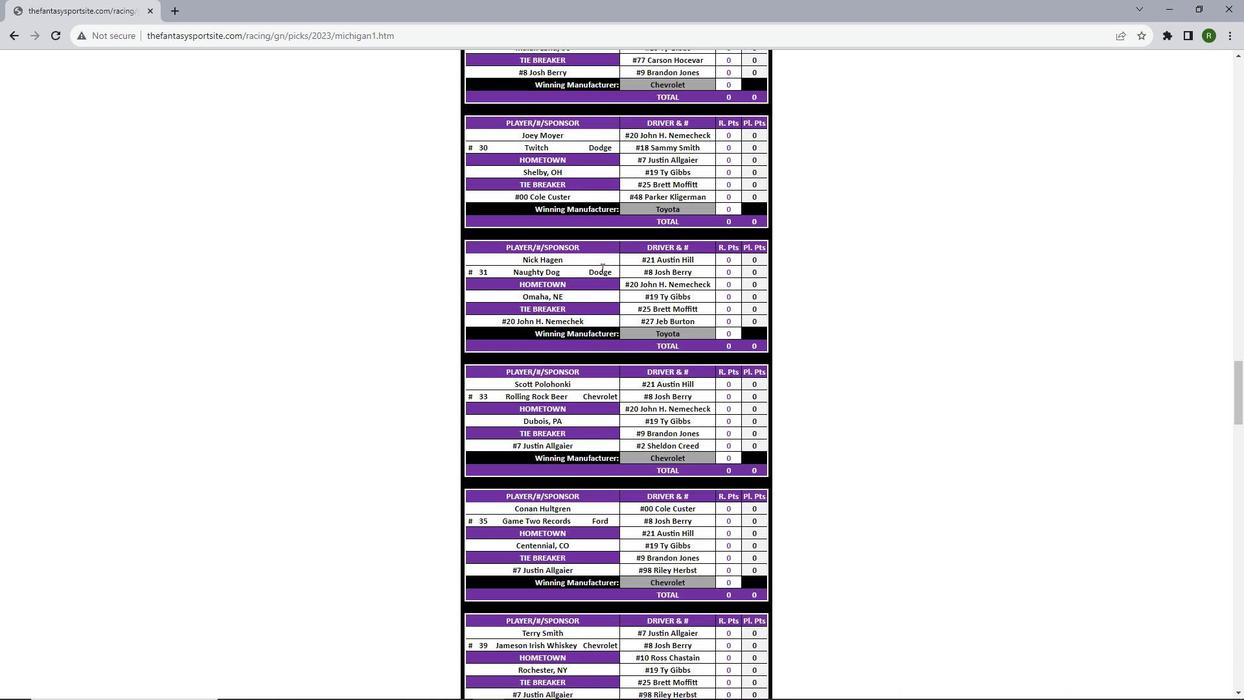 
Action: Mouse scrolled (601, 267) with delta (0, 0)
Screenshot: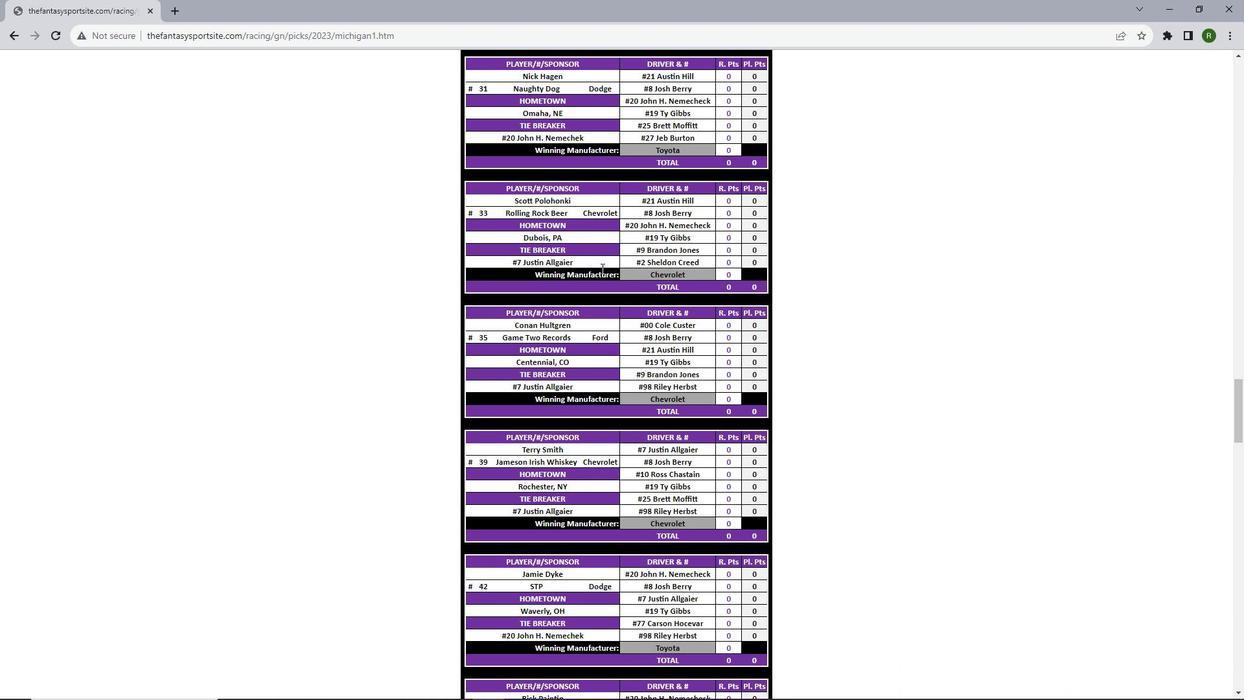 
Action: Mouse scrolled (601, 267) with delta (0, 0)
Screenshot: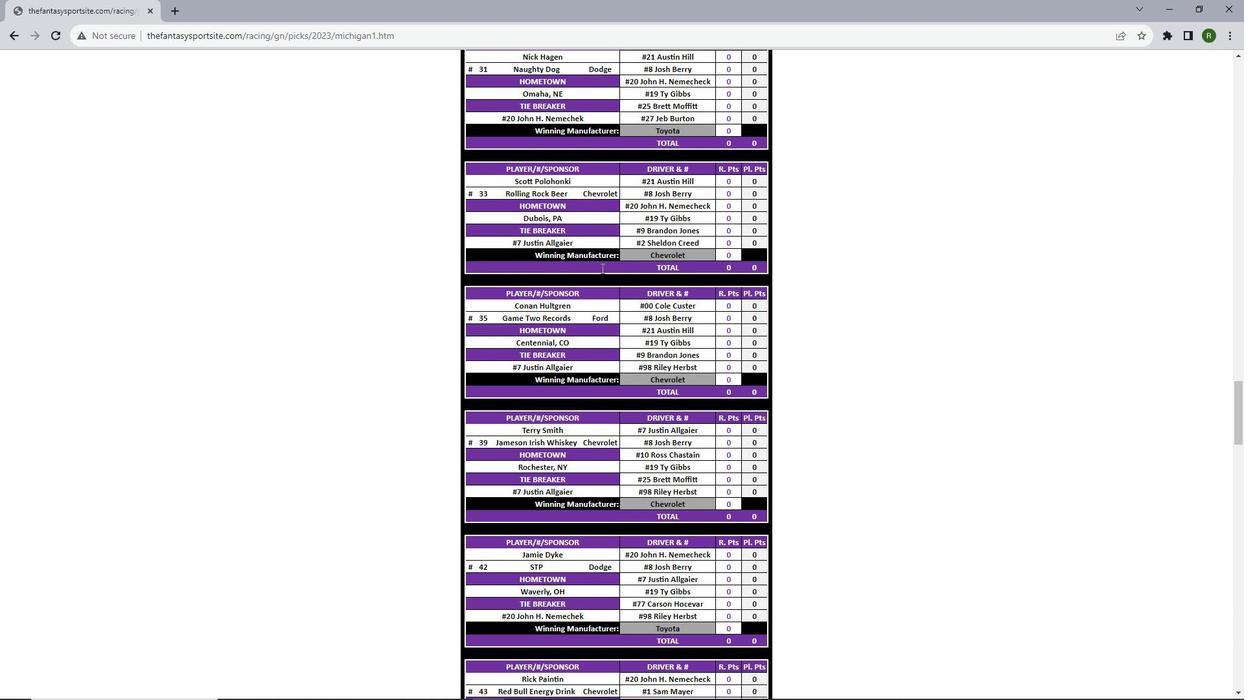 
Action: Mouse scrolled (601, 267) with delta (0, 0)
Screenshot: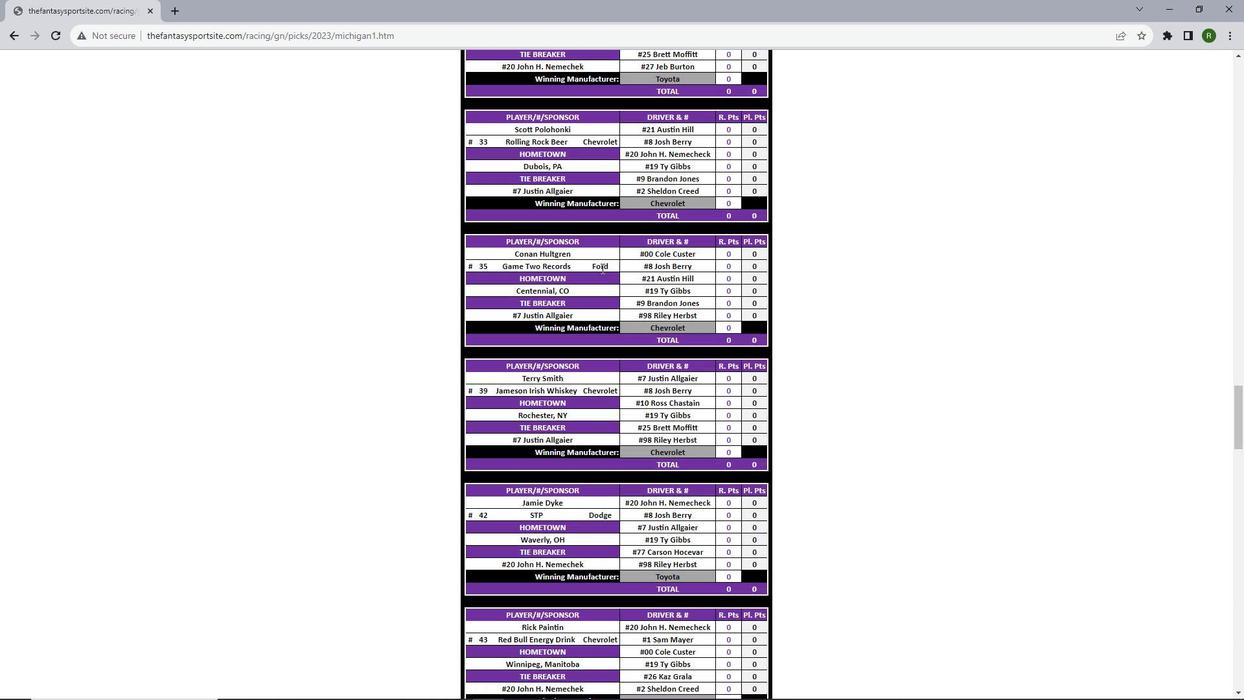 
Action: Mouse scrolled (601, 267) with delta (0, 0)
Screenshot: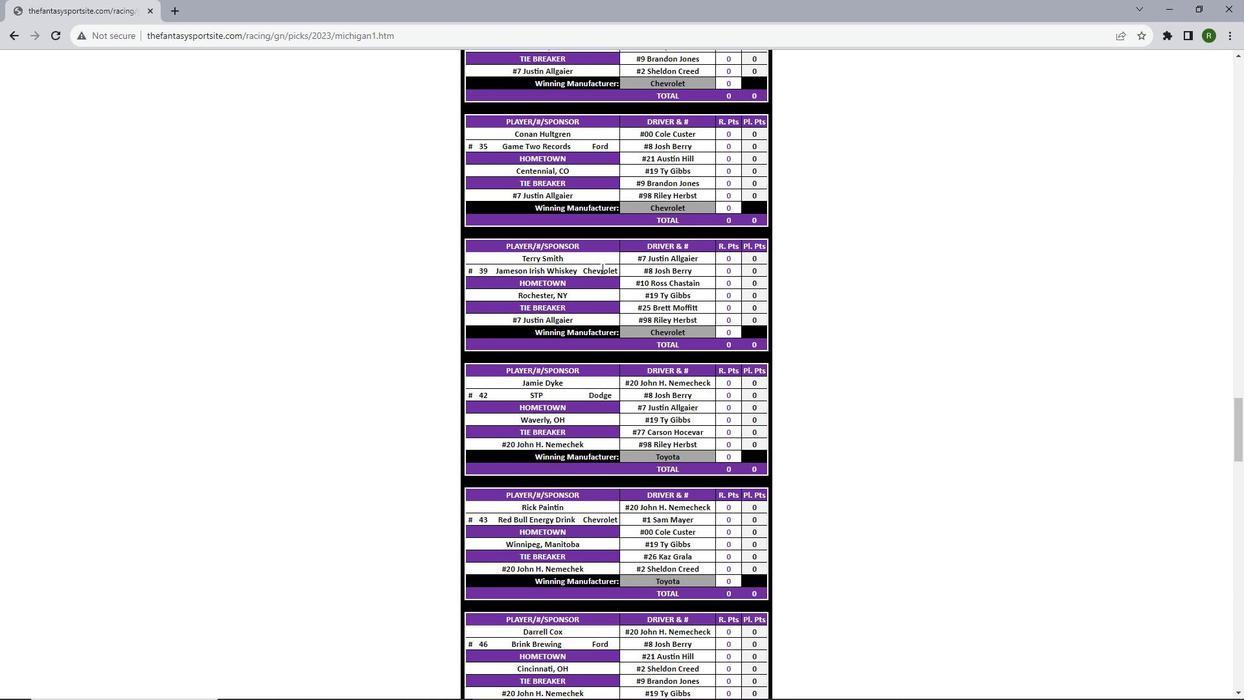 
Action: Mouse scrolled (601, 267) with delta (0, 0)
Screenshot: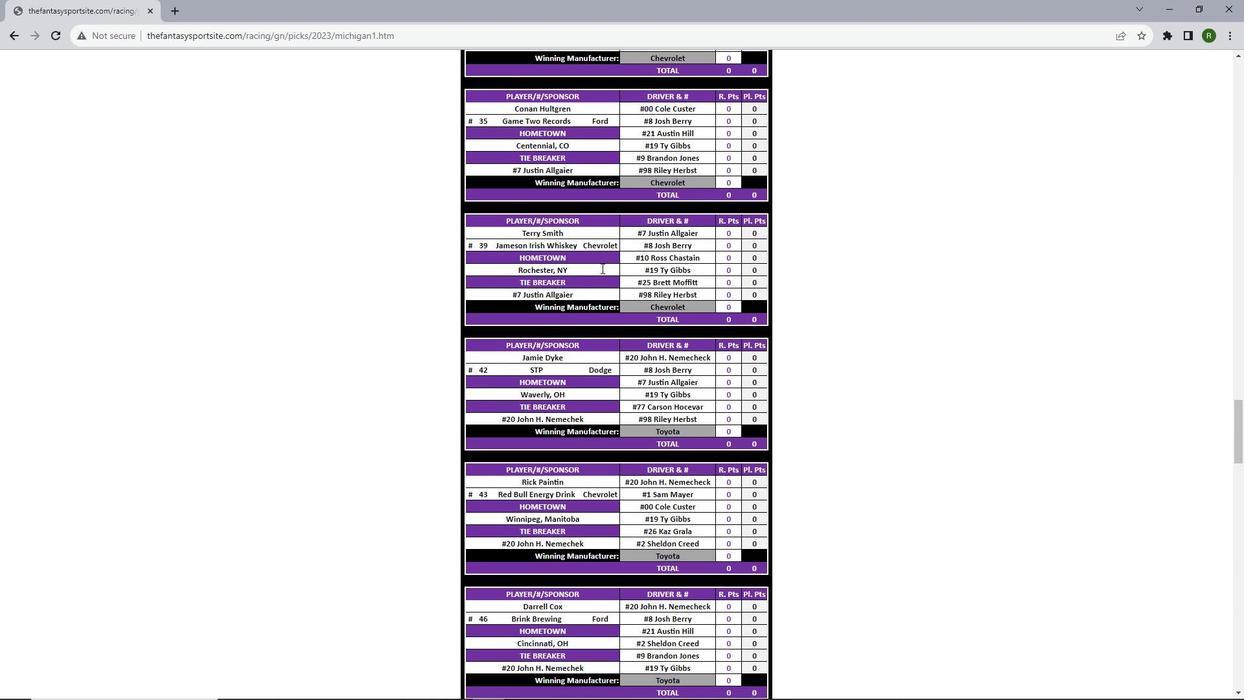 
Action: Mouse scrolled (601, 267) with delta (0, 0)
Screenshot: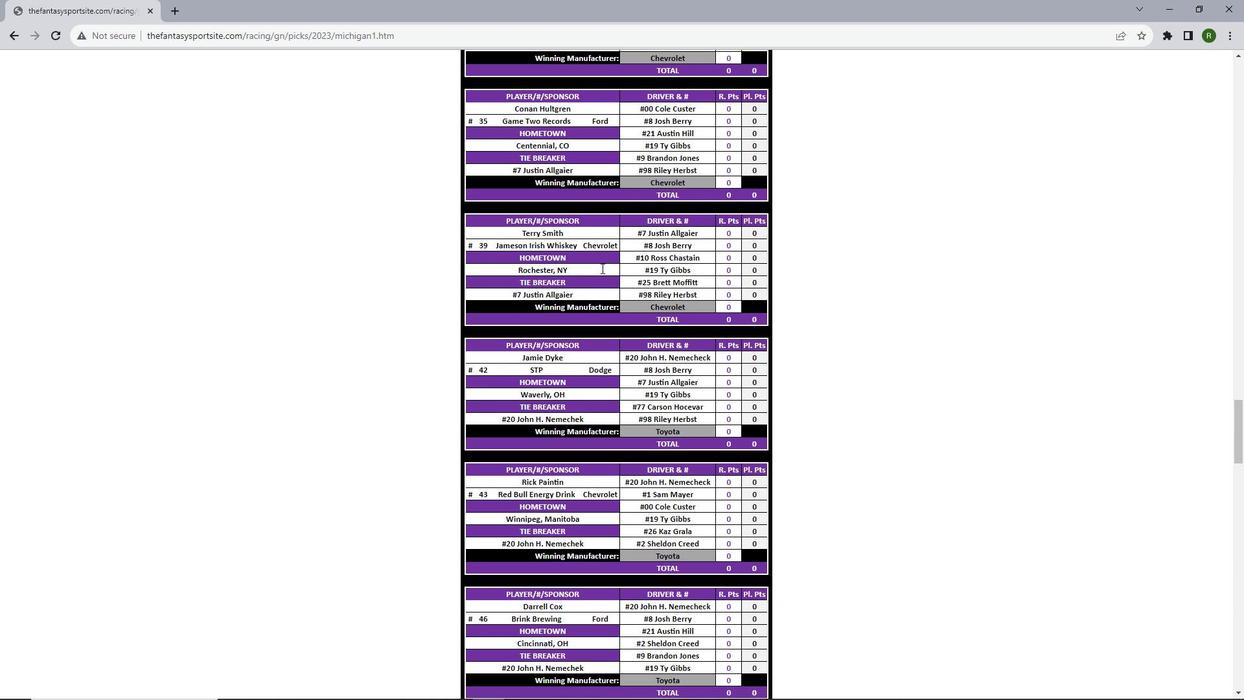 
Action: Mouse scrolled (601, 267) with delta (0, 0)
Screenshot: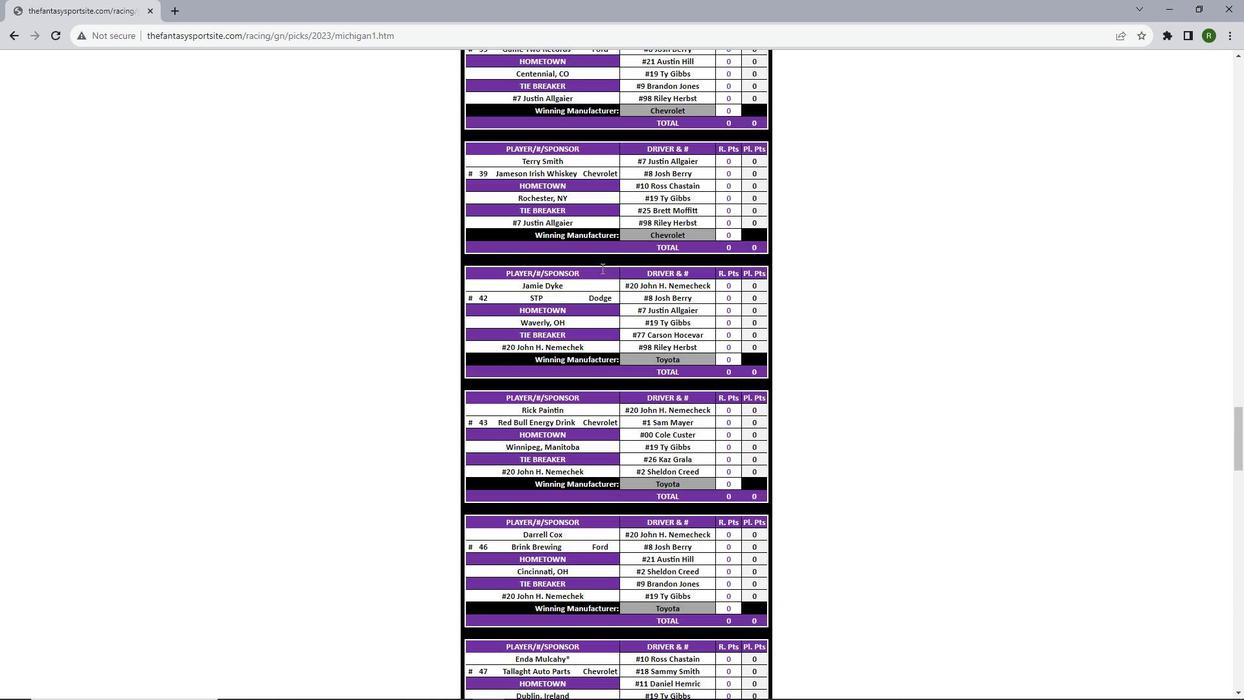 
Action: Mouse scrolled (601, 267) with delta (0, 0)
Screenshot: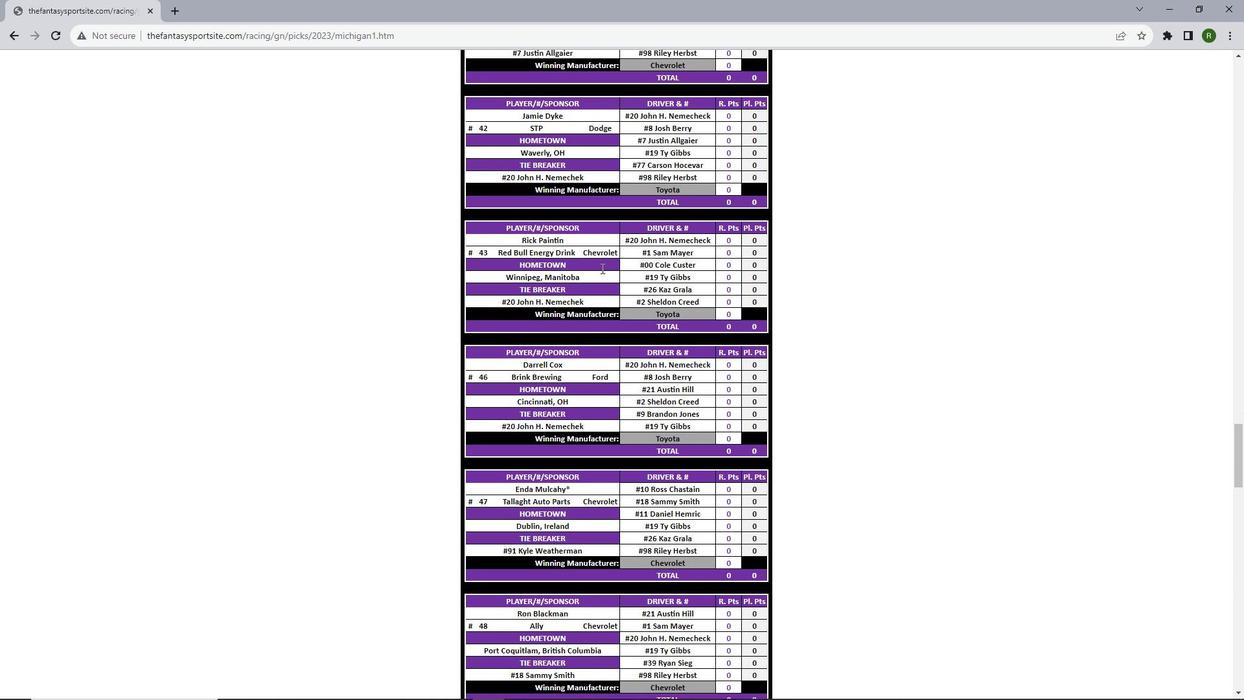 
Action: Mouse scrolled (601, 267) with delta (0, 0)
Screenshot: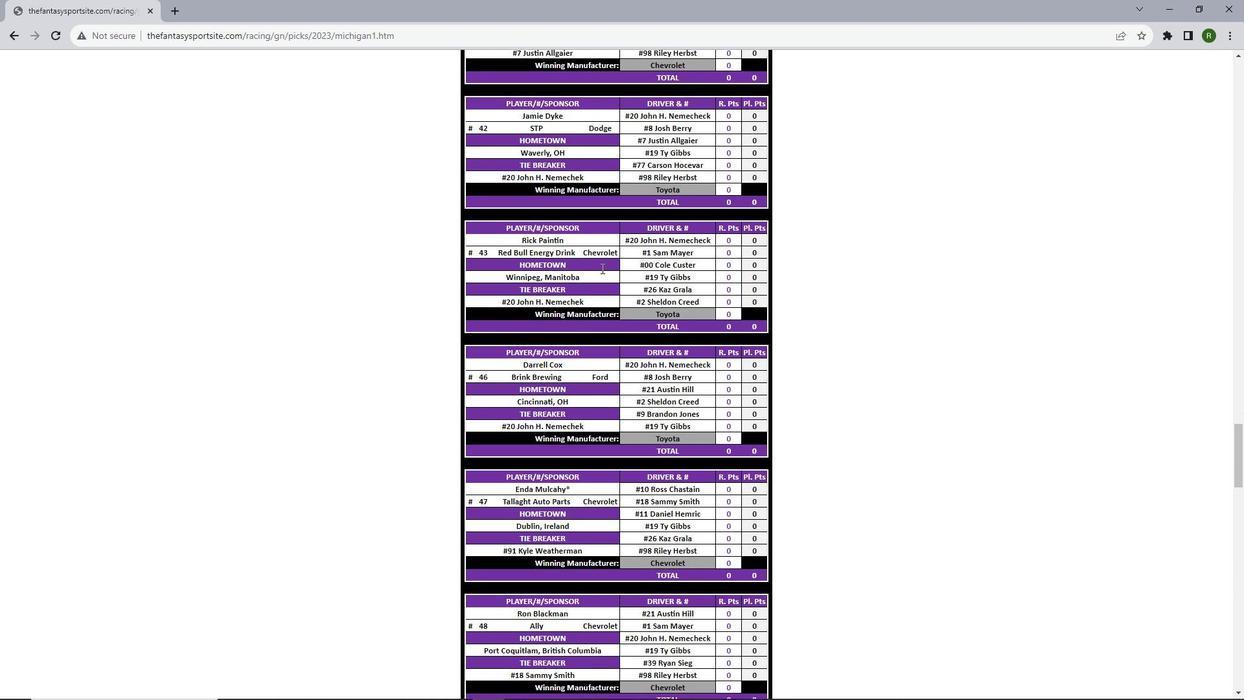 
Action: Mouse scrolled (601, 267) with delta (0, 0)
Screenshot: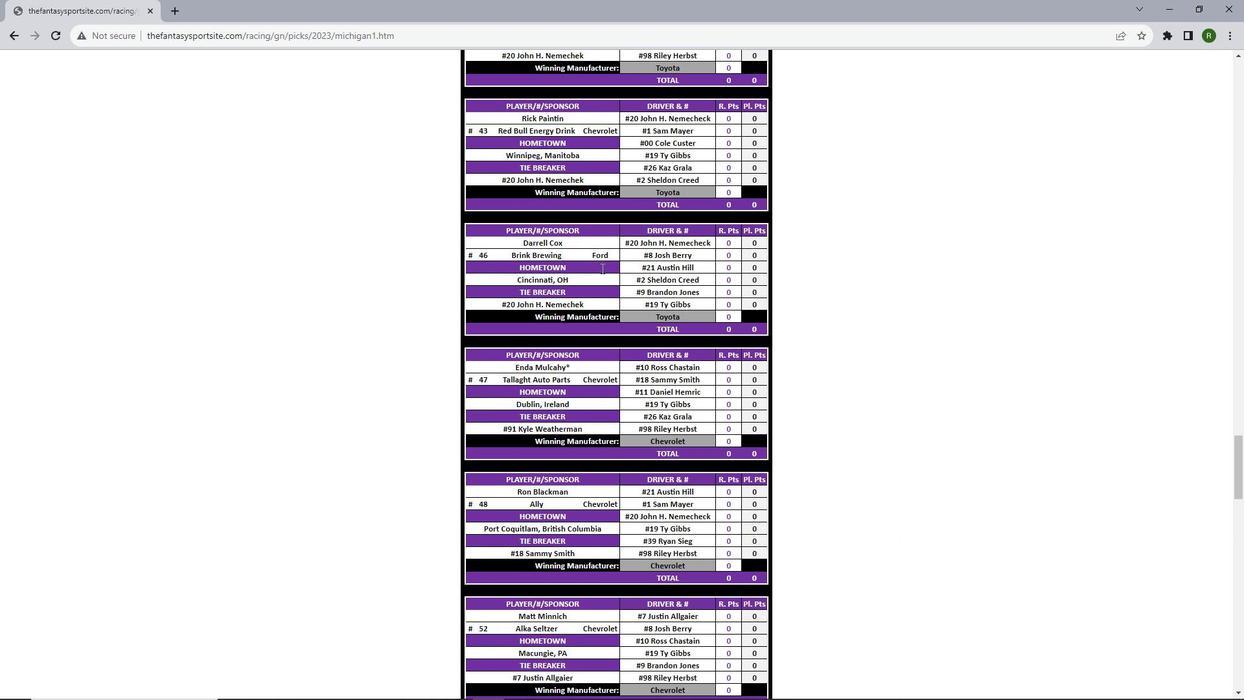 
Action: Mouse scrolled (601, 267) with delta (0, 0)
Screenshot: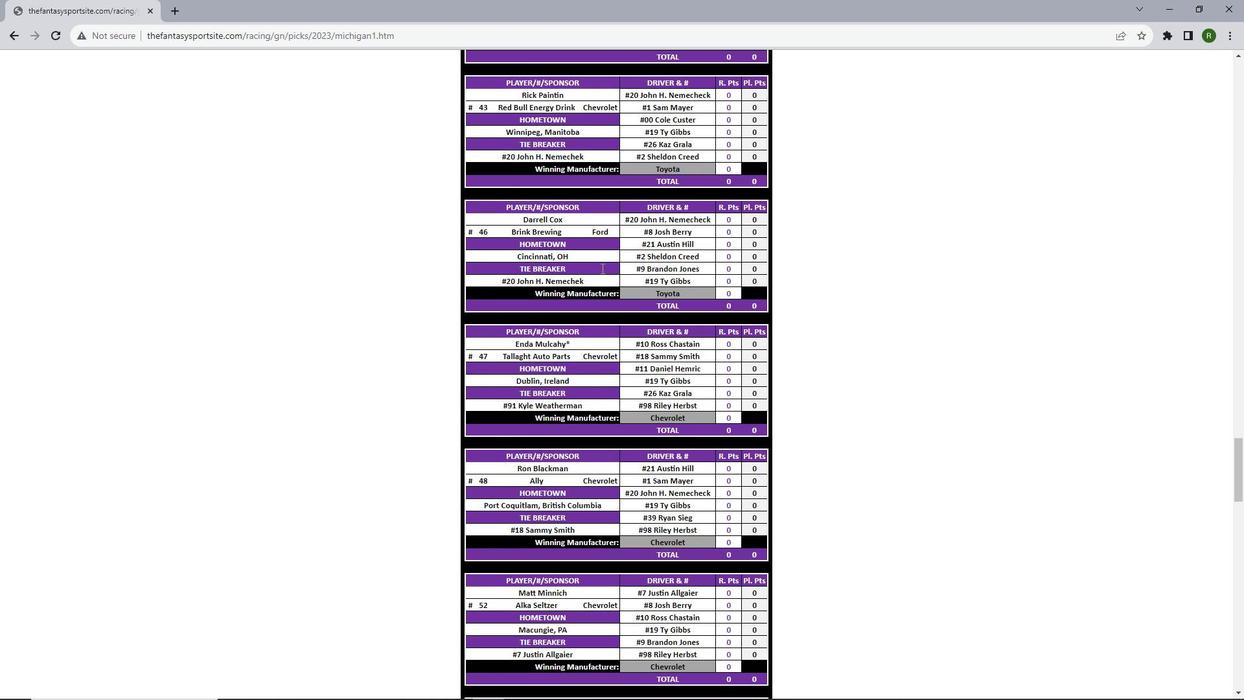 
Action: Mouse scrolled (601, 267) with delta (0, 0)
Screenshot: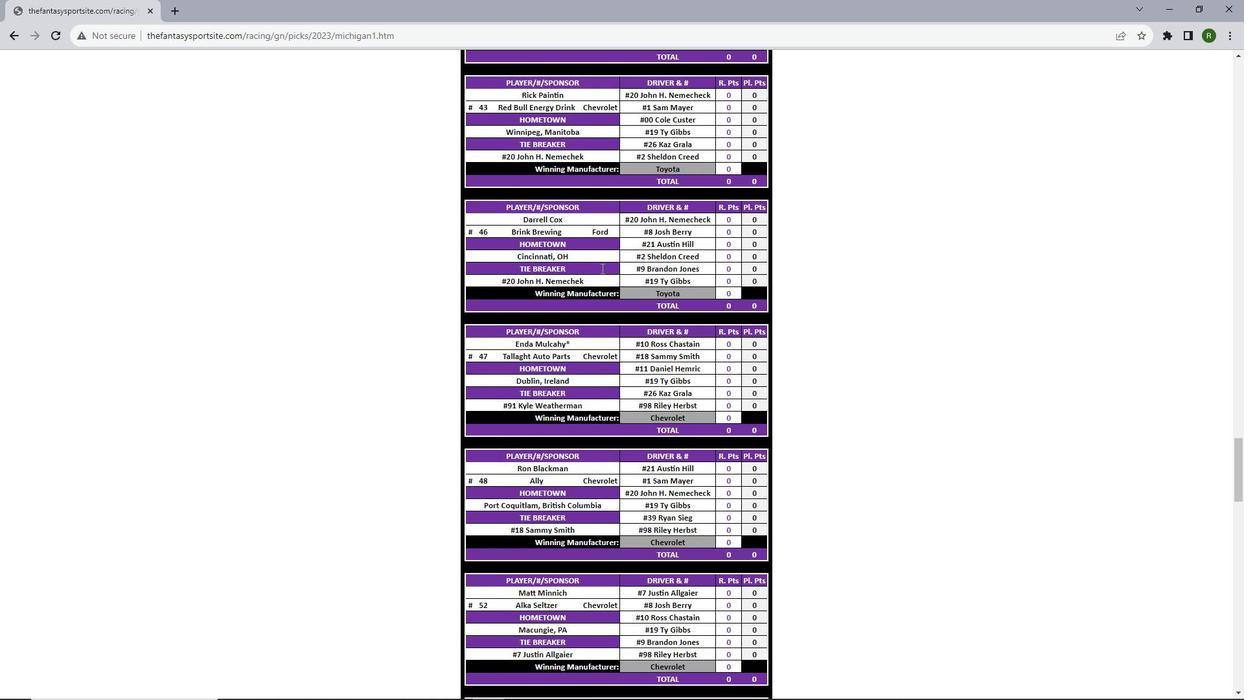
Action: Mouse scrolled (601, 267) with delta (0, 0)
Screenshot: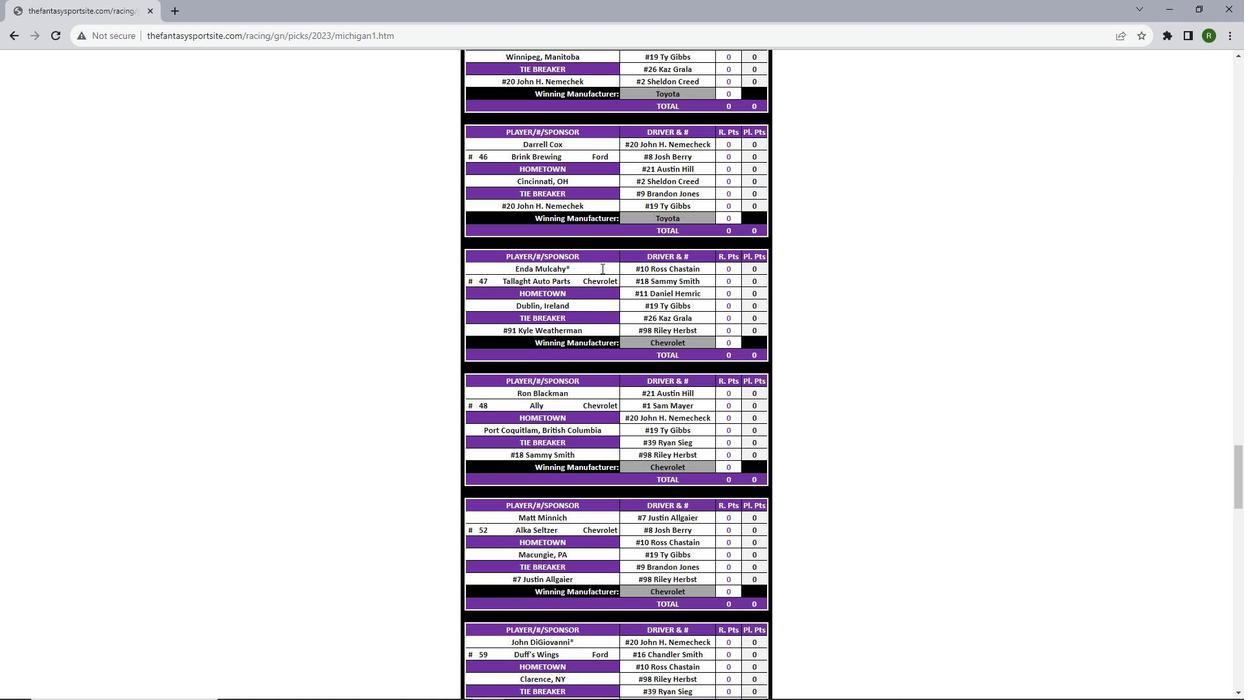 
Action: Mouse scrolled (601, 267) with delta (0, 0)
Screenshot: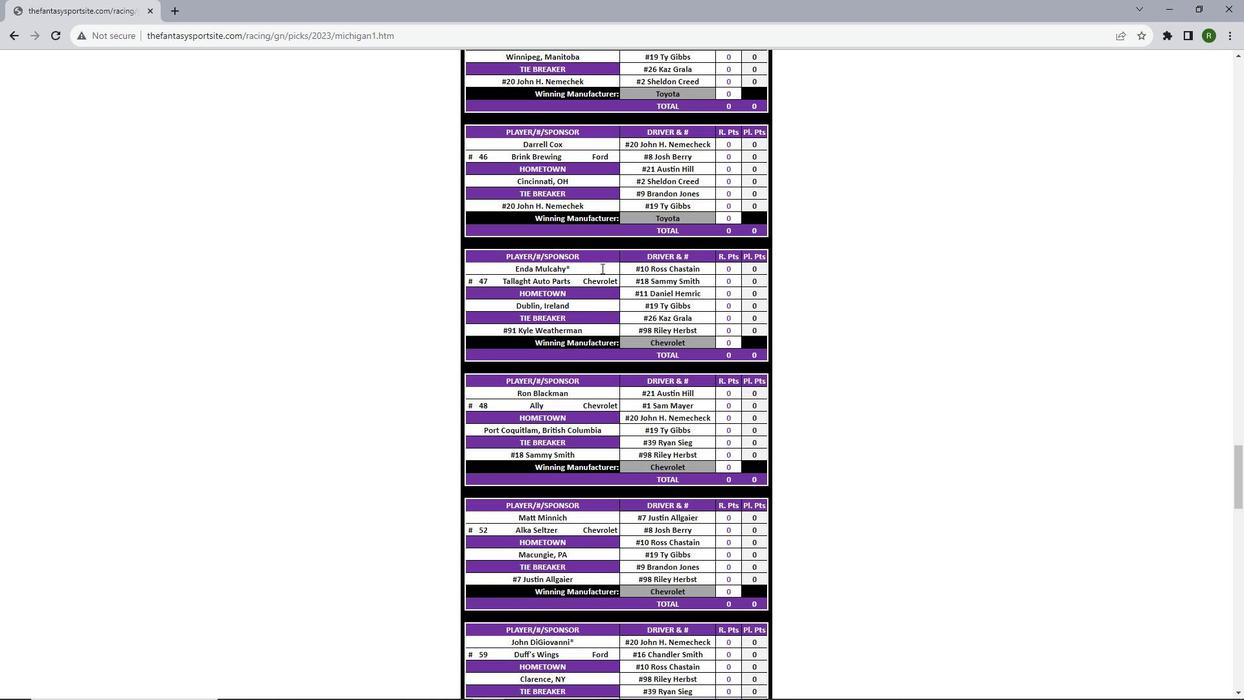 
Action: Mouse scrolled (601, 267) with delta (0, 0)
Screenshot: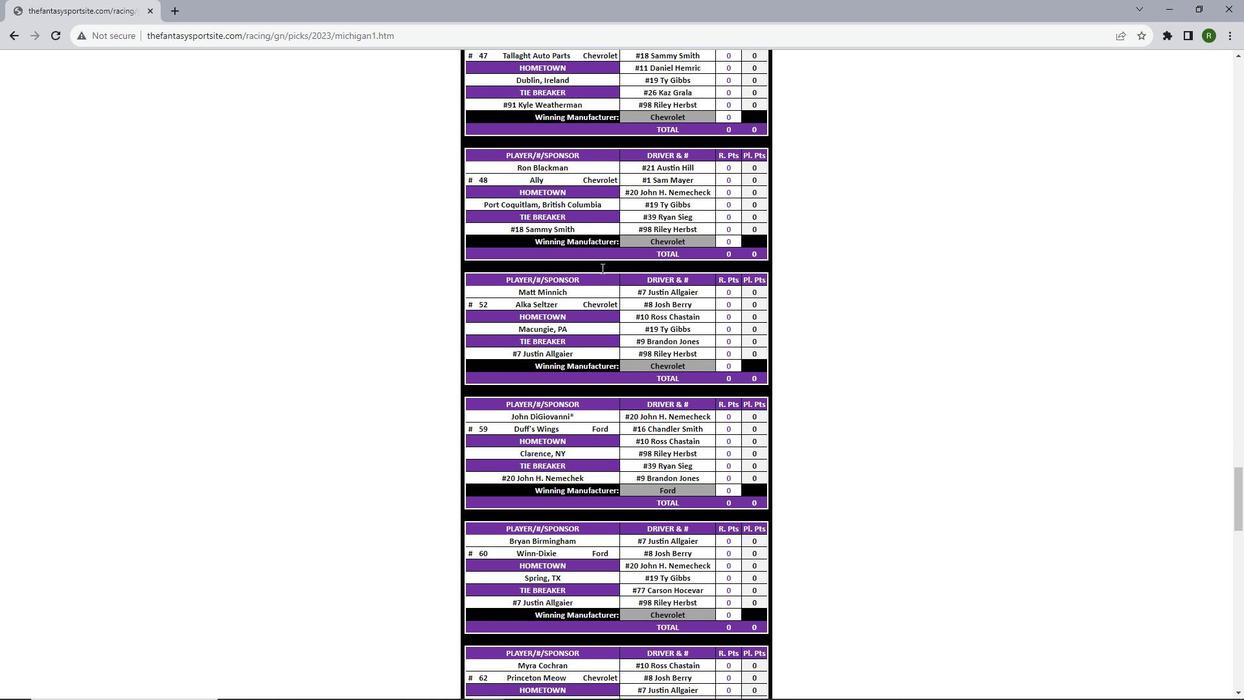 
Action: Mouse scrolled (601, 267) with delta (0, 0)
Screenshot: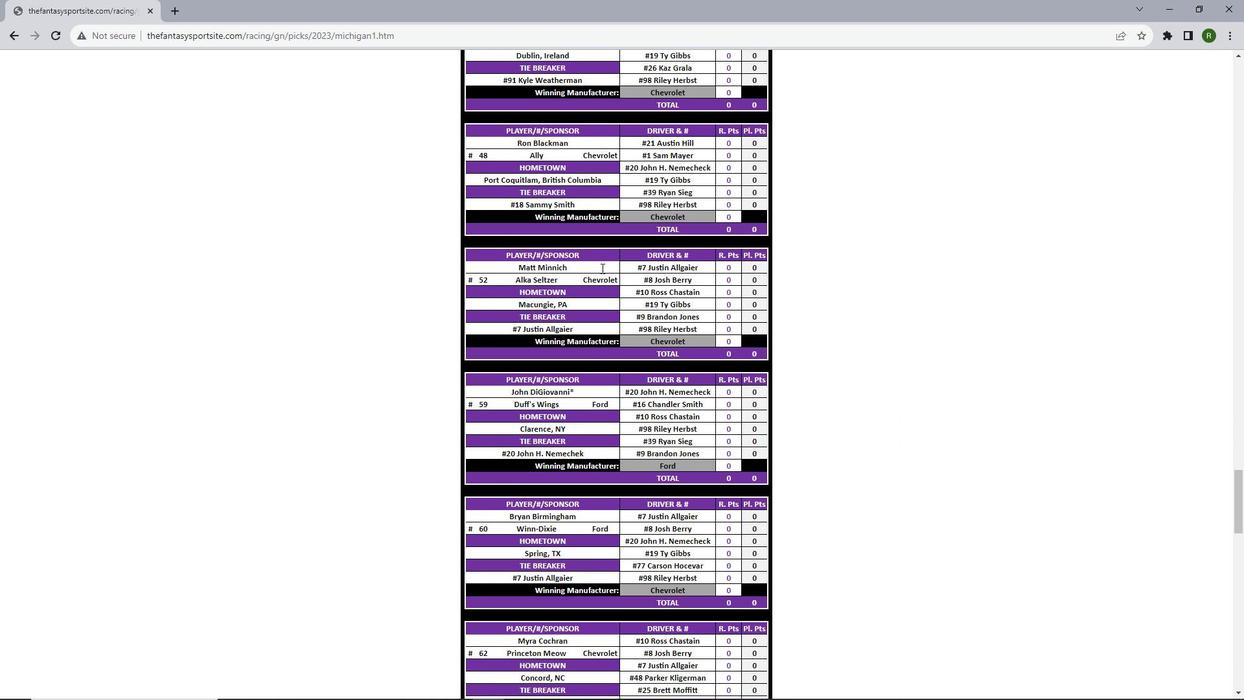 
Action: Mouse scrolled (601, 267) with delta (0, 0)
Screenshot: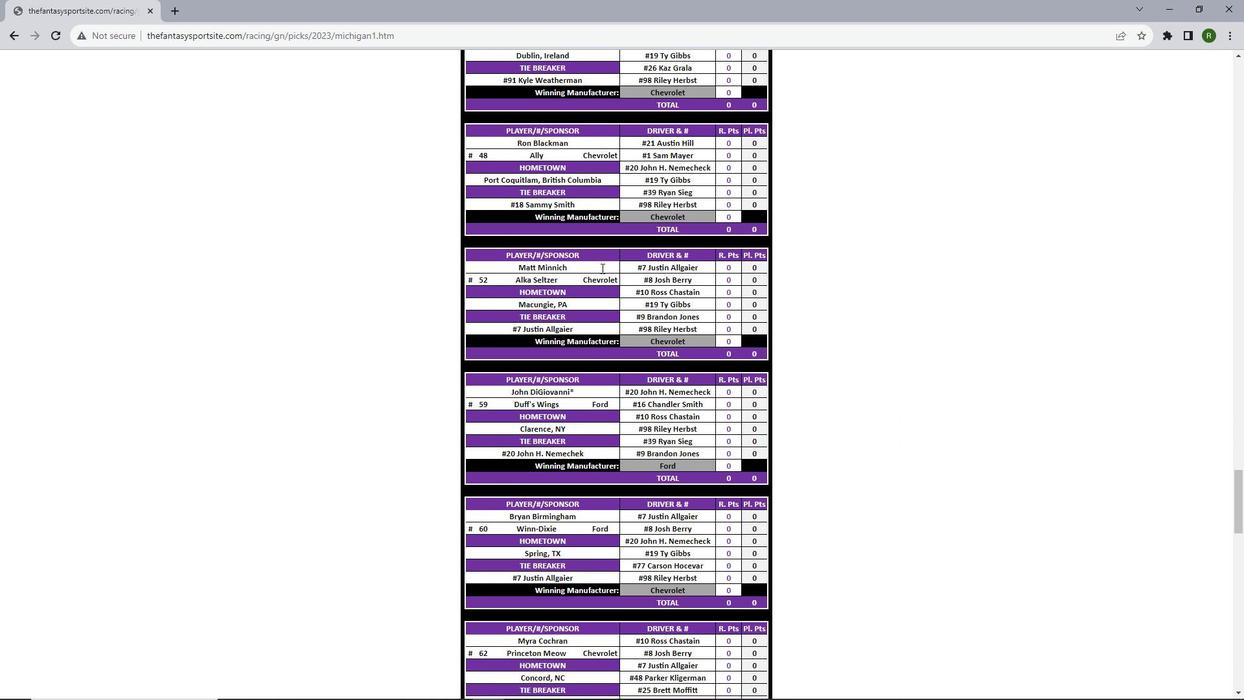 
Action: Mouse scrolled (601, 267) with delta (0, 0)
Screenshot: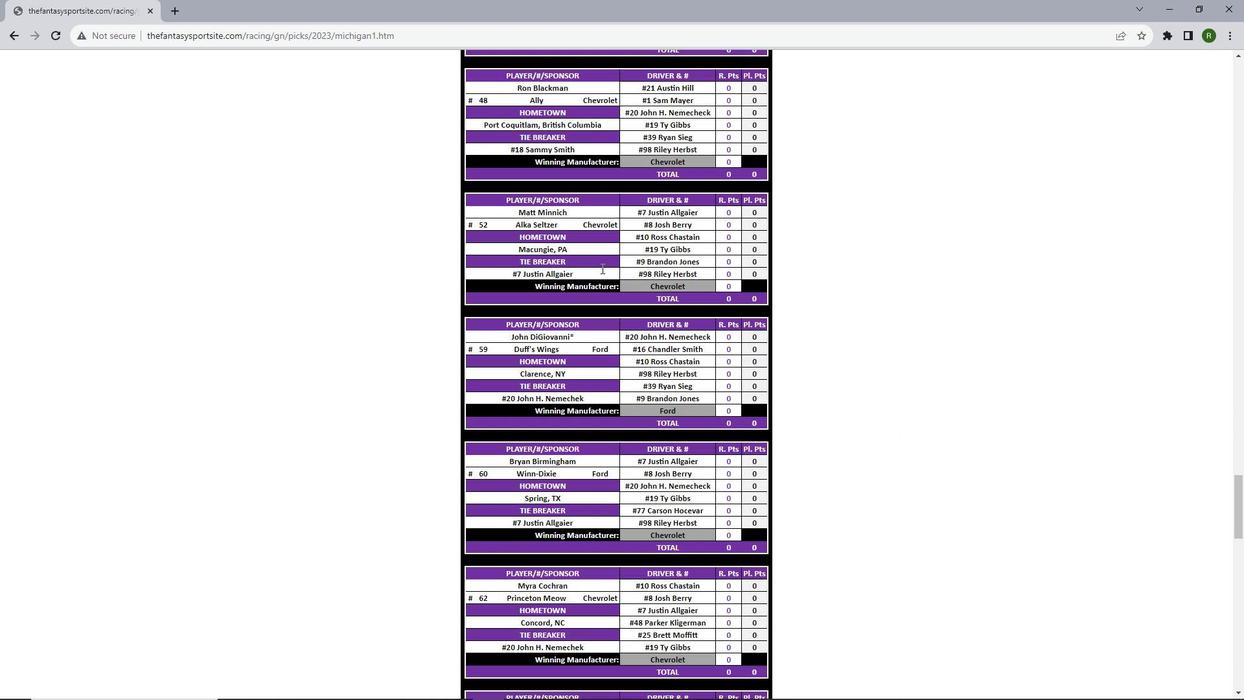 
Action: Mouse scrolled (601, 267) with delta (0, 0)
Screenshot: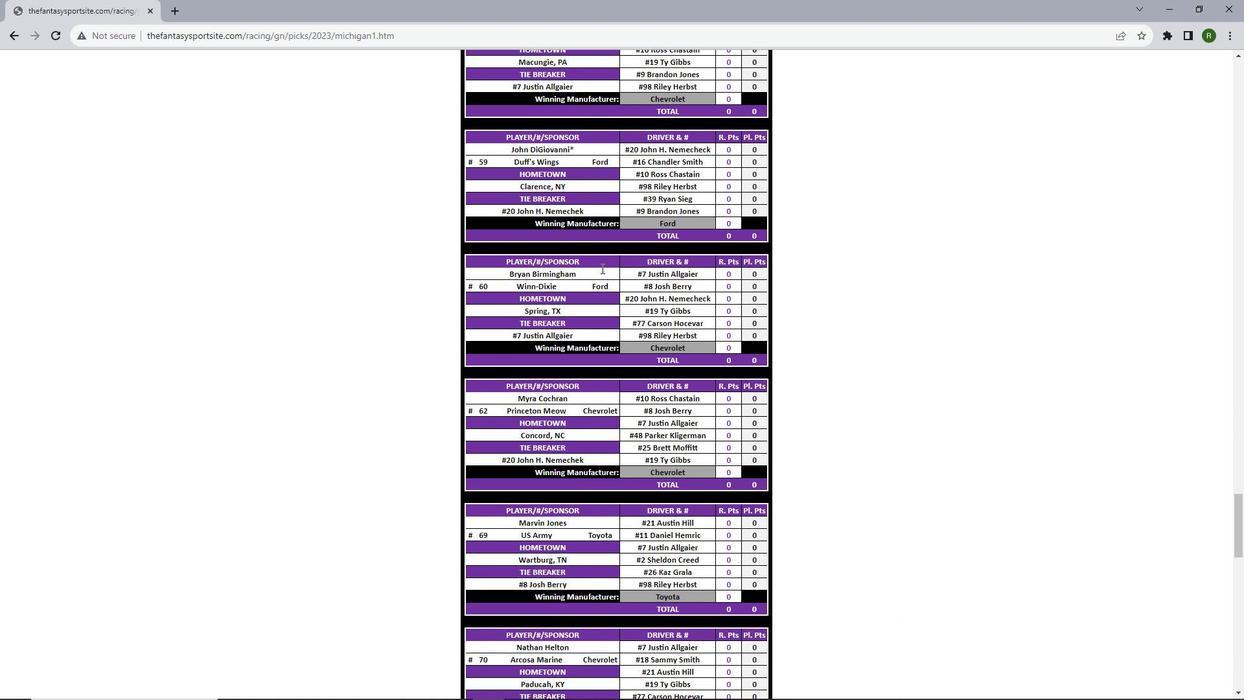 
Action: Mouse scrolled (601, 267) with delta (0, 0)
Screenshot: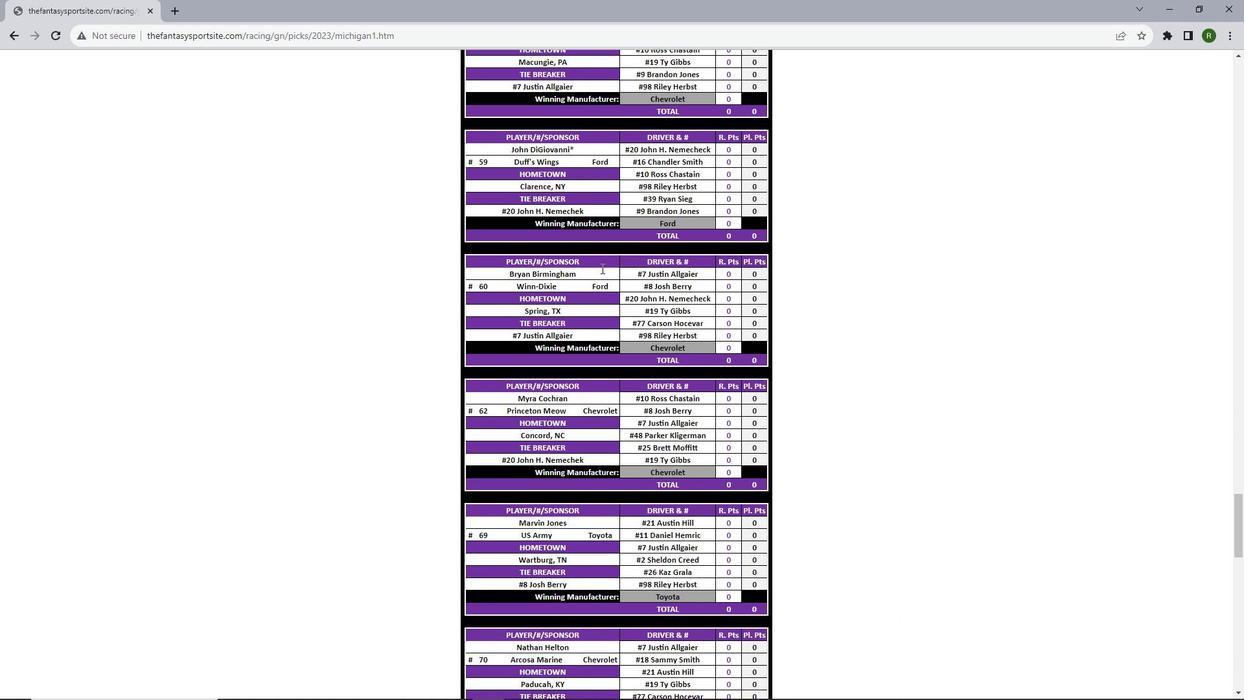 
Action: Mouse scrolled (601, 267) with delta (0, 0)
Screenshot: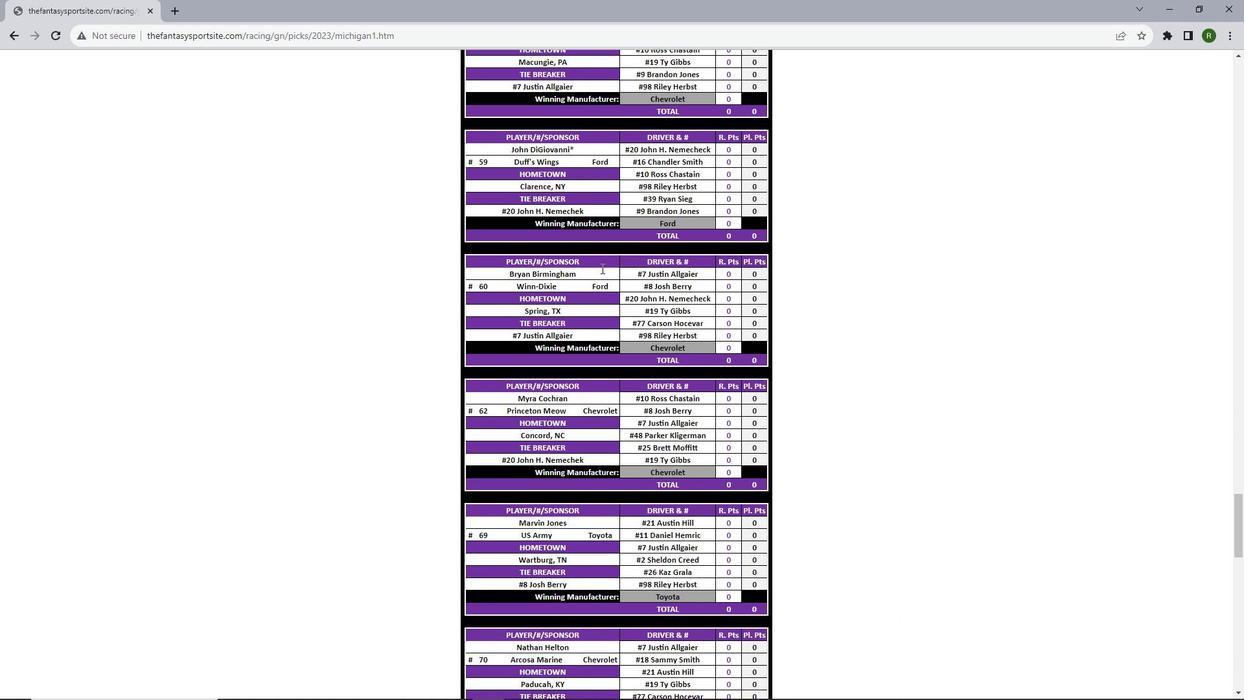 
Action: Mouse scrolled (601, 267) with delta (0, 0)
Screenshot: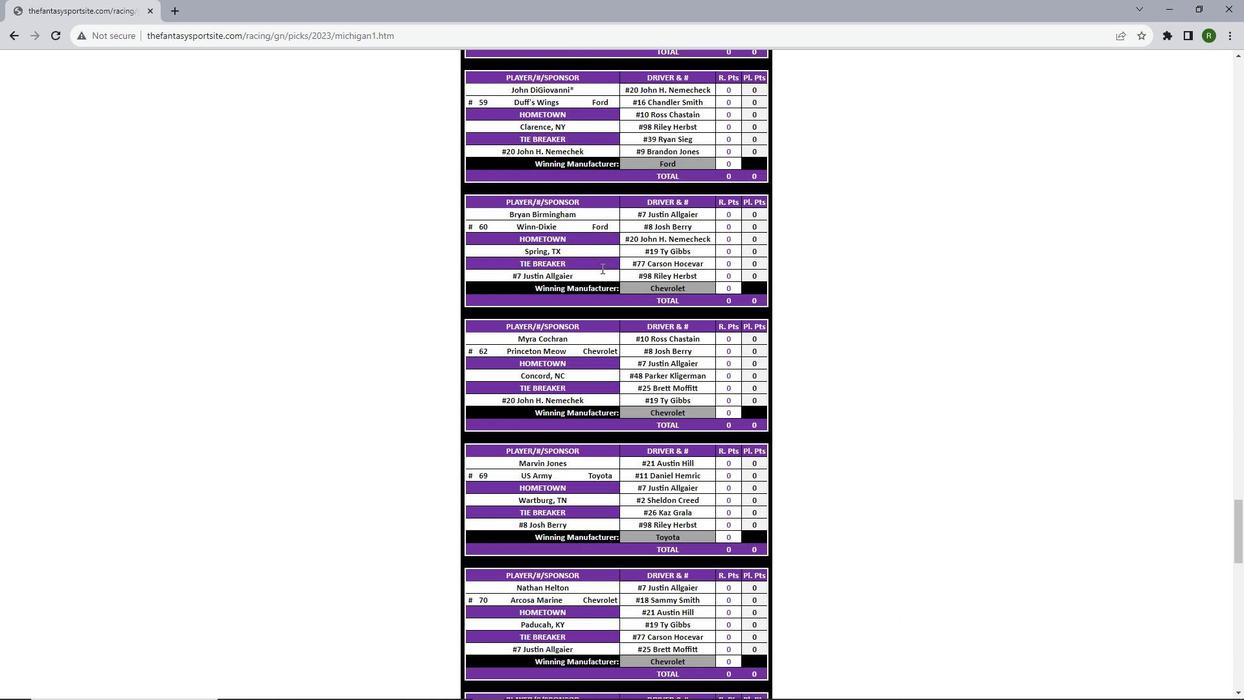 
Action: Mouse scrolled (601, 267) with delta (0, 0)
Screenshot: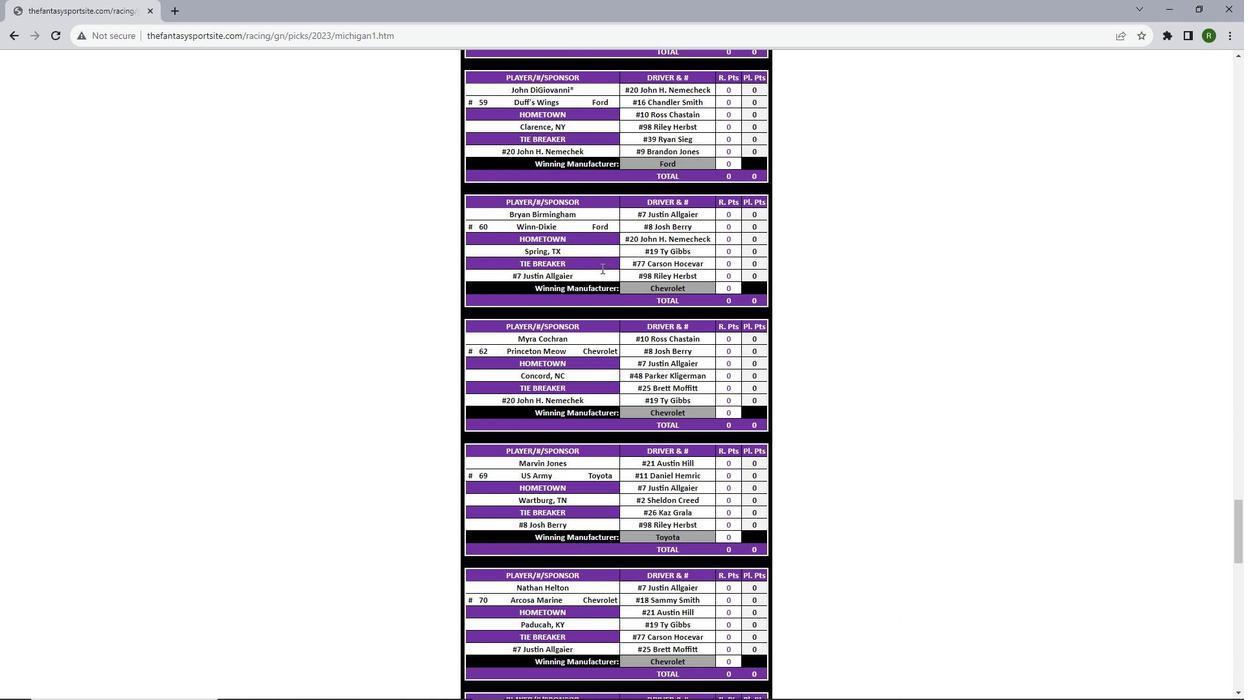 
Action: Mouse scrolled (601, 267) with delta (0, 0)
Screenshot: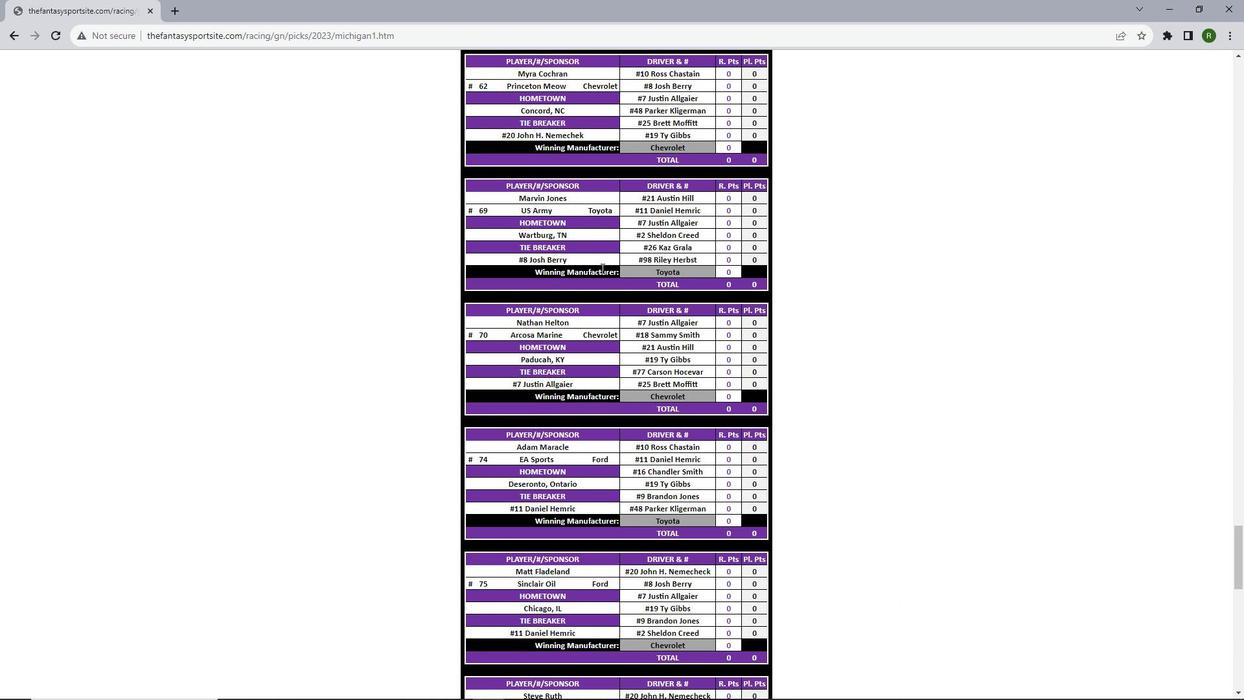 
Action: Mouse scrolled (601, 267) with delta (0, 0)
Screenshot: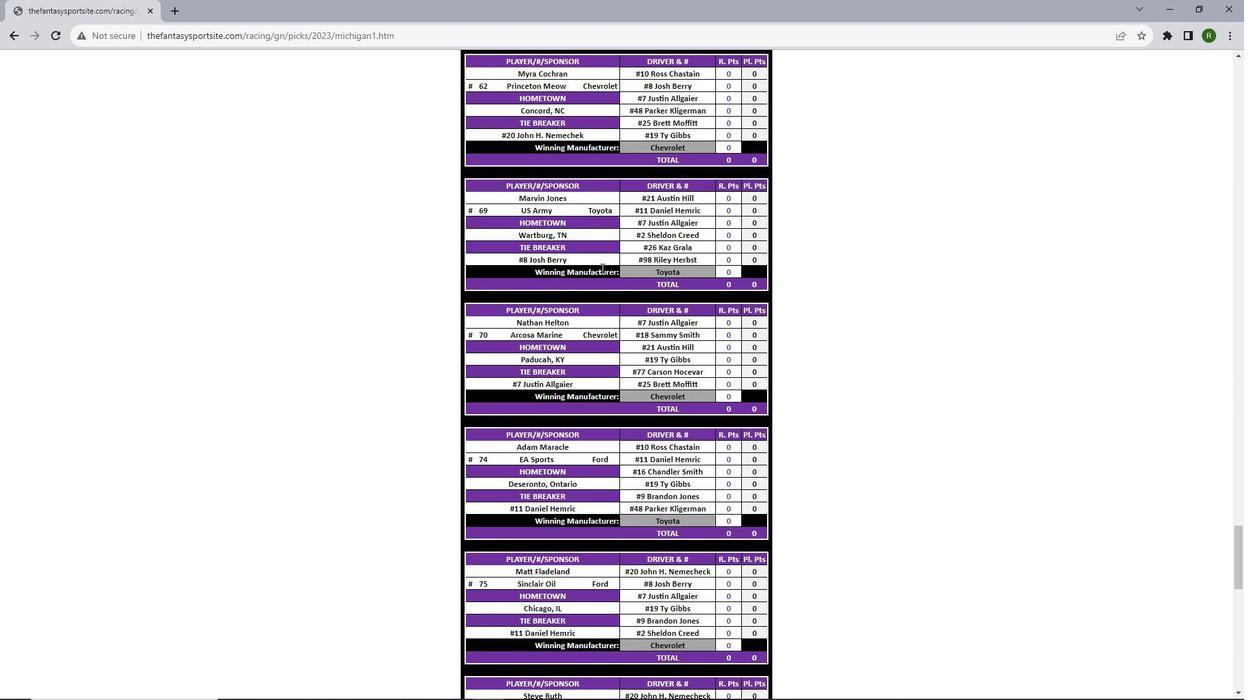 
Action: Mouse scrolled (601, 267) with delta (0, 0)
Screenshot: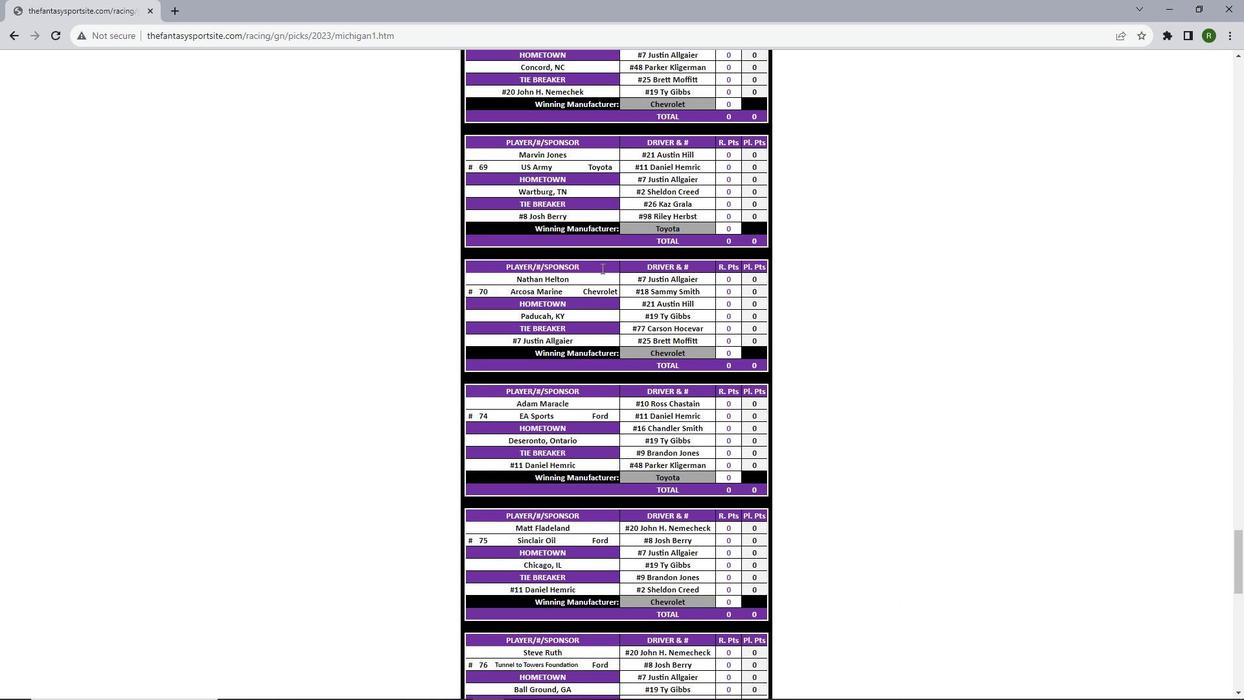 
Action: Mouse scrolled (601, 267) with delta (0, 0)
Screenshot: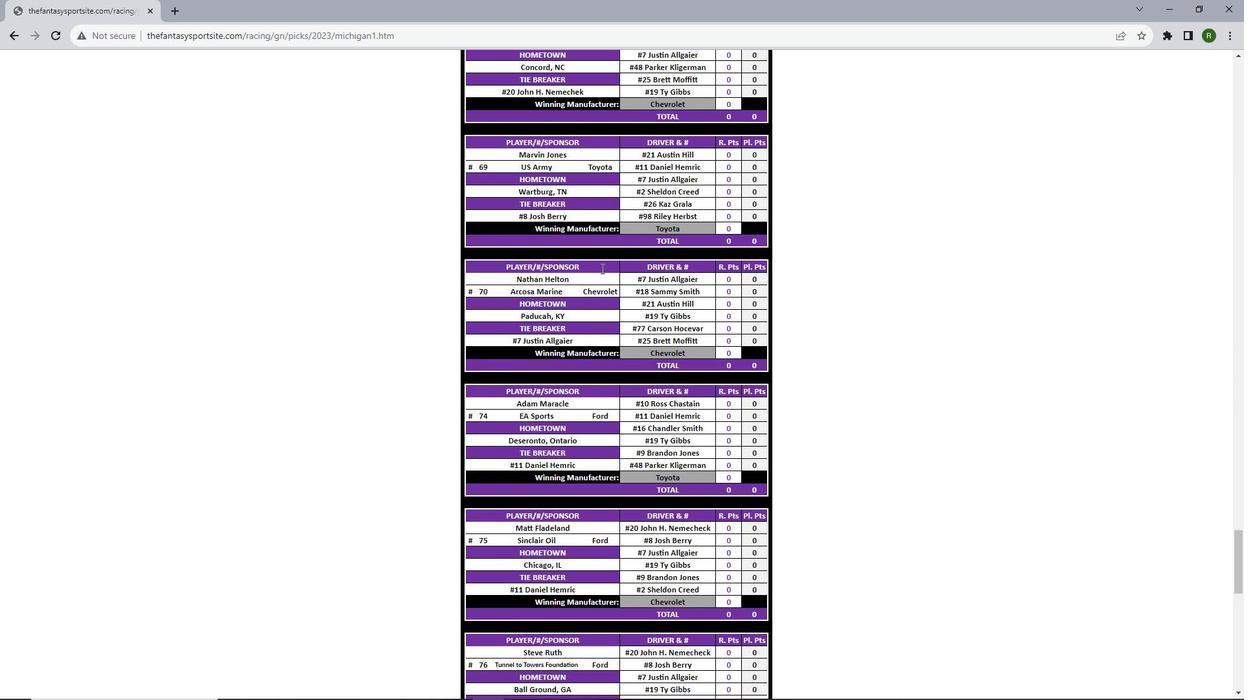 
Action: Mouse scrolled (601, 267) with delta (0, 0)
Screenshot: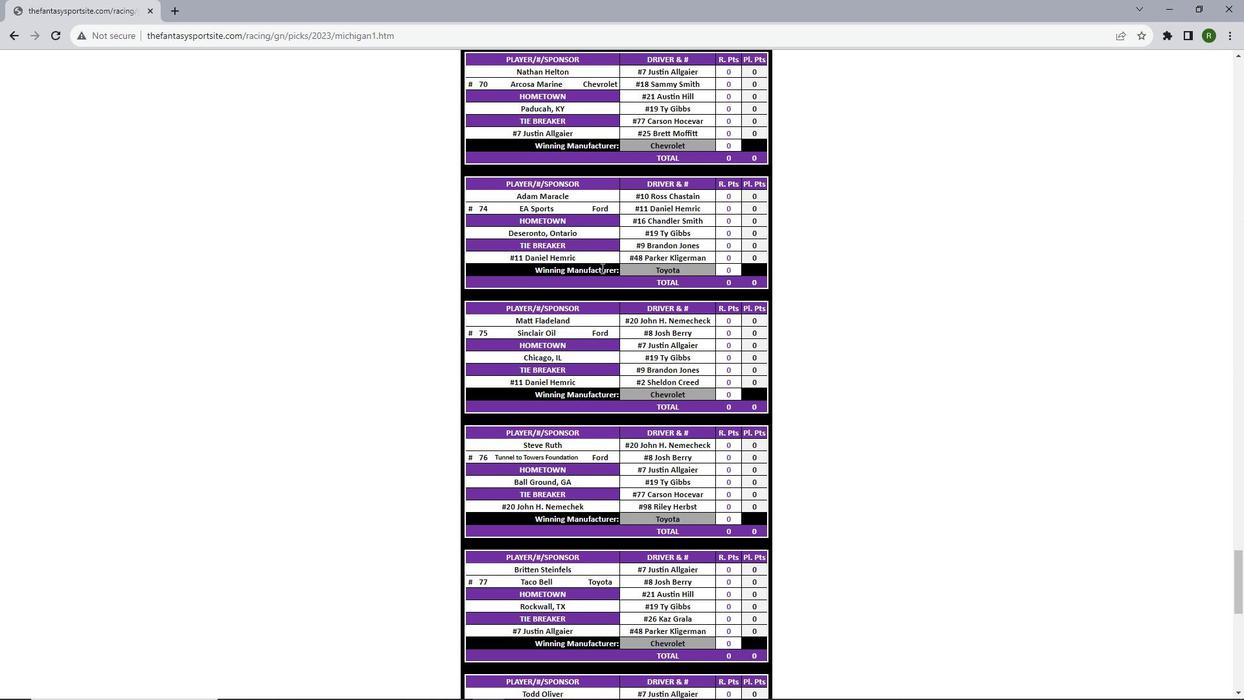 
Action: Mouse scrolled (601, 267) with delta (0, 0)
Screenshot: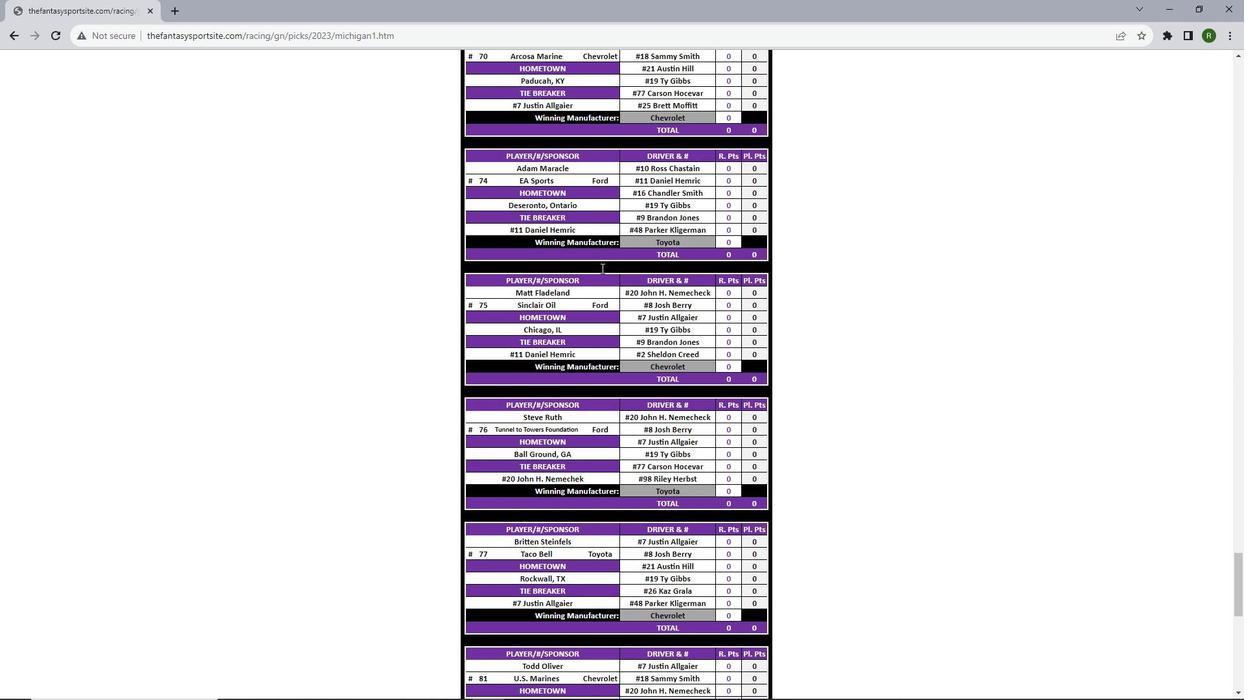 
Action: Mouse scrolled (601, 267) with delta (0, 0)
Screenshot: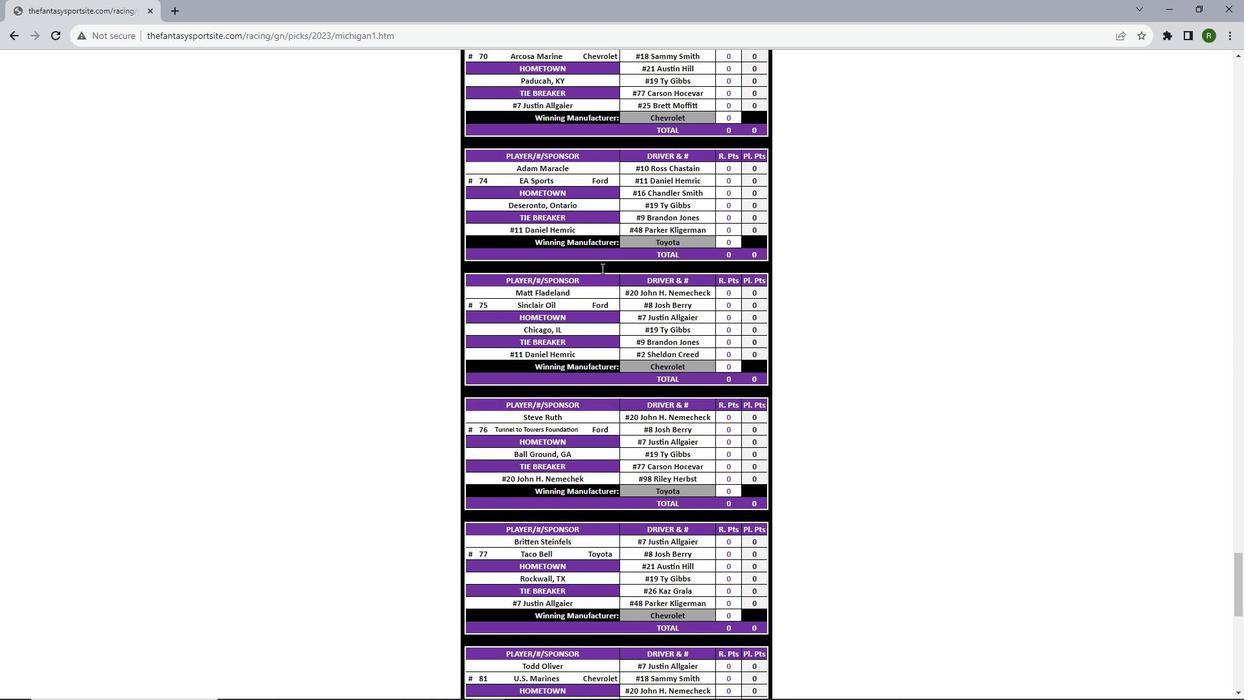 
Action: Mouse scrolled (601, 267) with delta (0, 0)
Screenshot: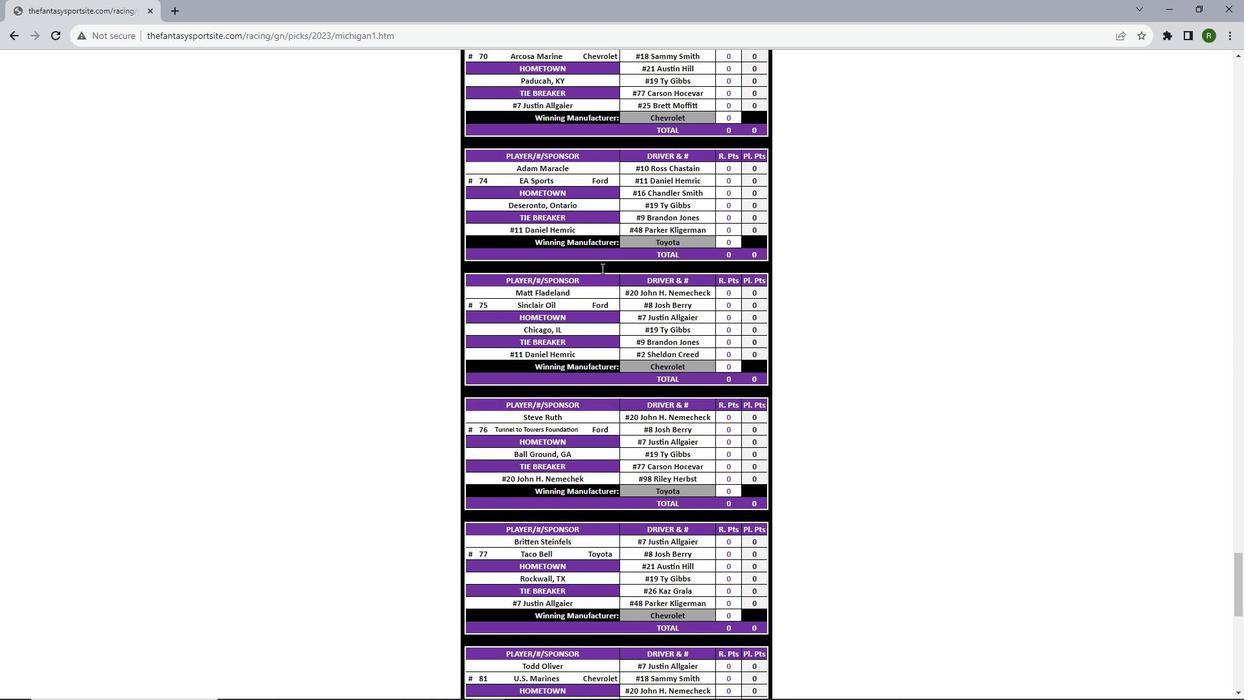 
Action: Mouse scrolled (601, 267) with delta (0, 0)
Screenshot: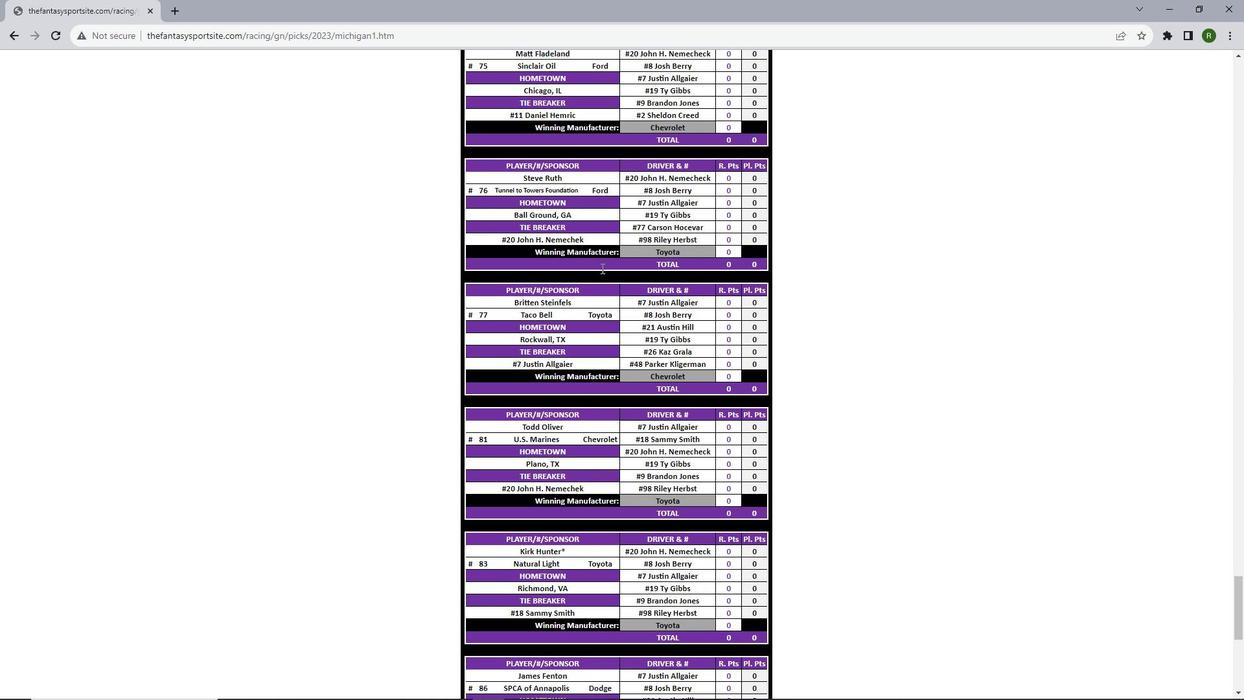 
Action: Mouse scrolled (601, 267) with delta (0, 0)
Screenshot: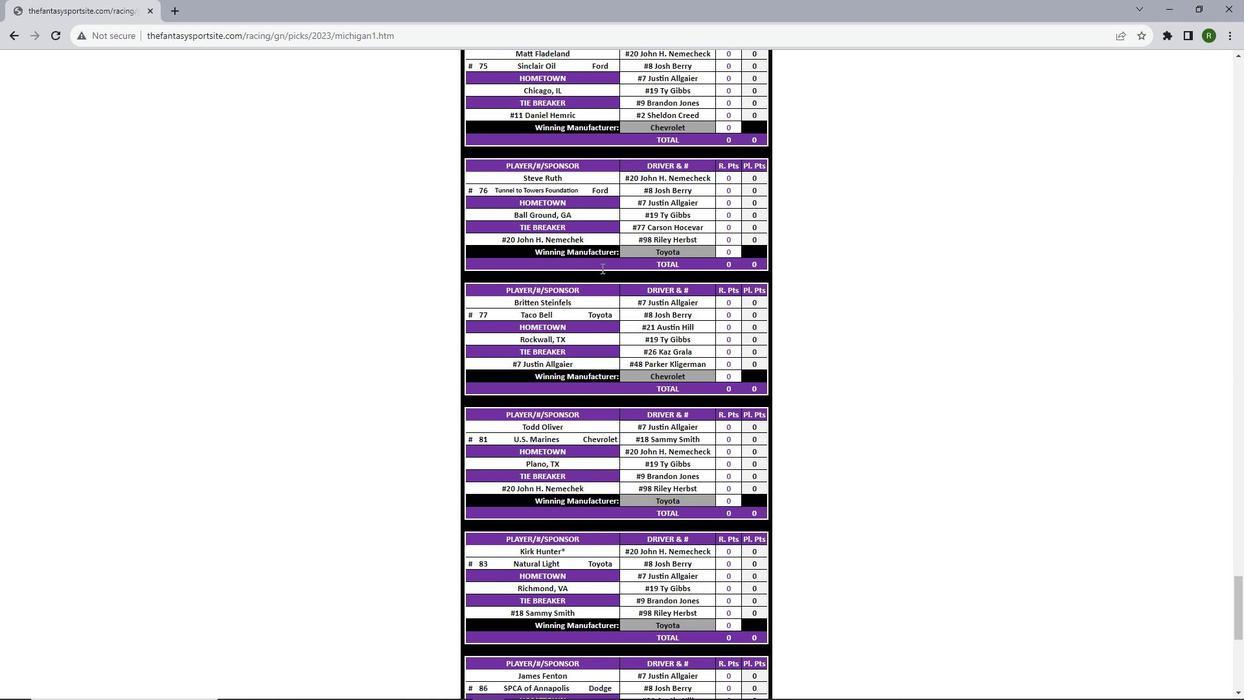 
Action: Mouse scrolled (601, 267) with delta (0, 0)
Screenshot: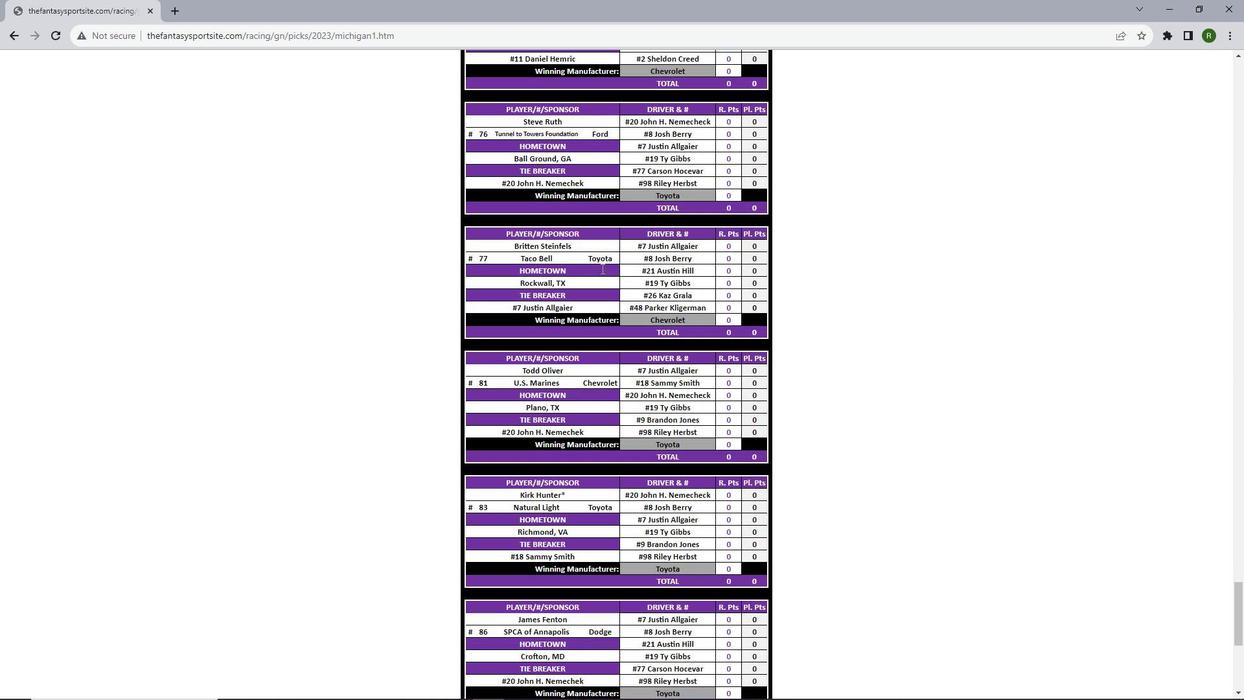 
Action: Mouse scrolled (601, 267) with delta (0, 0)
Screenshot: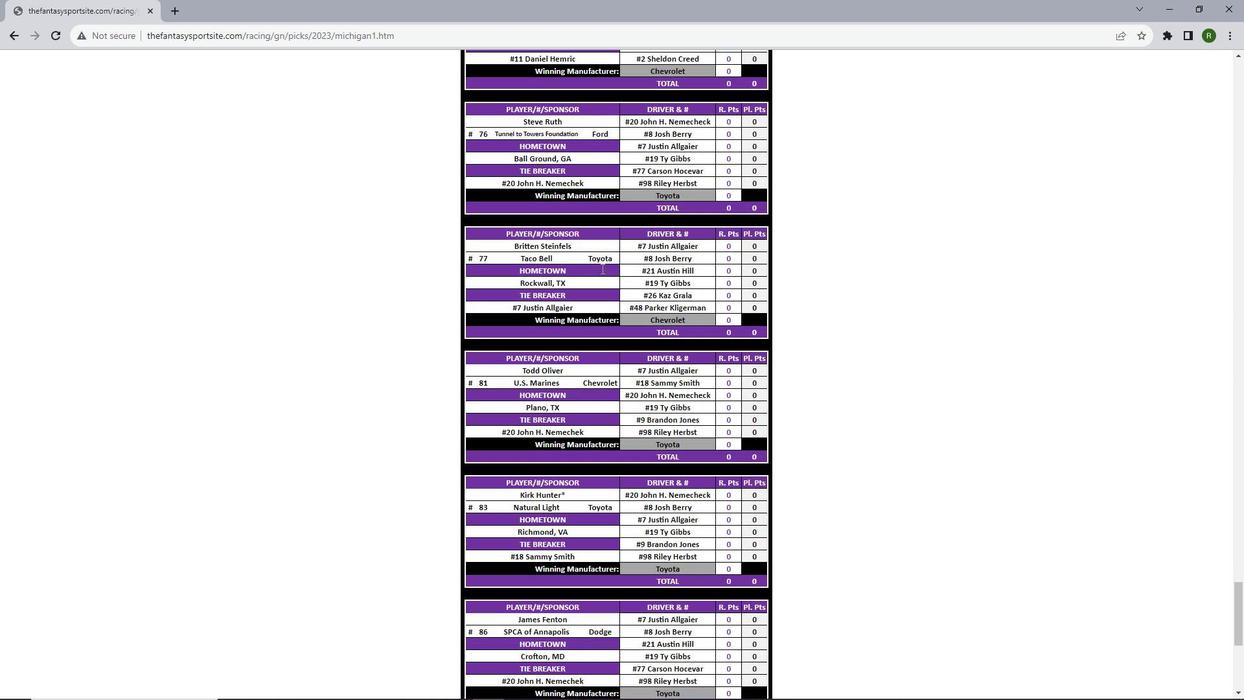
Action: Mouse scrolled (601, 267) with delta (0, 0)
Screenshot: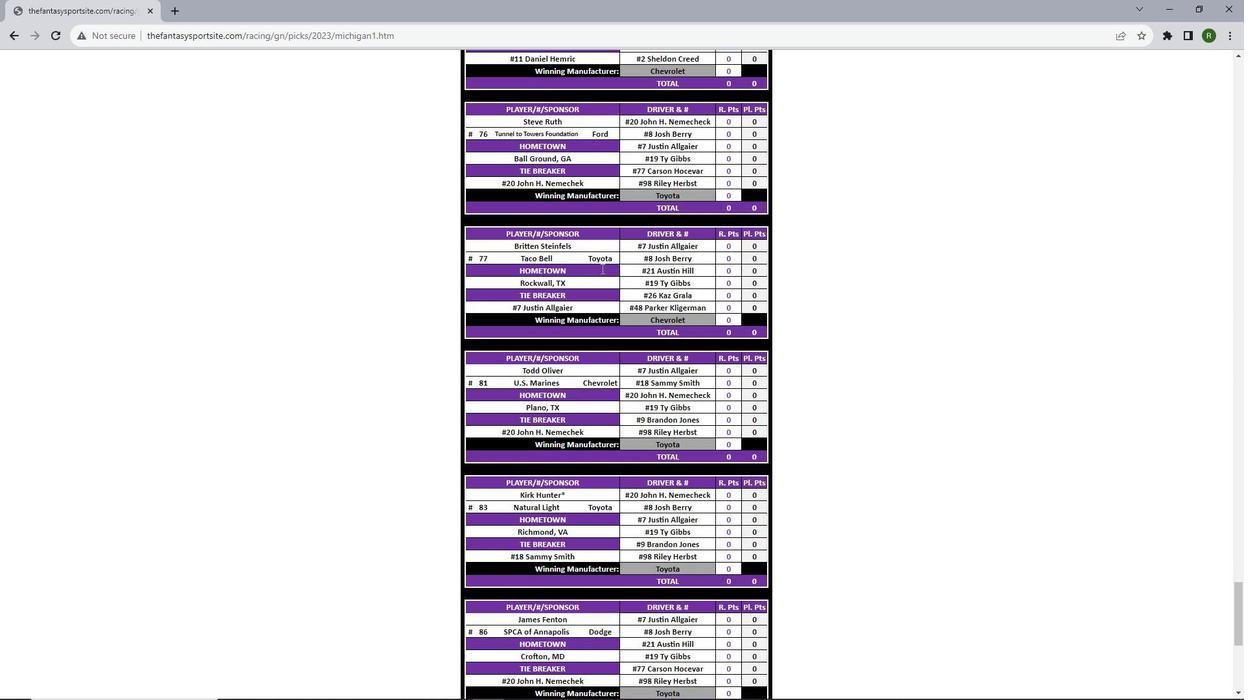
Action: Mouse scrolled (601, 267) with delta (0, 0)
Screenshot: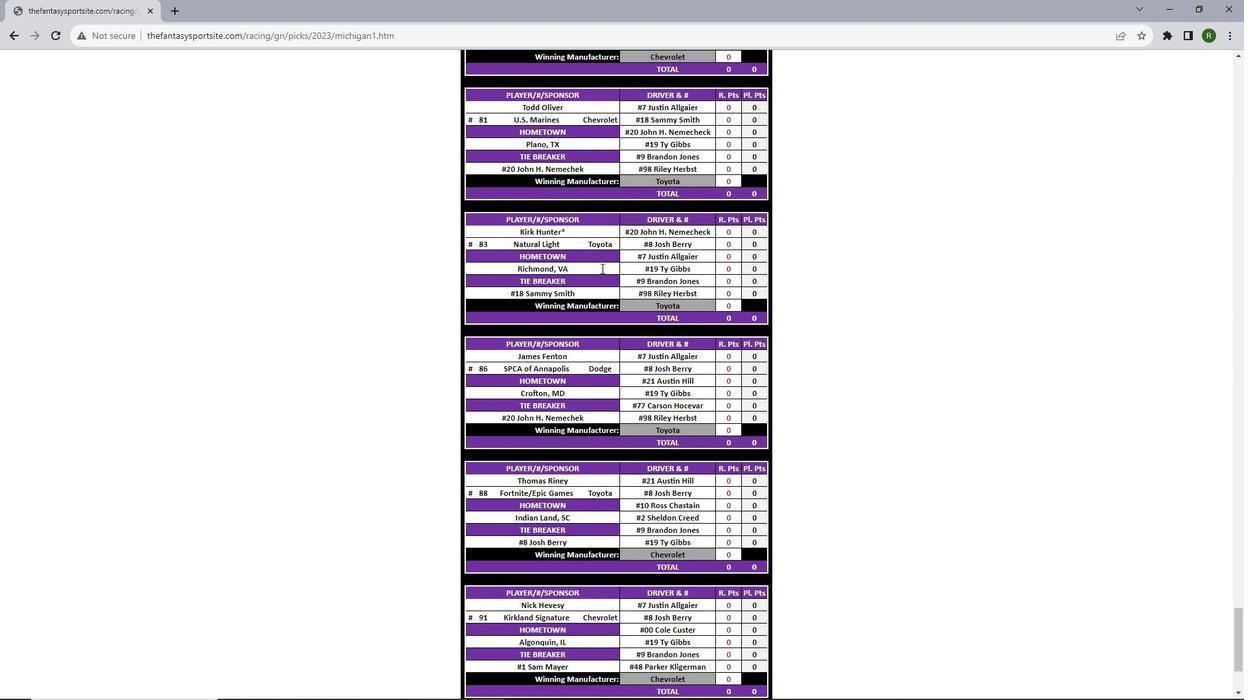 
Action: Mouse scrolled (601, 267) with delta (0, 0)
Screenshot: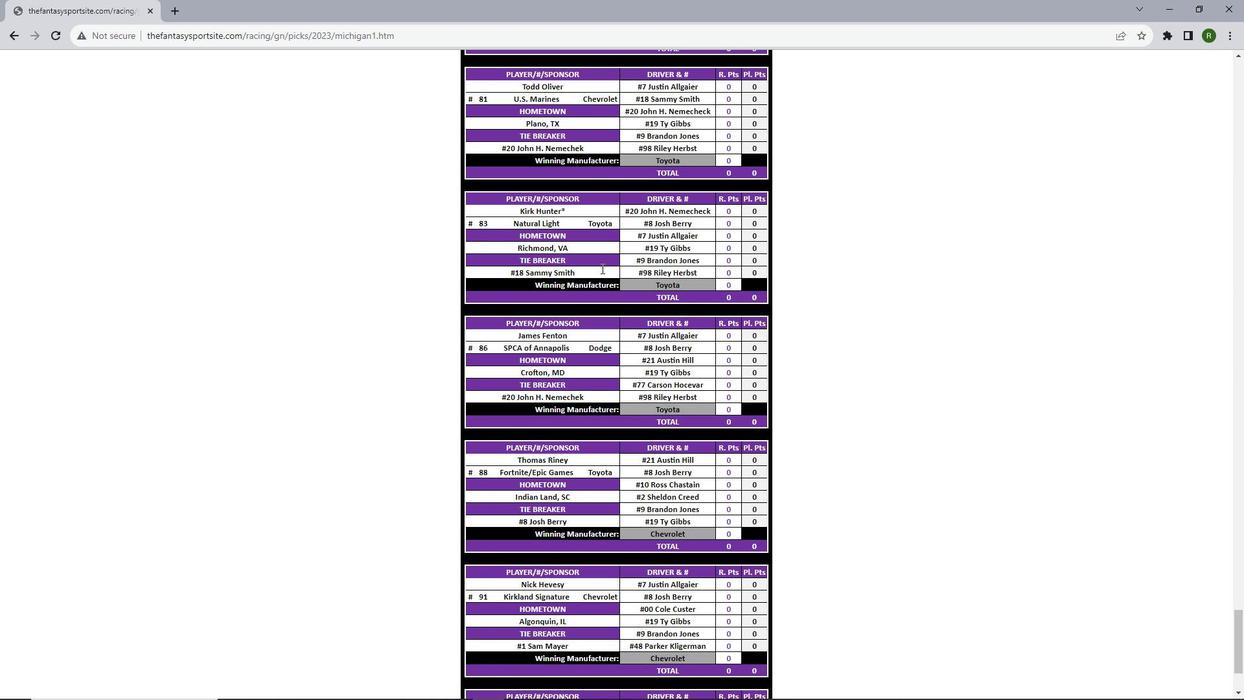 
Action: Mouse scrolled (601, 267) with delta (0, 0)
Screenshot: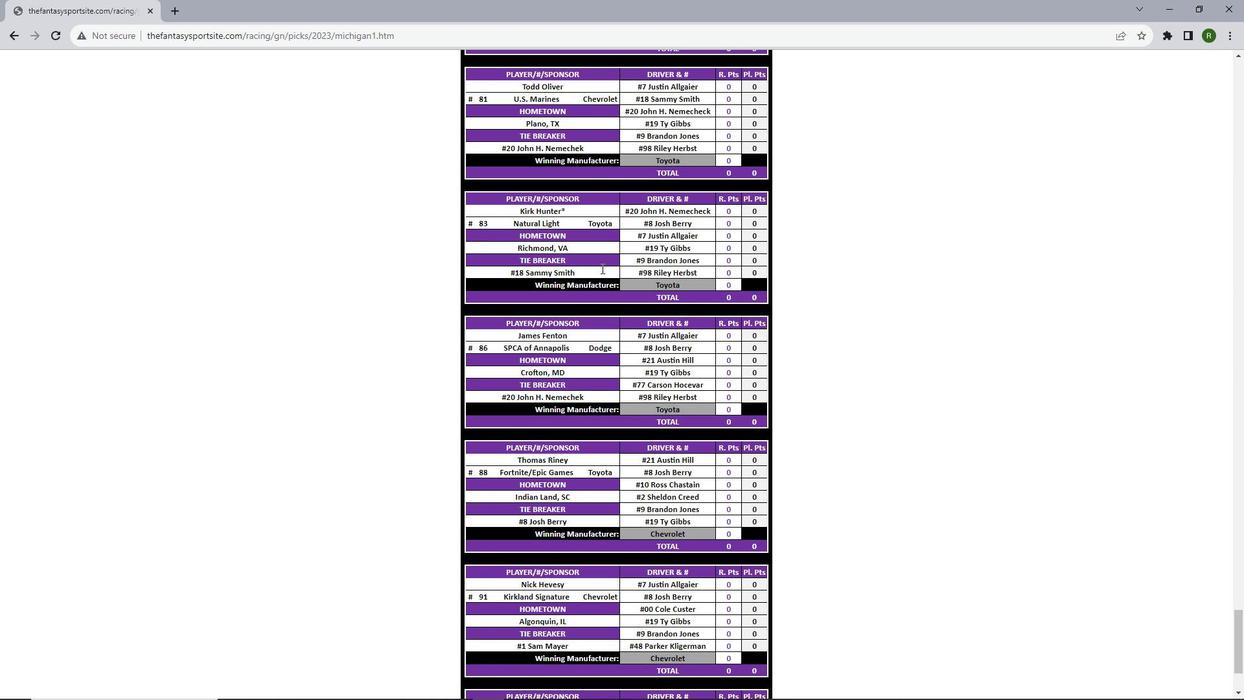 
Action: Mouse scrolled (601, 267) with delta (0, 0)
Screenshot: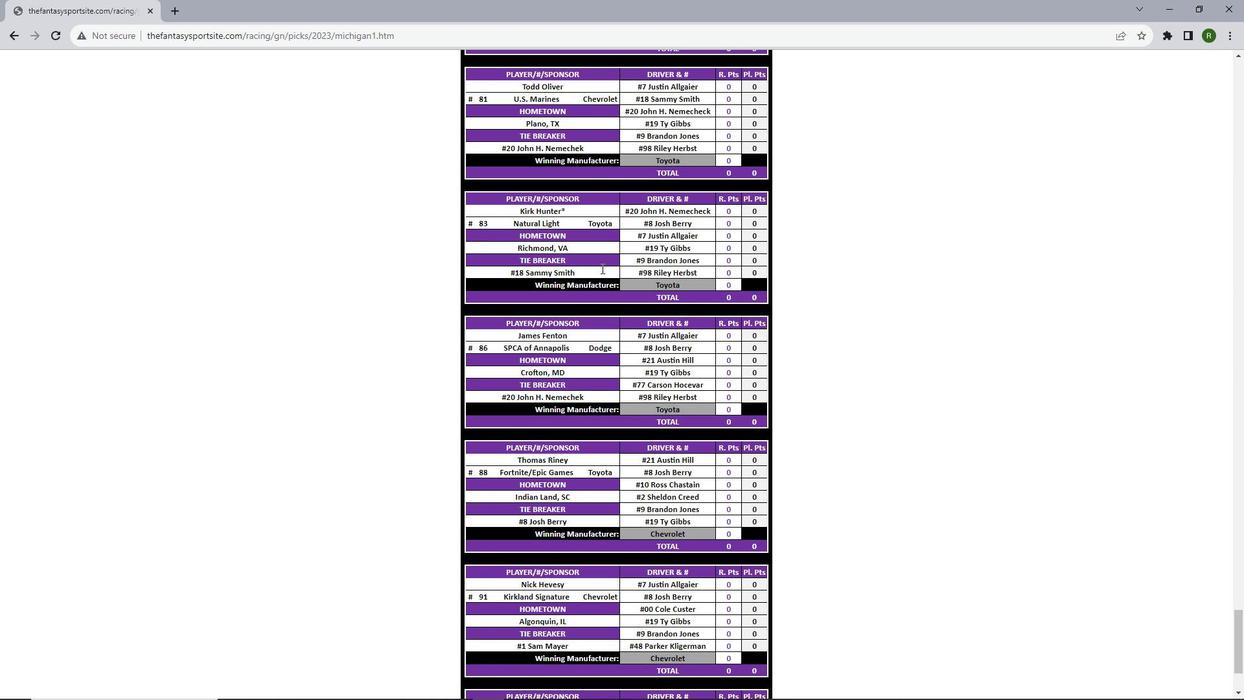 
Action: Mouse scrolled (601, 267) with delta (0, 0)
Screenshot: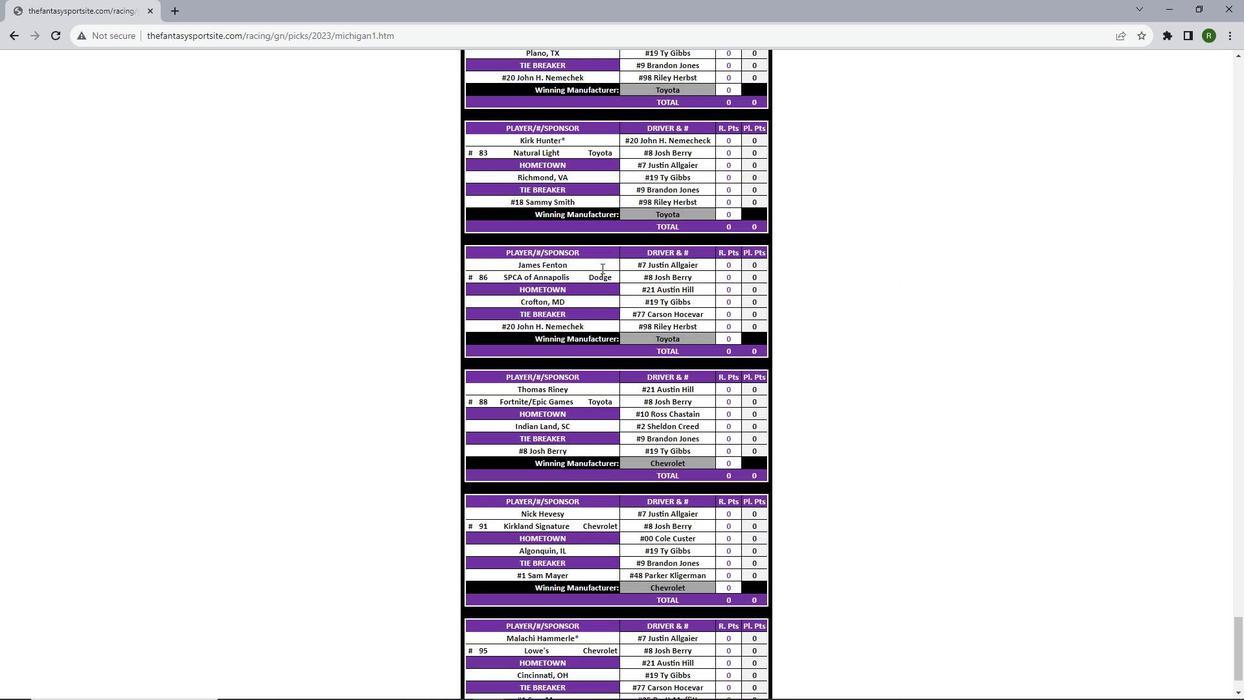 
Action: Mouse scrolled (601, 267) with delta (0, 0)
Screenshot: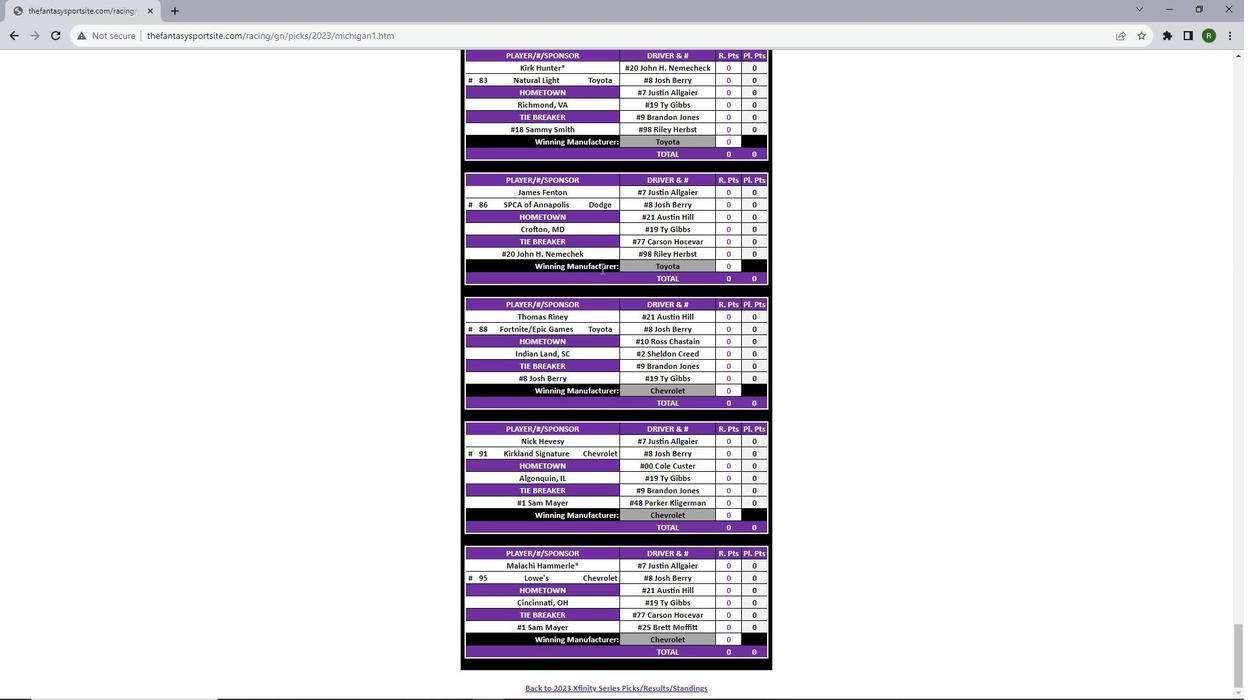 
Action: Mouse scrolled (601, 267) with delta (0, 0)
Screenshot: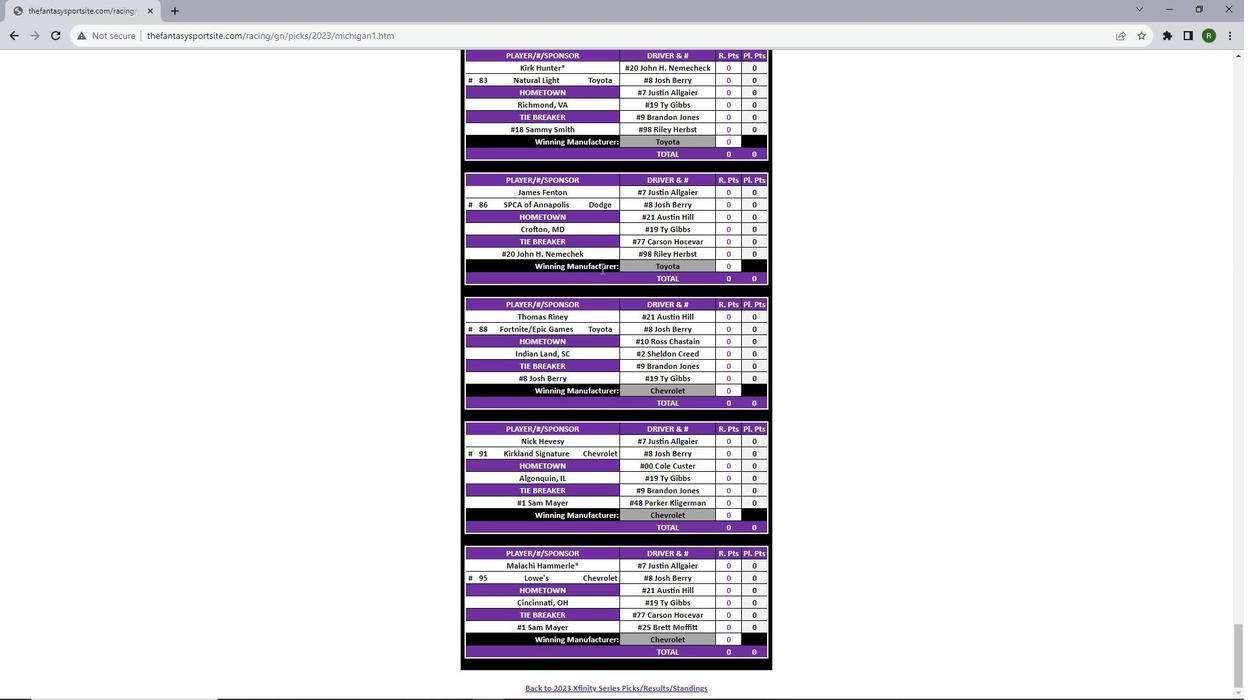 
Action: Mouse scrolled (601, 267) with delta (0, 0)
Screenshot: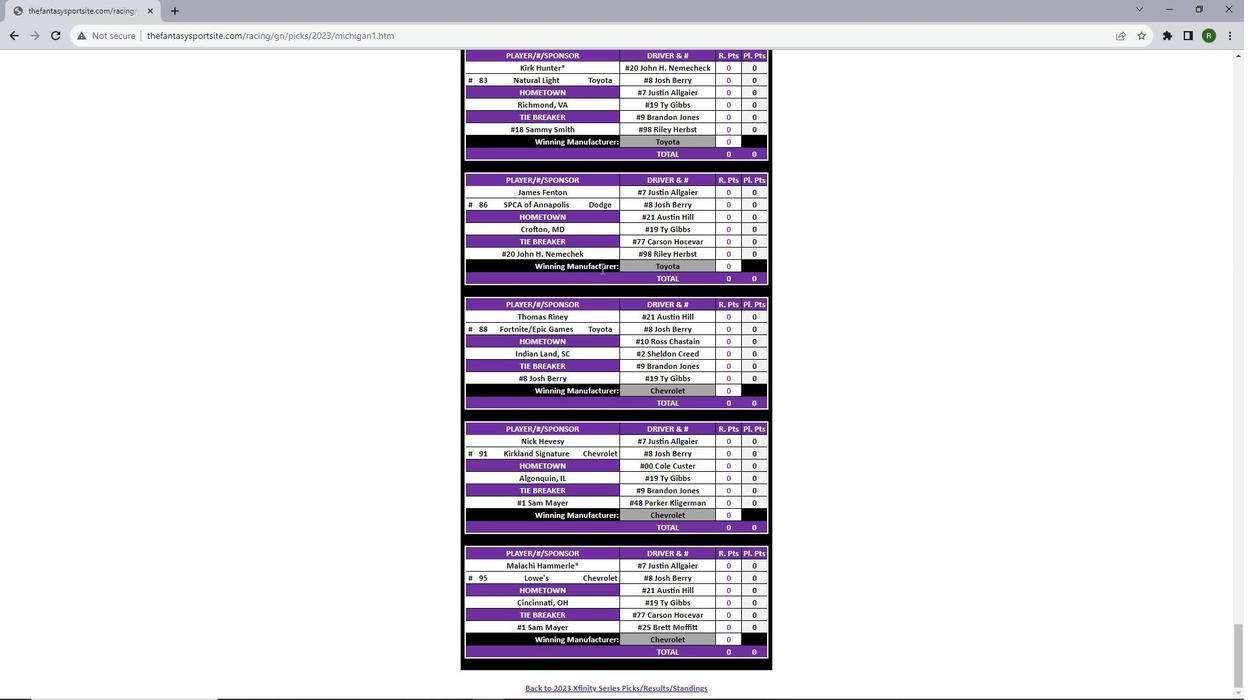 
Action: Mouse scrolled (601, 267) with delta (0, 0)
Screenshot: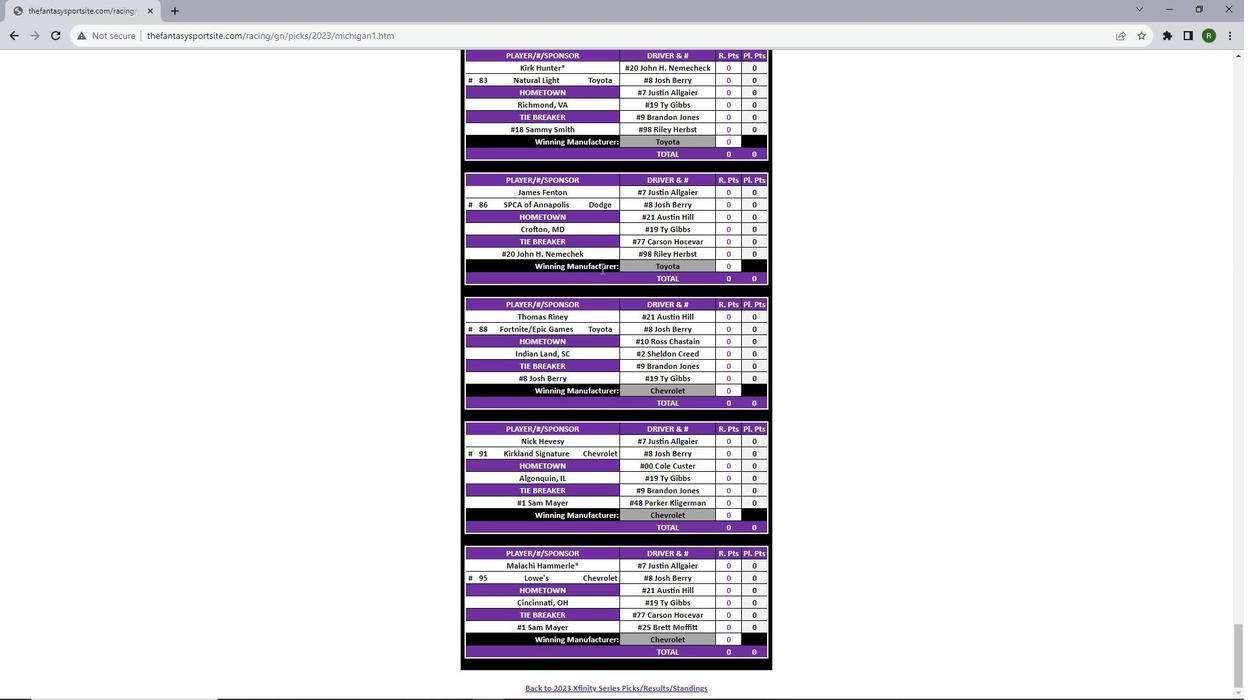 
Action: Mouse scrolled (601, 267) with delta (0, 0)
Screenshot: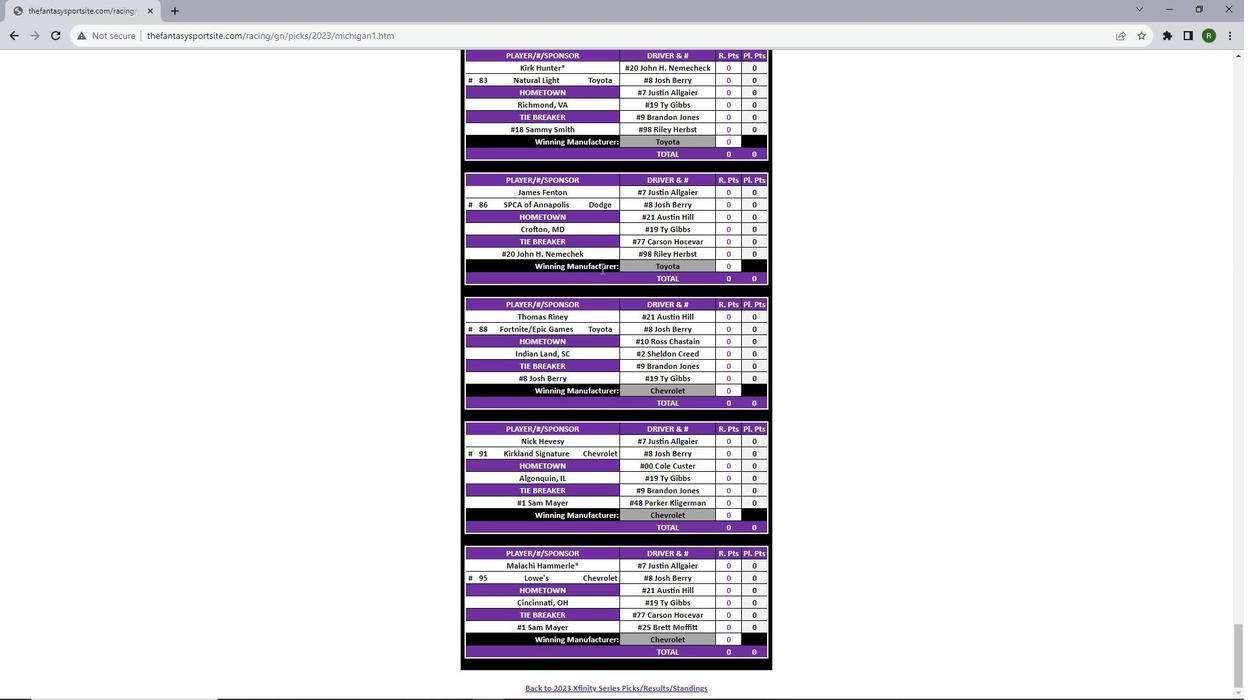 
Action: Mouse scrolled (601, 267) with delta (0, 0)
Screenshot: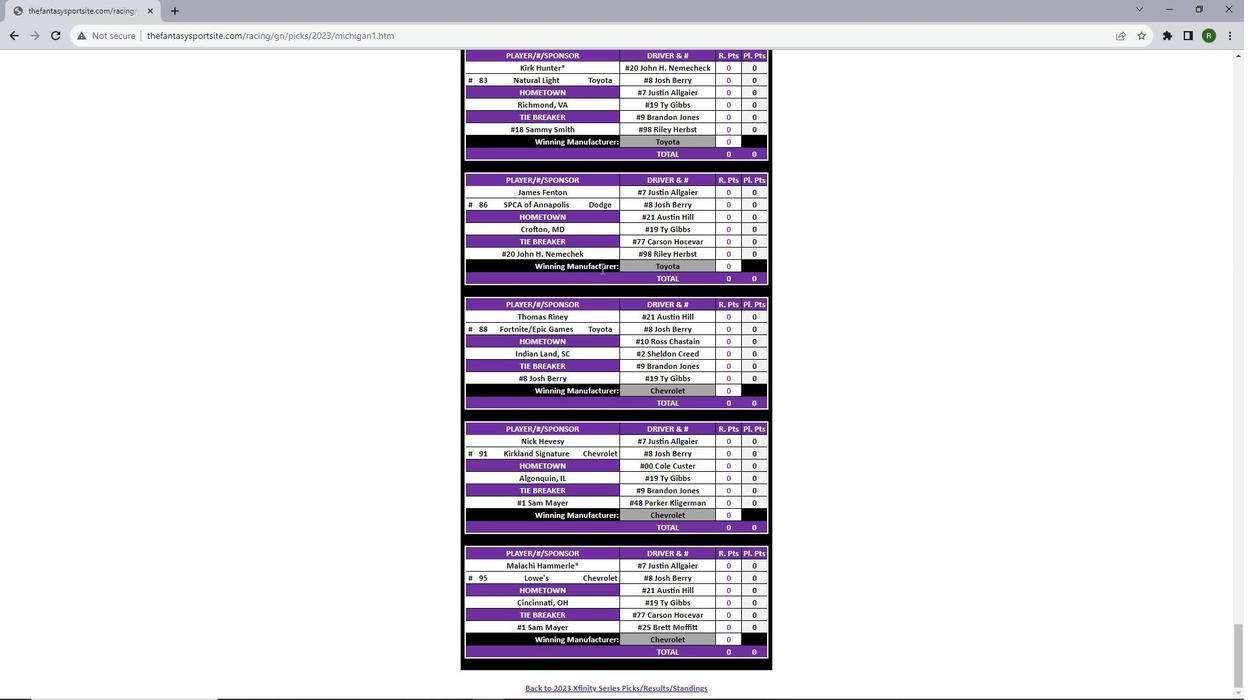 
